 Task: Find connections with filter location Wath upon Dearne with filter topic #ContentMarketingwith filter profile language English with filter current company The Indian Hotels Company Limited (IHCL) with filter school Vel Tech HighTech Dr.Rangarajan Dr.Sakunthala Engineering College with filter industry Collection Agencies with filter service category Audio Engineering with filter keywords title B2B Sales Specialist
Action: Mouse moved to (681, 85)
Screenshot: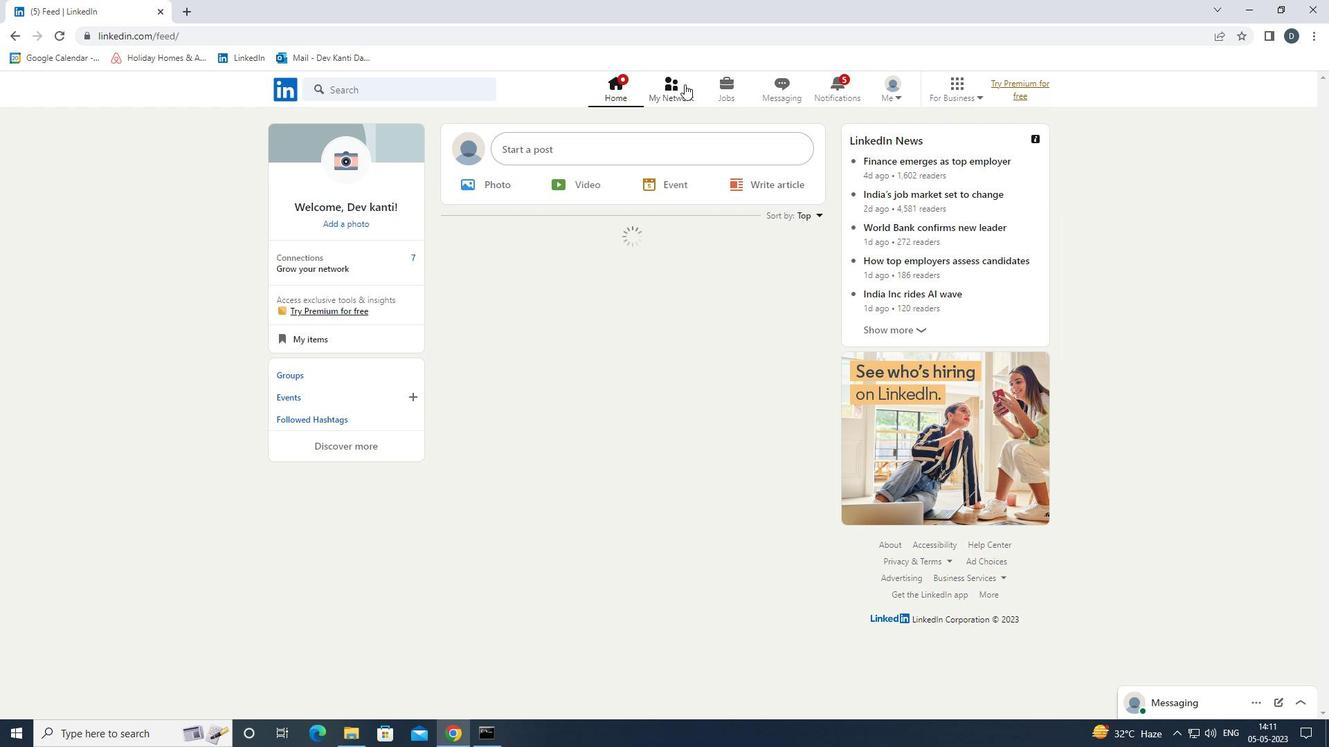
Action: Mouse pressed left at (681, 85)
Screenshot: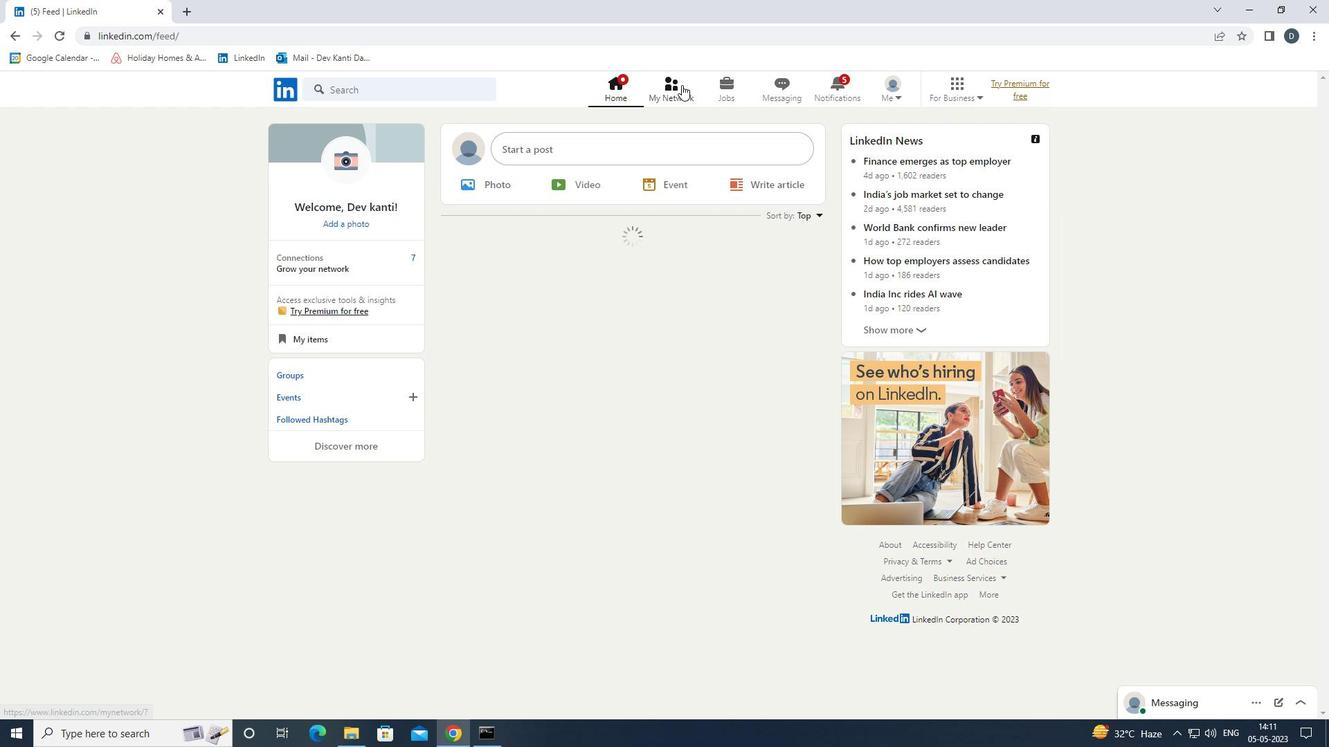 
Action: Mouse moved to (457, 165)
Screenshot: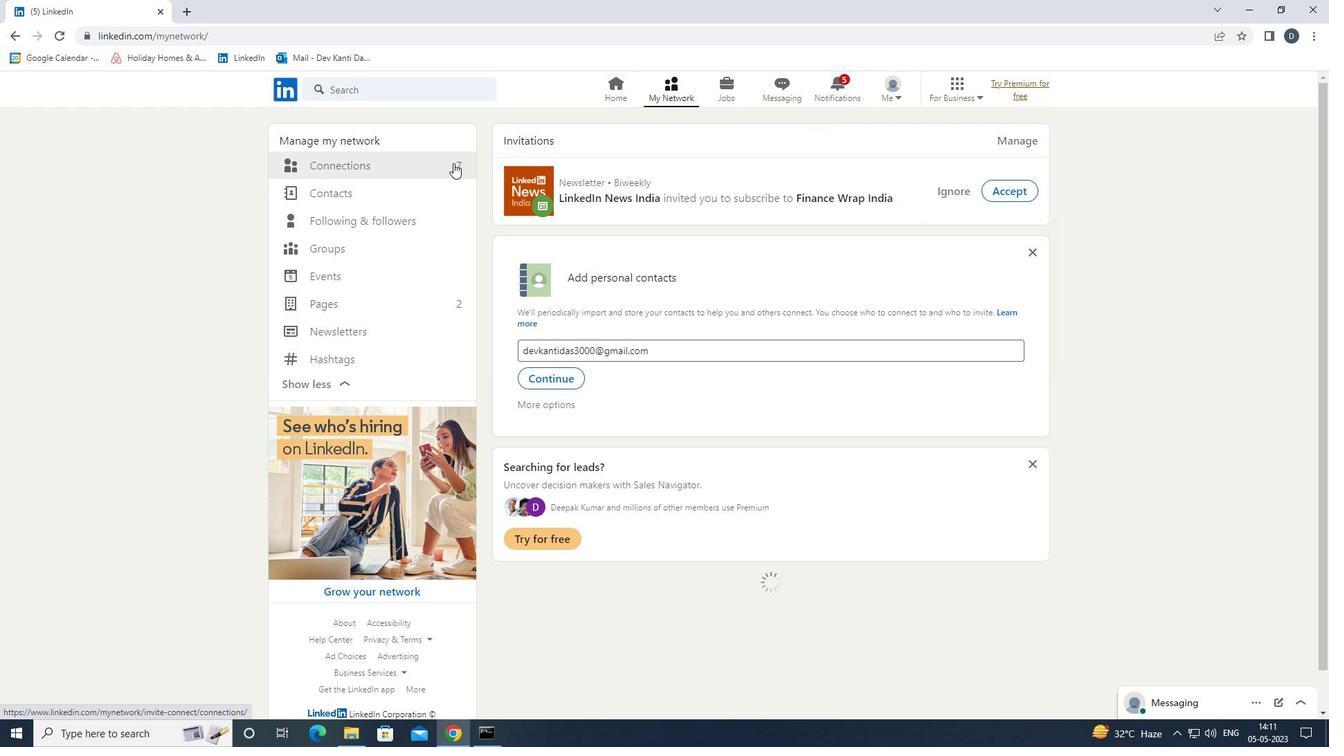 
Action: Mouse pressed left at (457, 165)
Screenshot: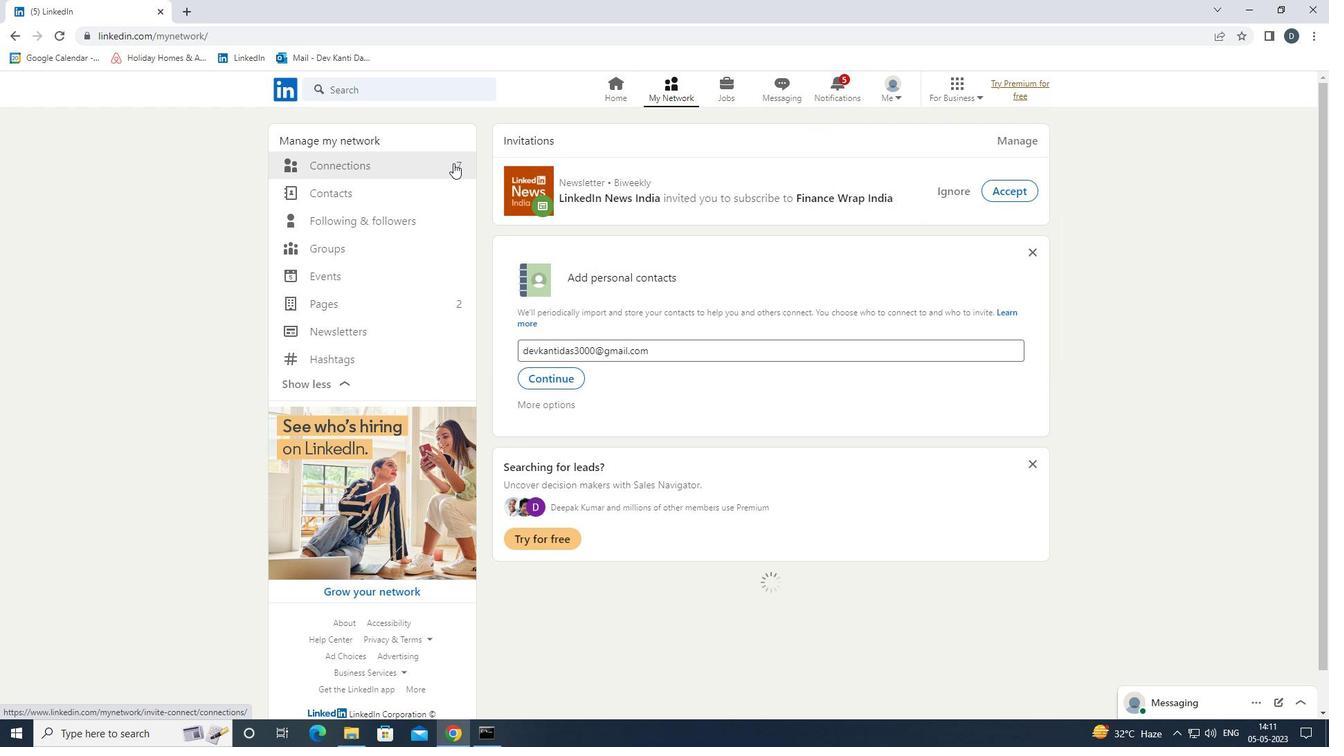 
Action: Mouse moved to (753, 167)
Screenshot: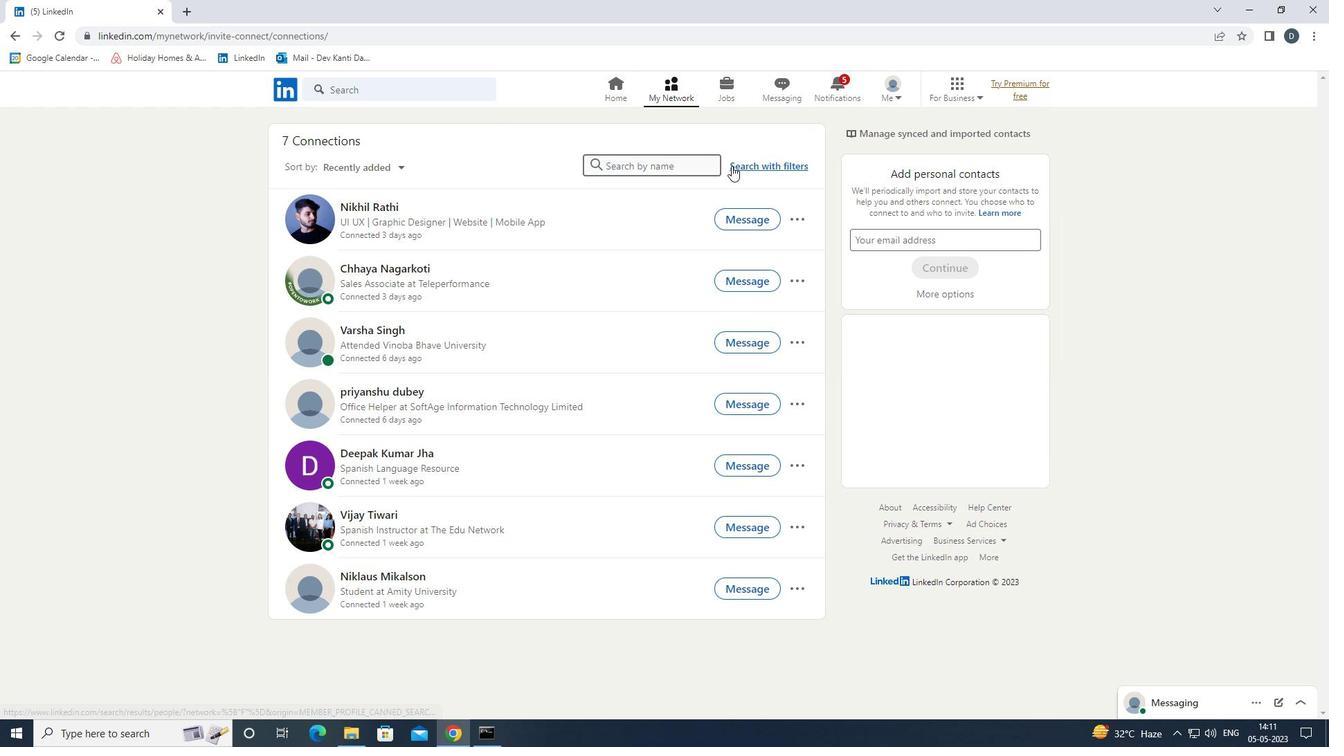 
Action: Mouse pressed left at (753, 167)
Screenshot: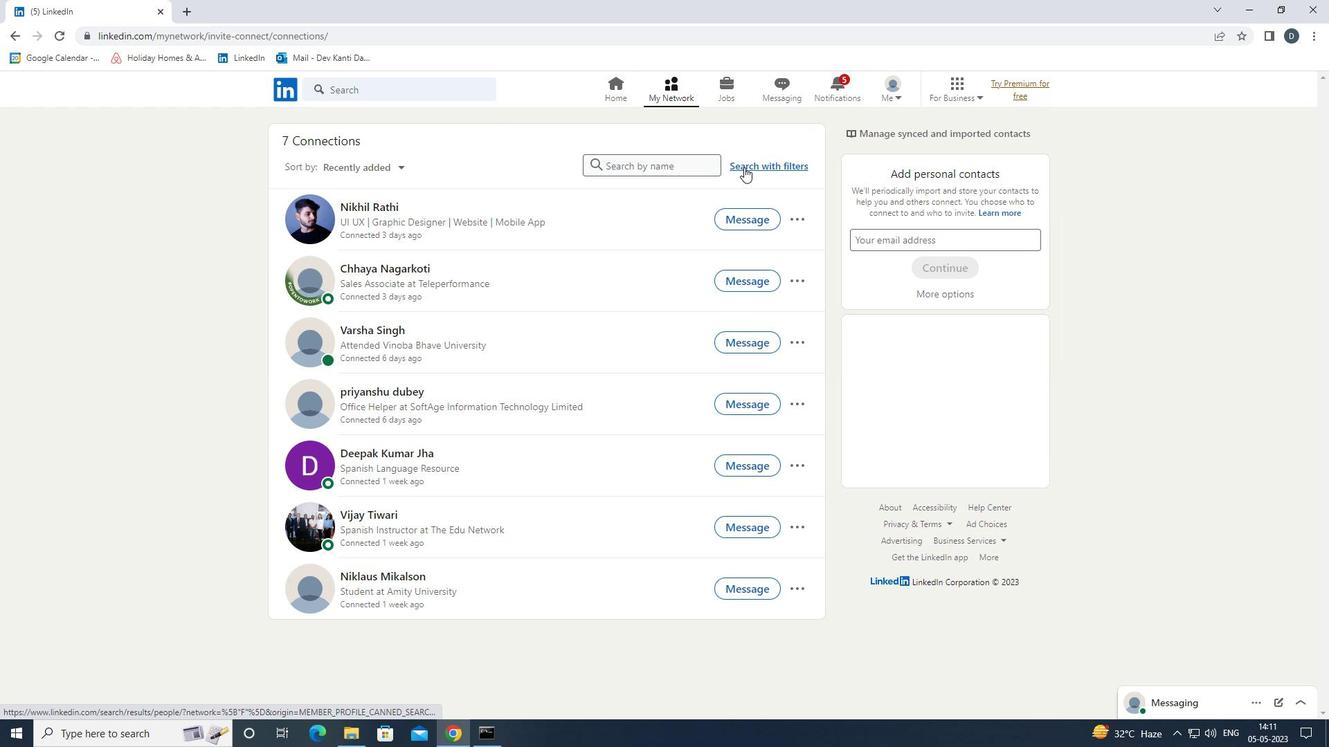 
Action: Mouse moved to (706, 129)
Screenshot: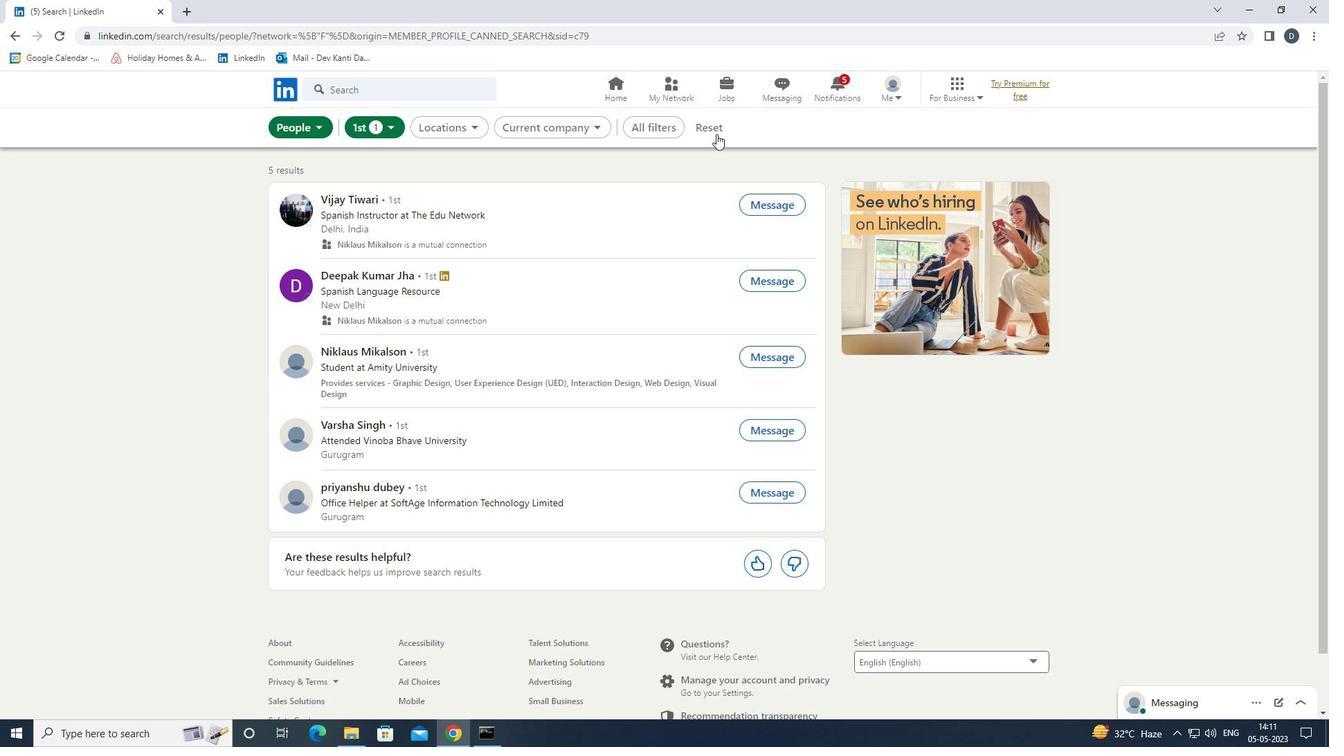 
Action: Mouse pressed left at (706, 129)
Screenshot: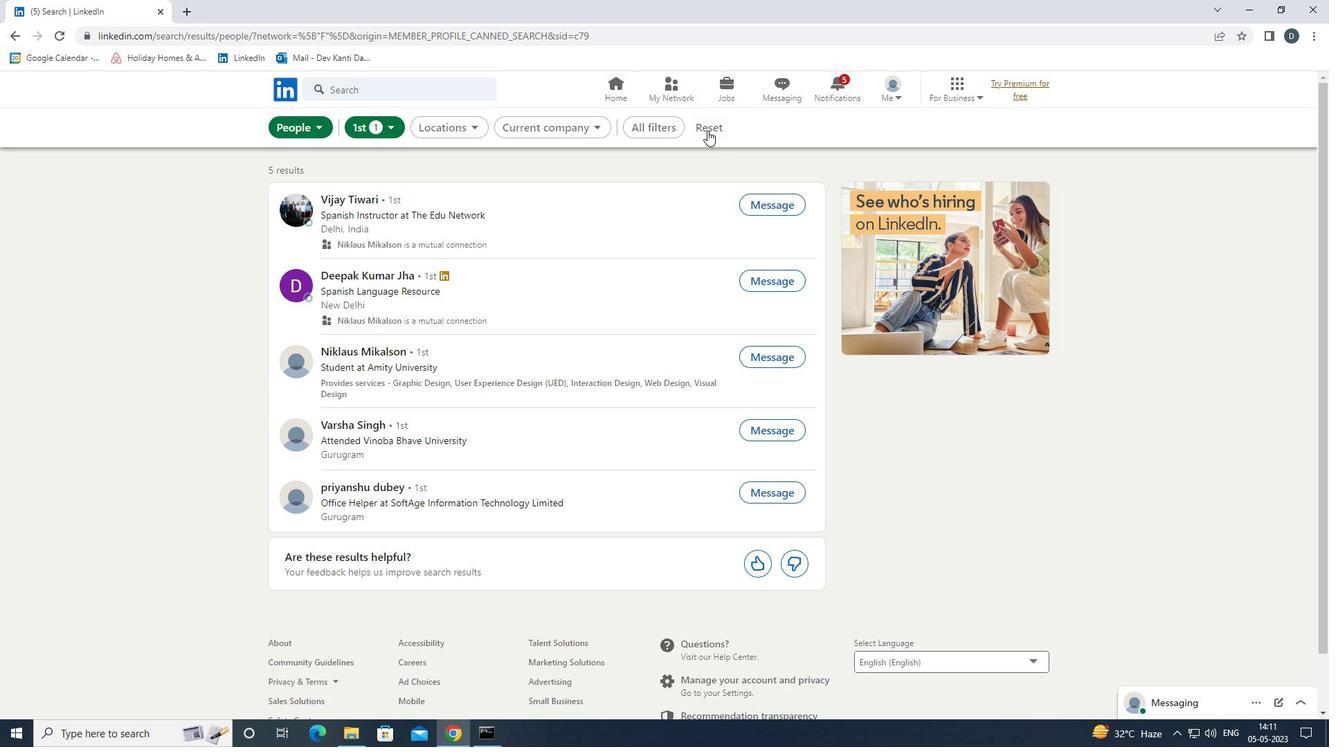 
Action: Mouse moved to (693, 126)
Screenshot: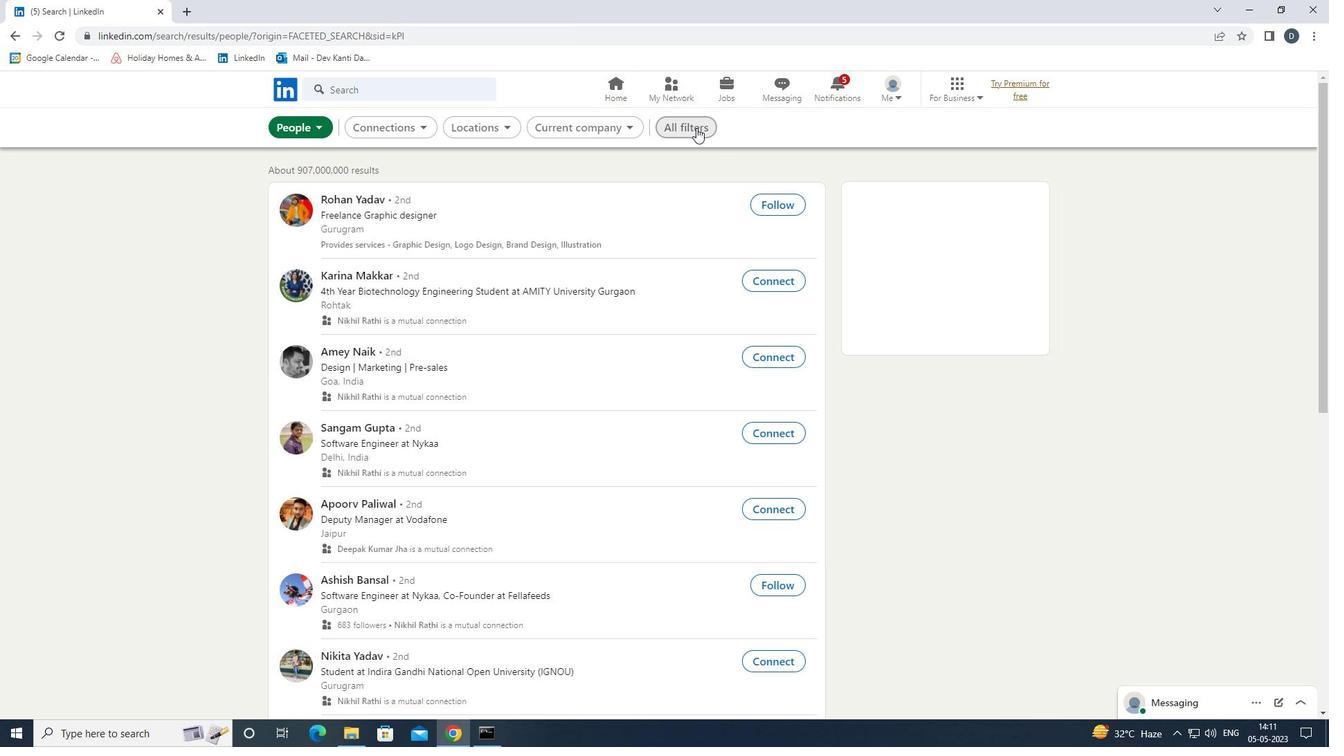 
Action: Mouse pressed left at (693, 126)
Screenshot: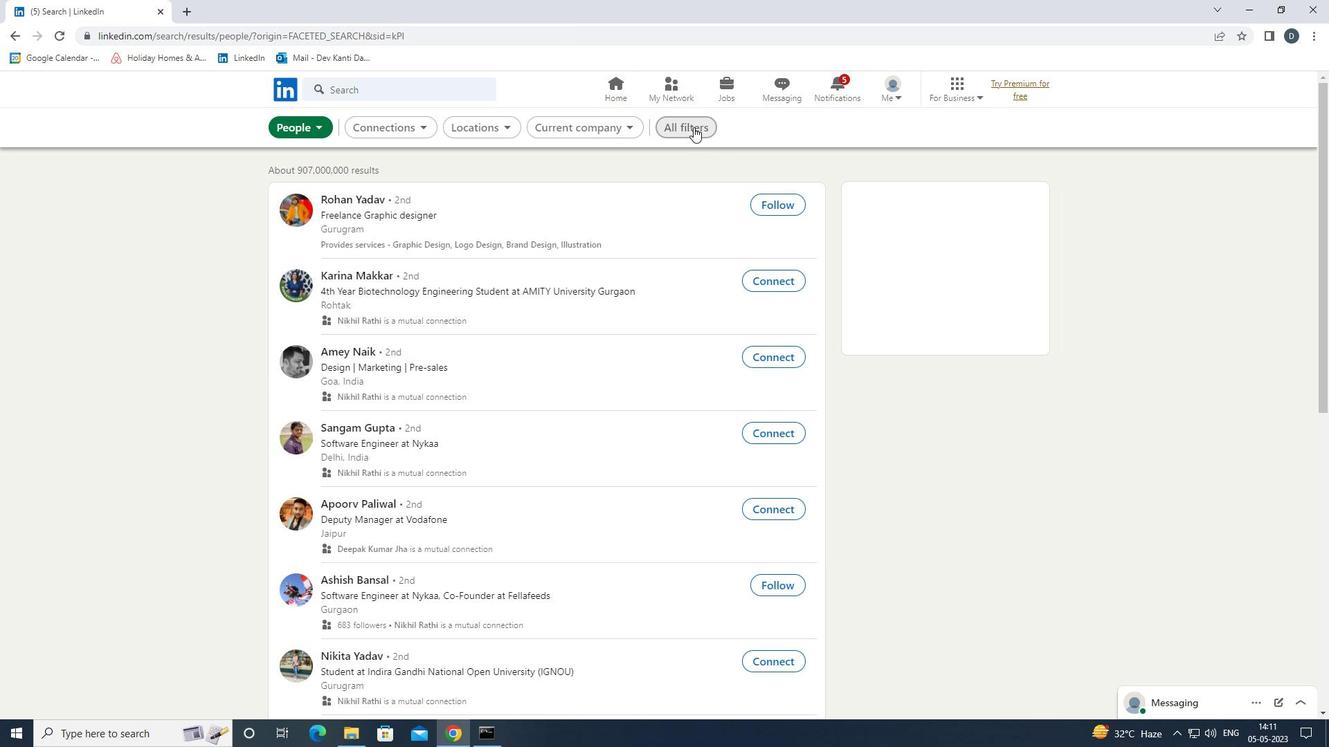 
Action: Mouse moved to (1180, 401)
Screenshot: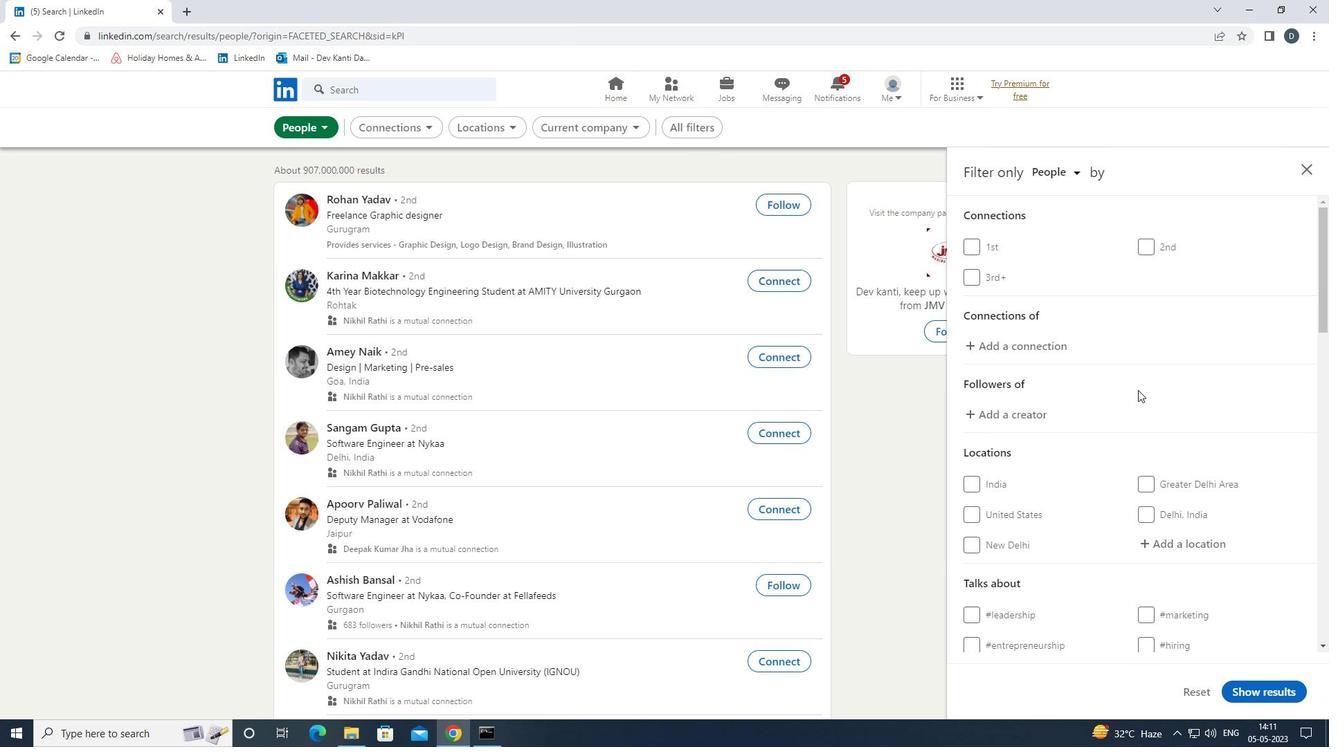 
Action: Mouse scrolled (1180, 400) with delta (0, 0)
Screenshot: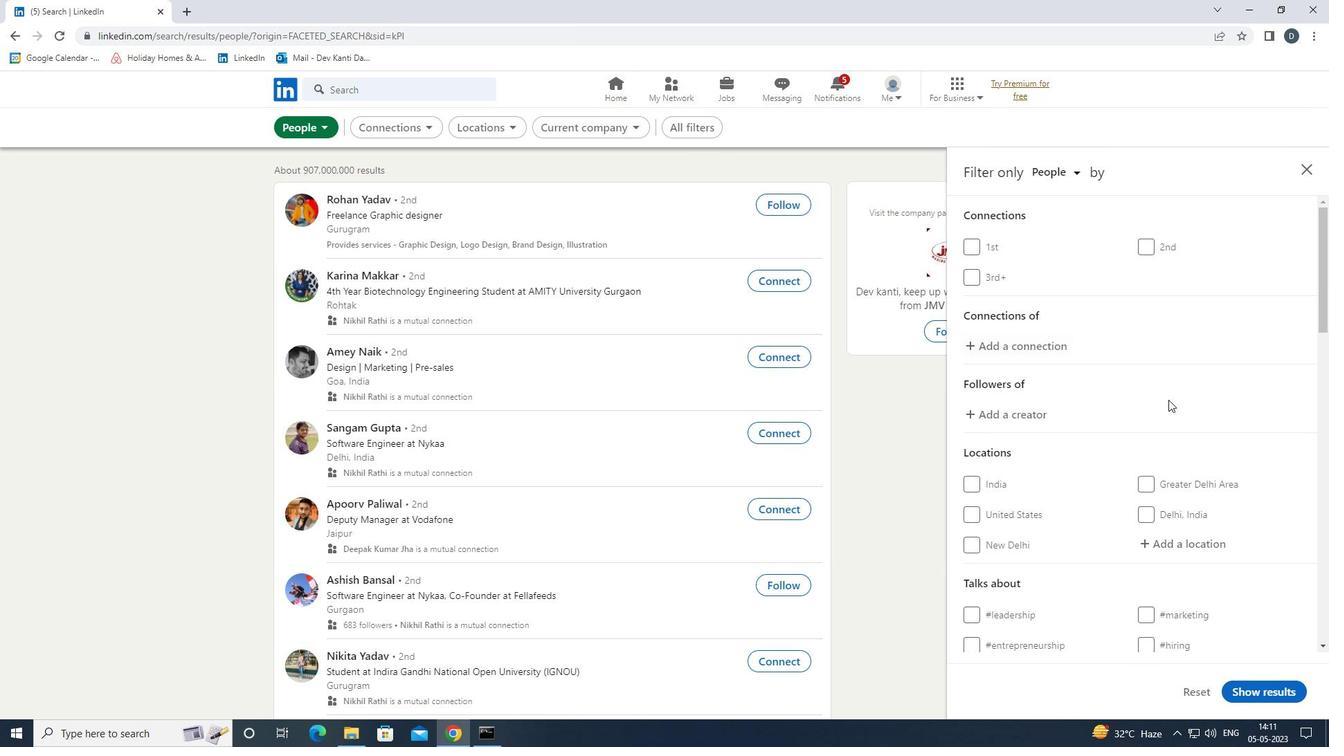 
Action: Mouse scrolled (1180, 400) with delta (0, 0)
Screenshot: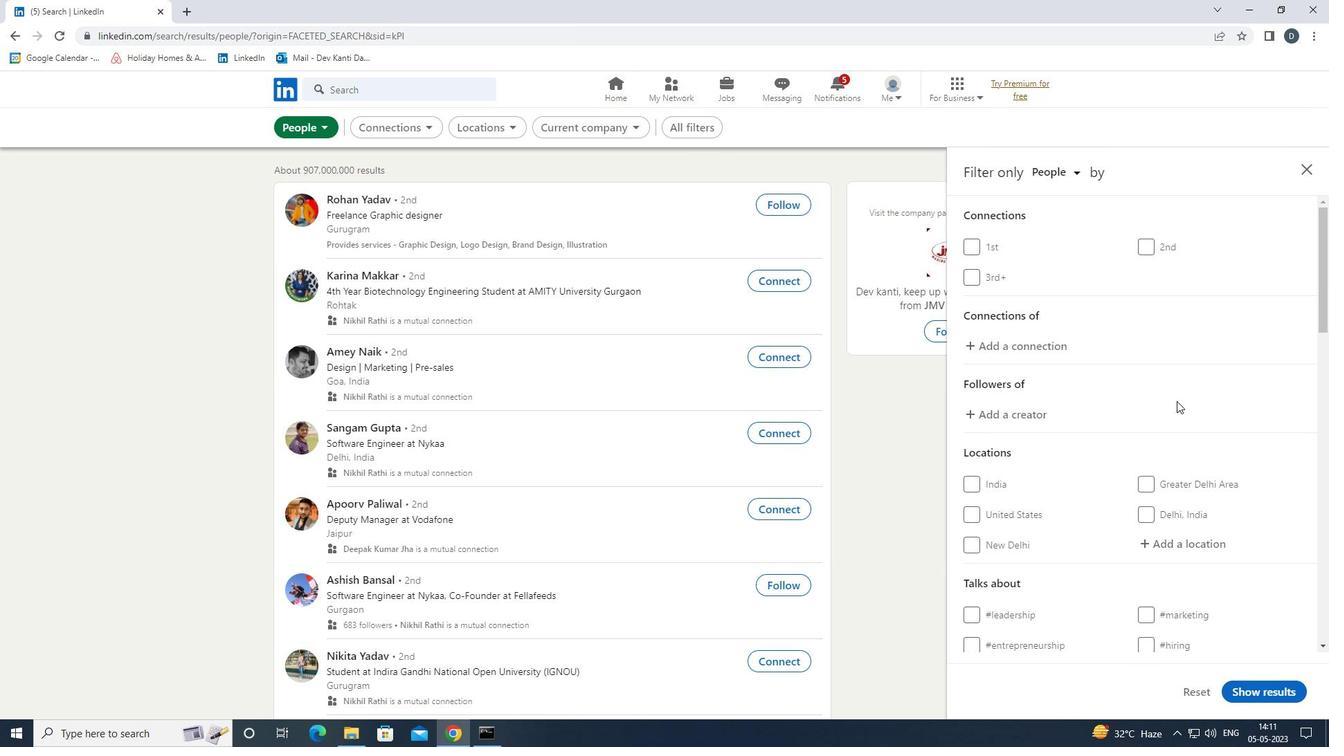 
Action: Mouse moved to (1180, 401)
Screenshot: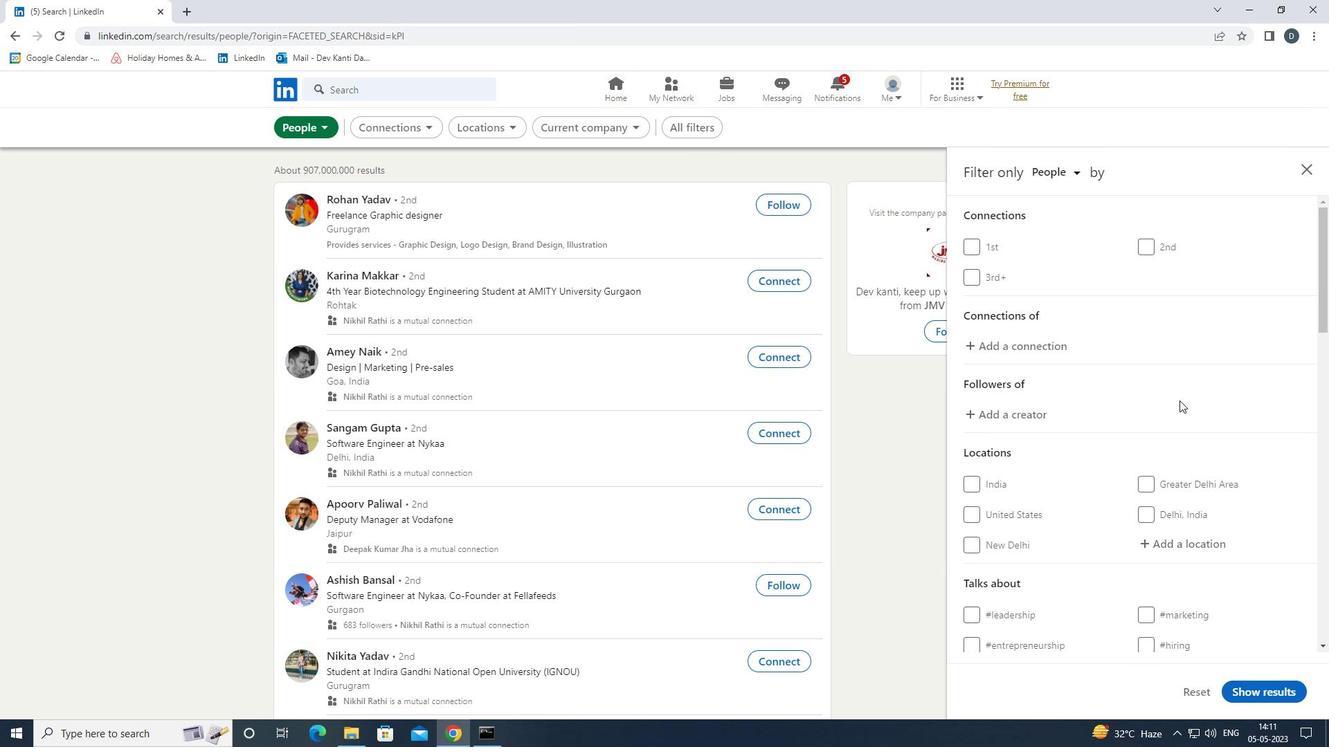 
Action: Mouse scrolled (1180, 400) with delta (0, 0)
Screenshot: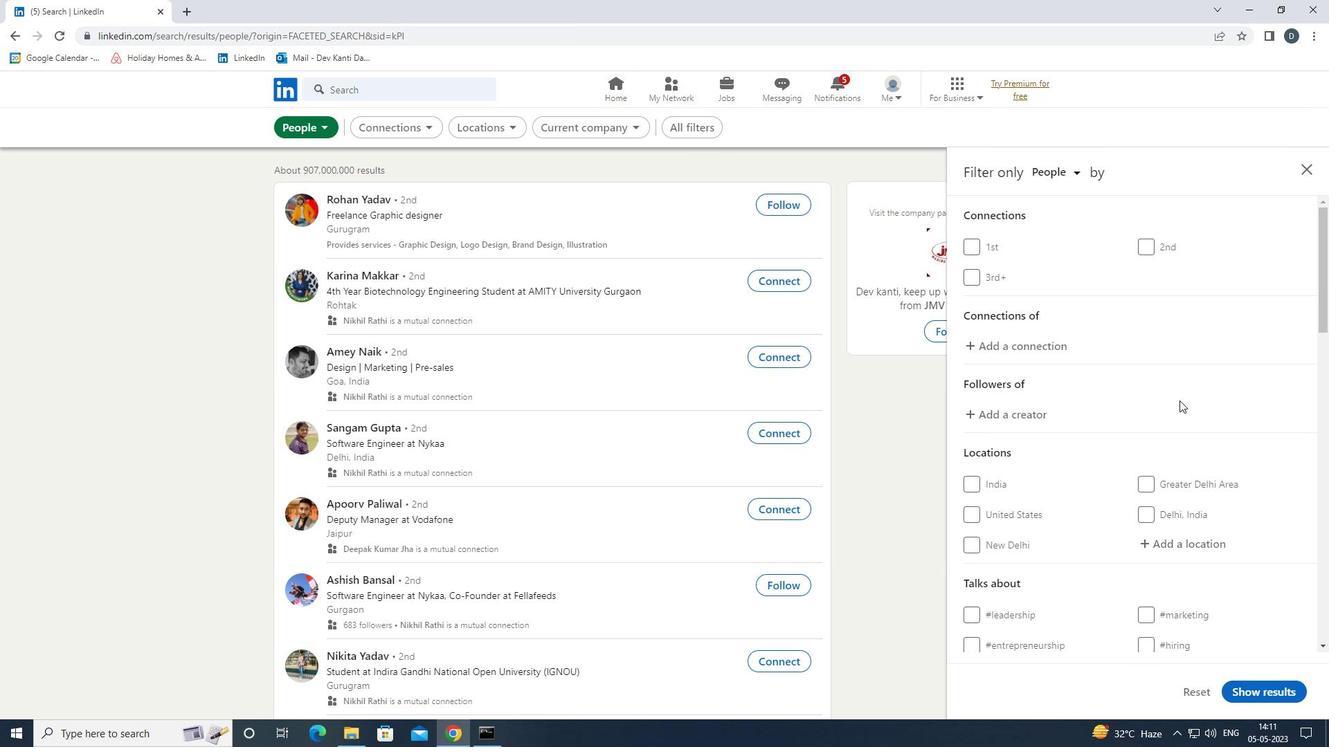 
Action: Mouse moved to (1186, 395)
Screenshot: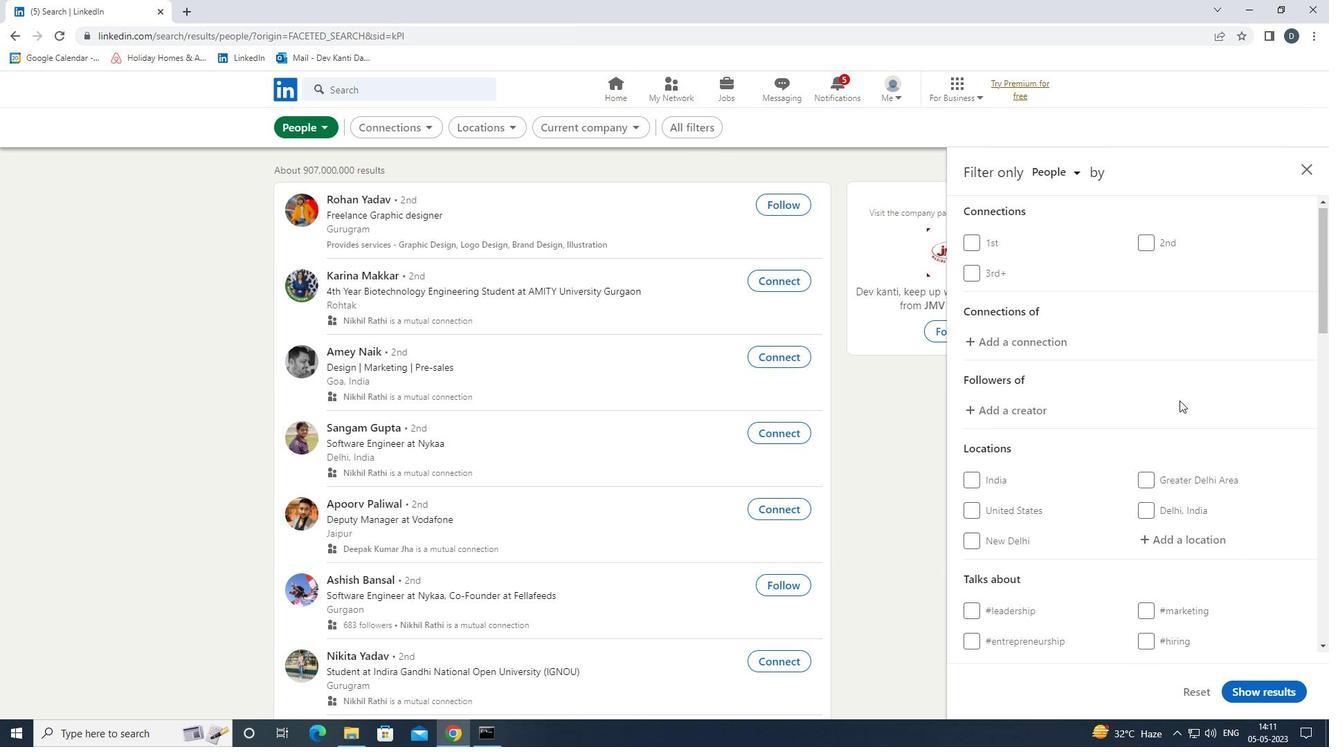 
Action: Mouse scrolled (1186, 396) with delta (0, 0)
Screenshot: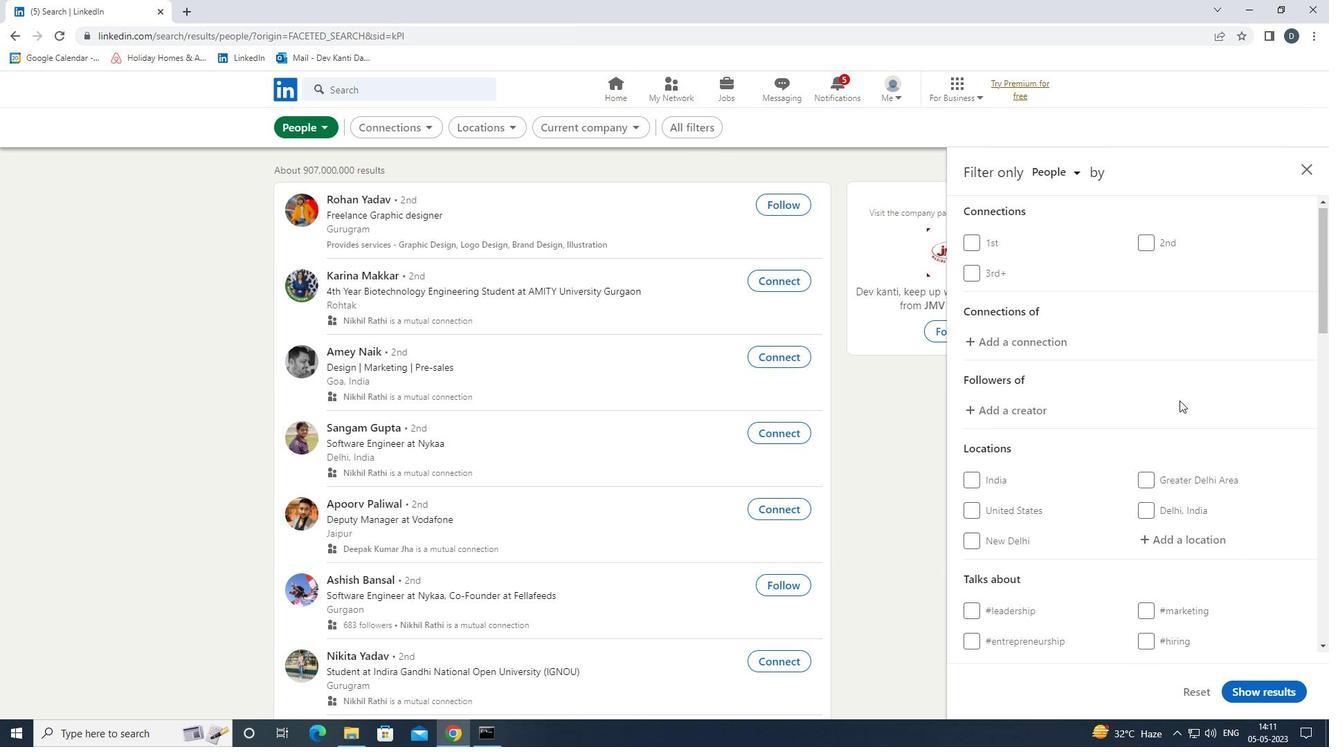 
Action: Mouse moved to (1178, 398)
Screenshot: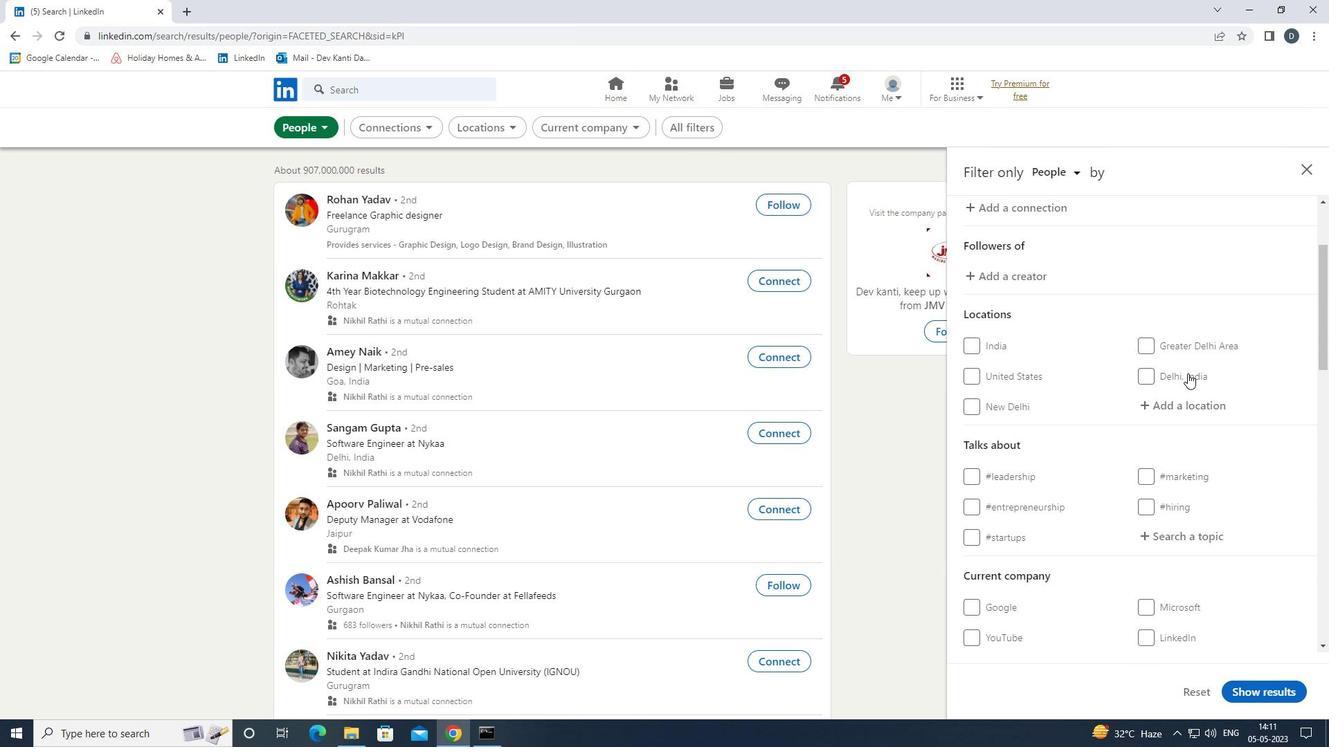 
Action: Mouse pressed left at (1178, 398)
Screenshot: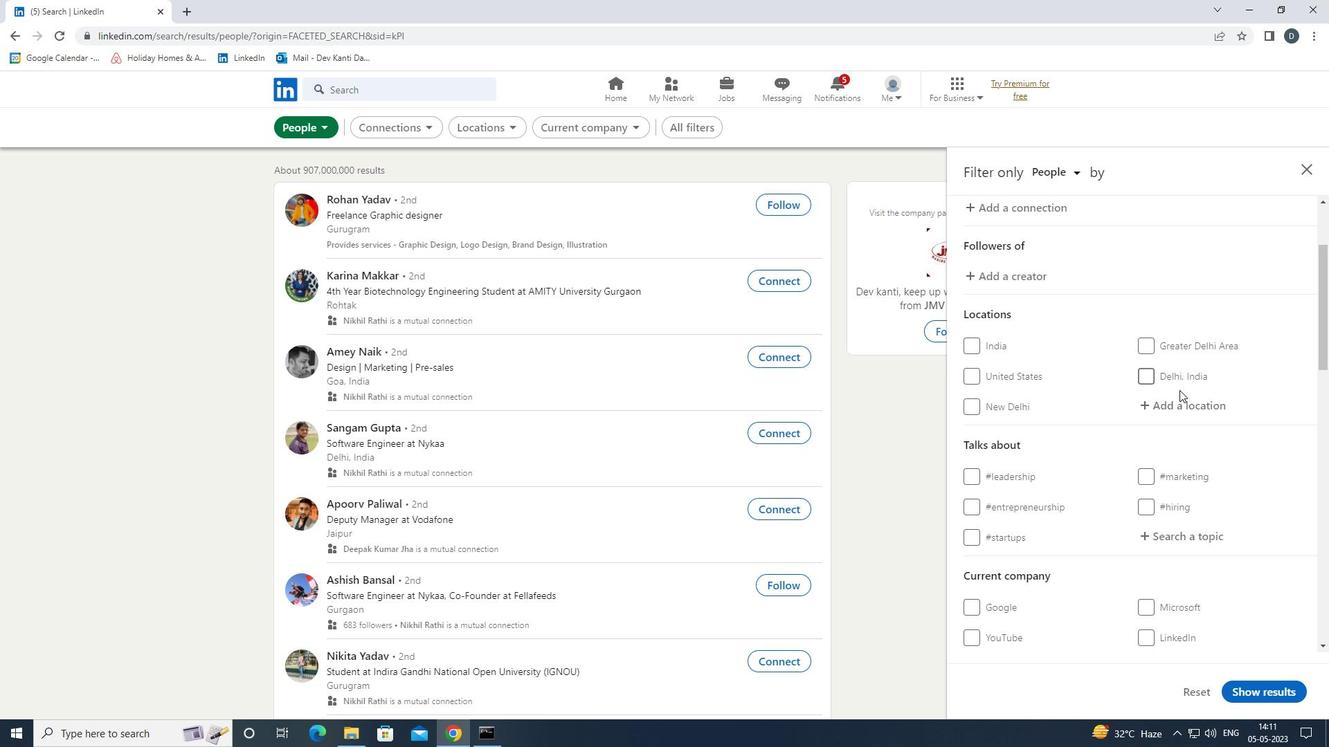 
Action: Key pressed <Key.shift>WATH<Key.space>UPON<Key.space><Key.shift>DEARNE<Key.enter>
Screenshot: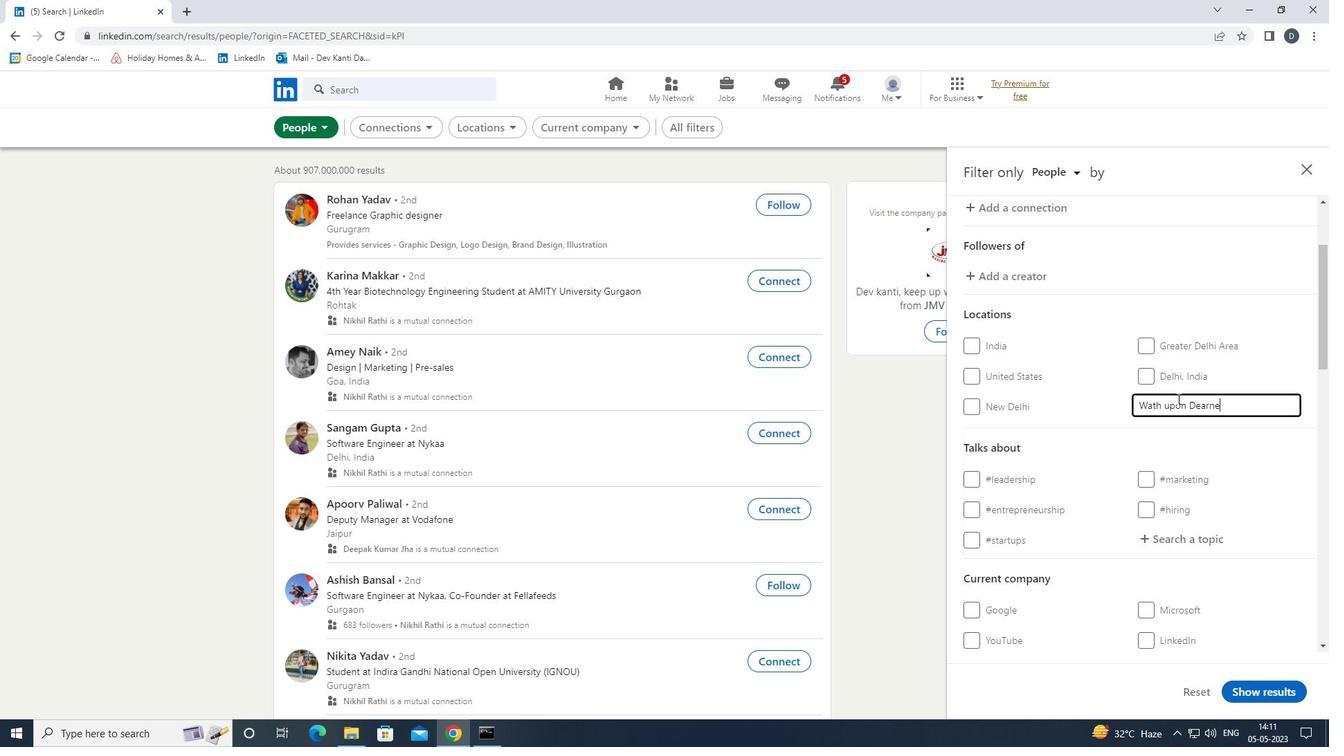 
Action: Mouse scrolled (1178, 398) with delta (0, 0)
Screenshot: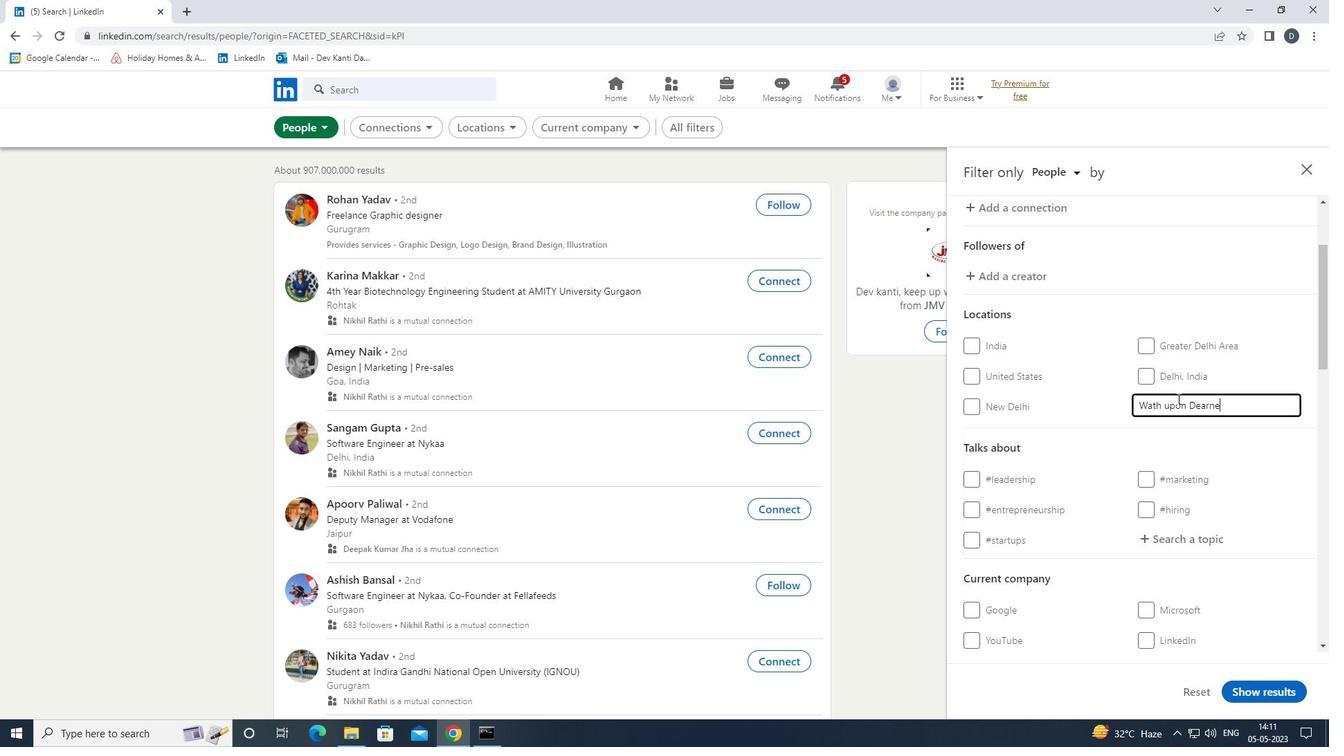 
Action: Mouse moved to (1178, 401)
Screenshot: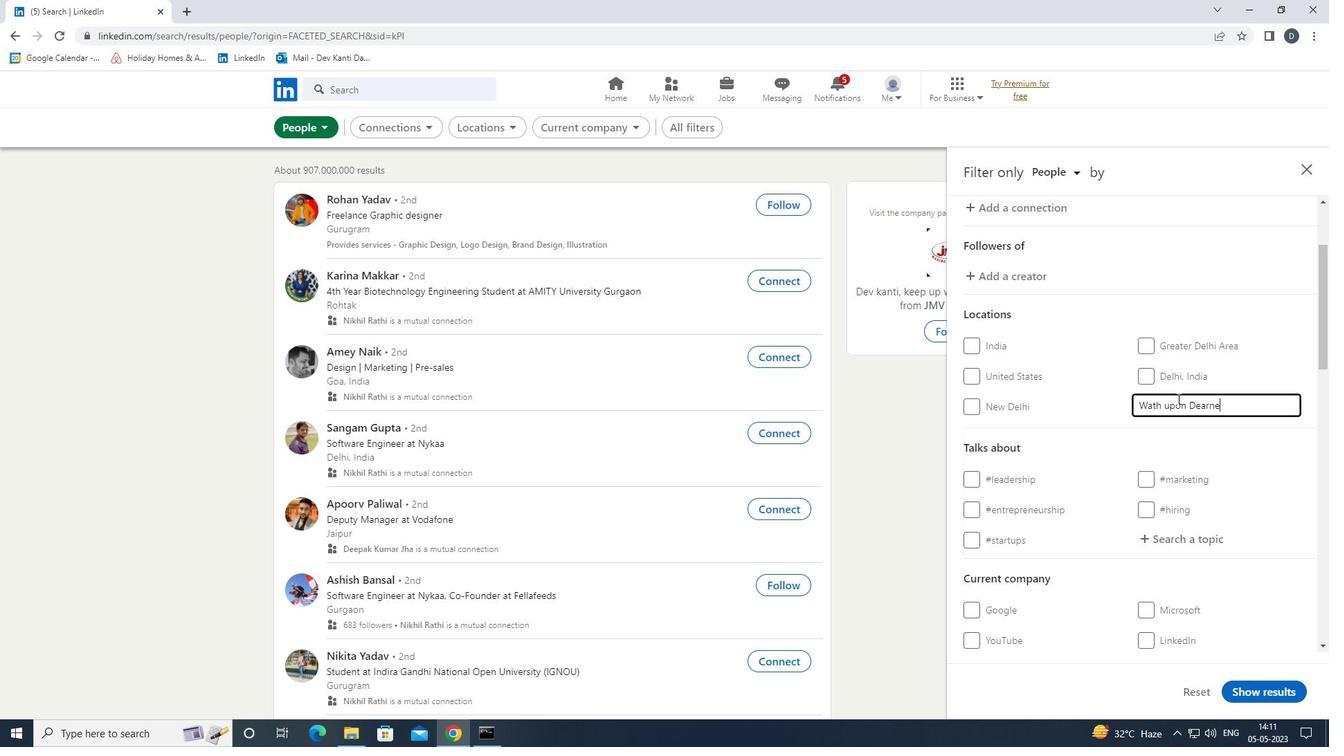 
Action: Mouse scrolled (1178, 400) with delta (0, 0)
Screenshot: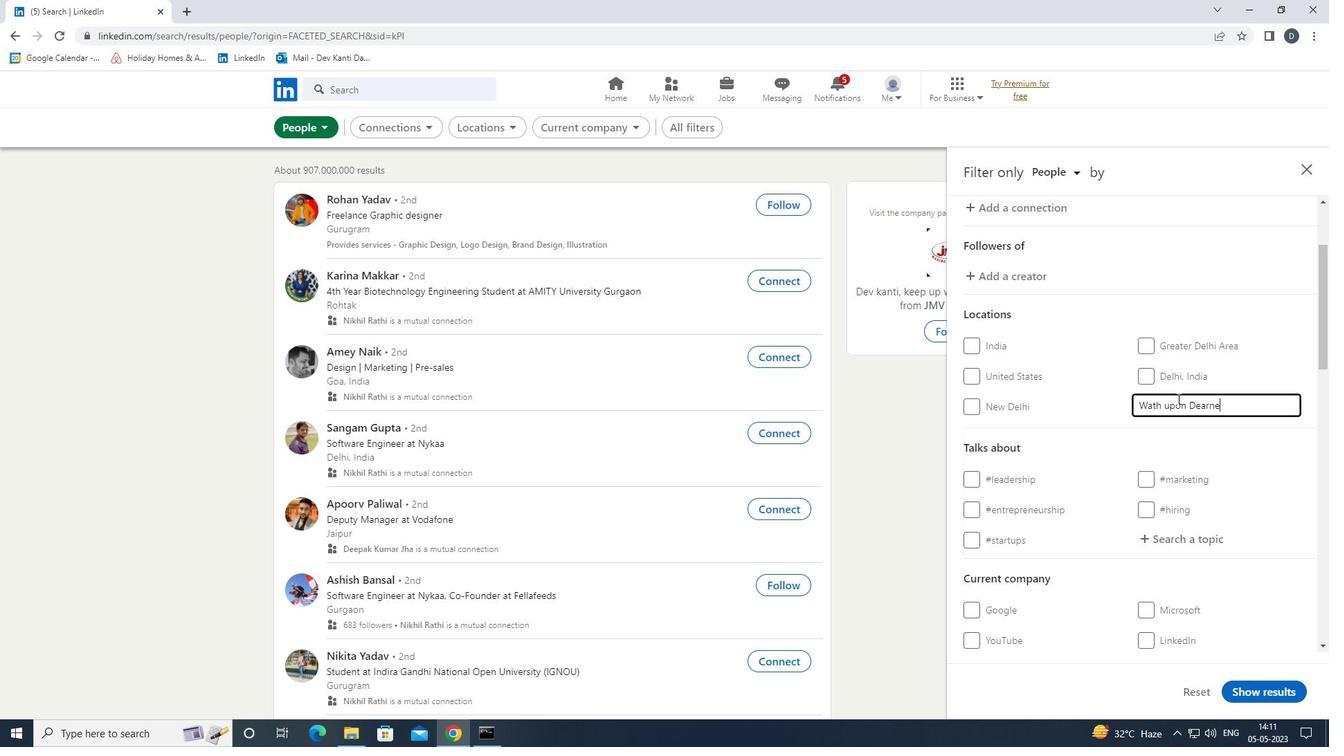 
Action: Mouse moved to (1205, 393)
Screenshot: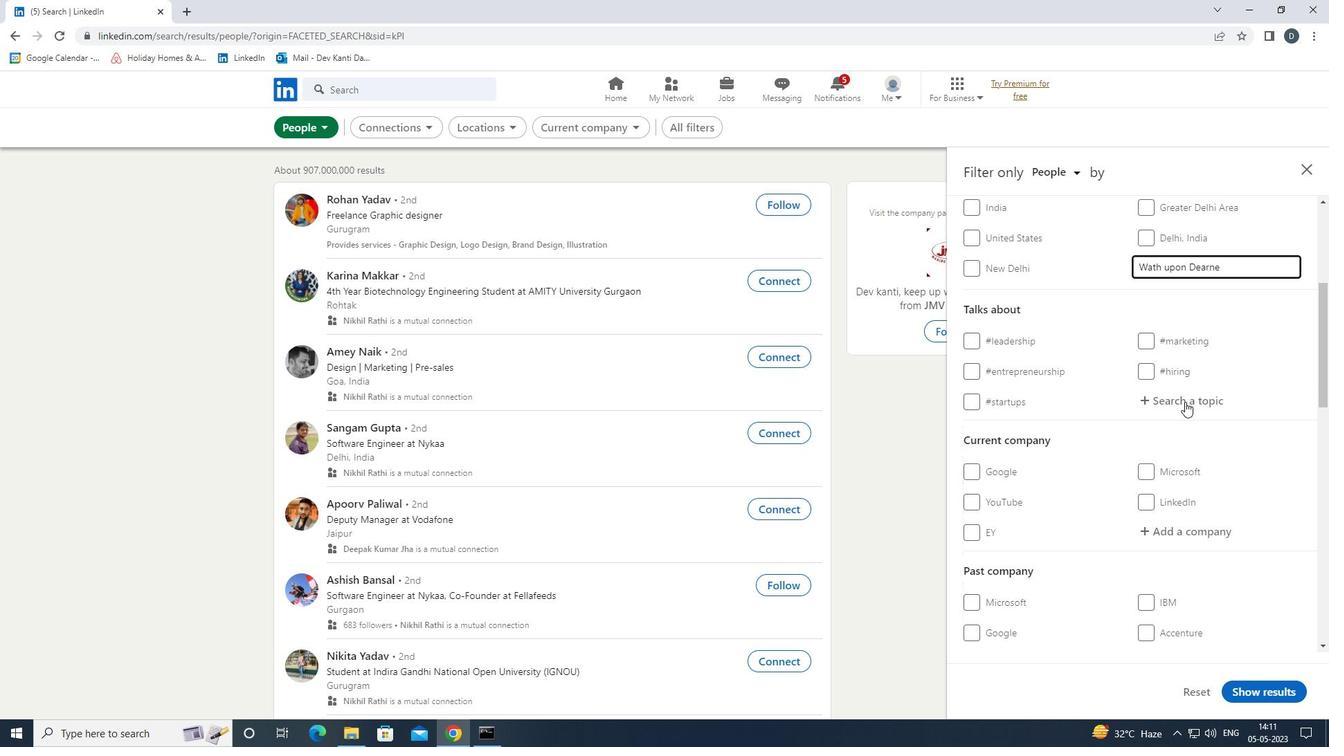 
Action: Mouse pressed left at (1205, 393)
Screenshot: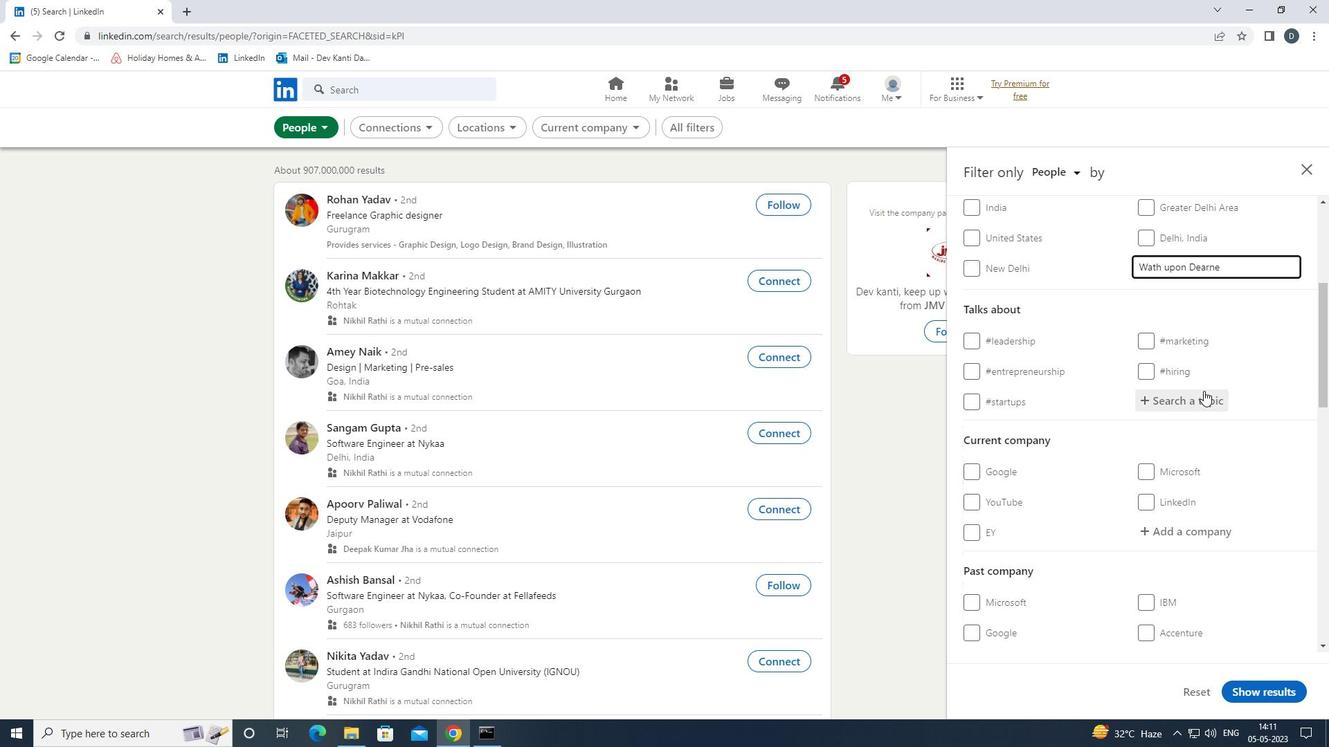 
Action: Key pressed CONTENTMARKETING<Key.down><Key.enter>
Screenshot: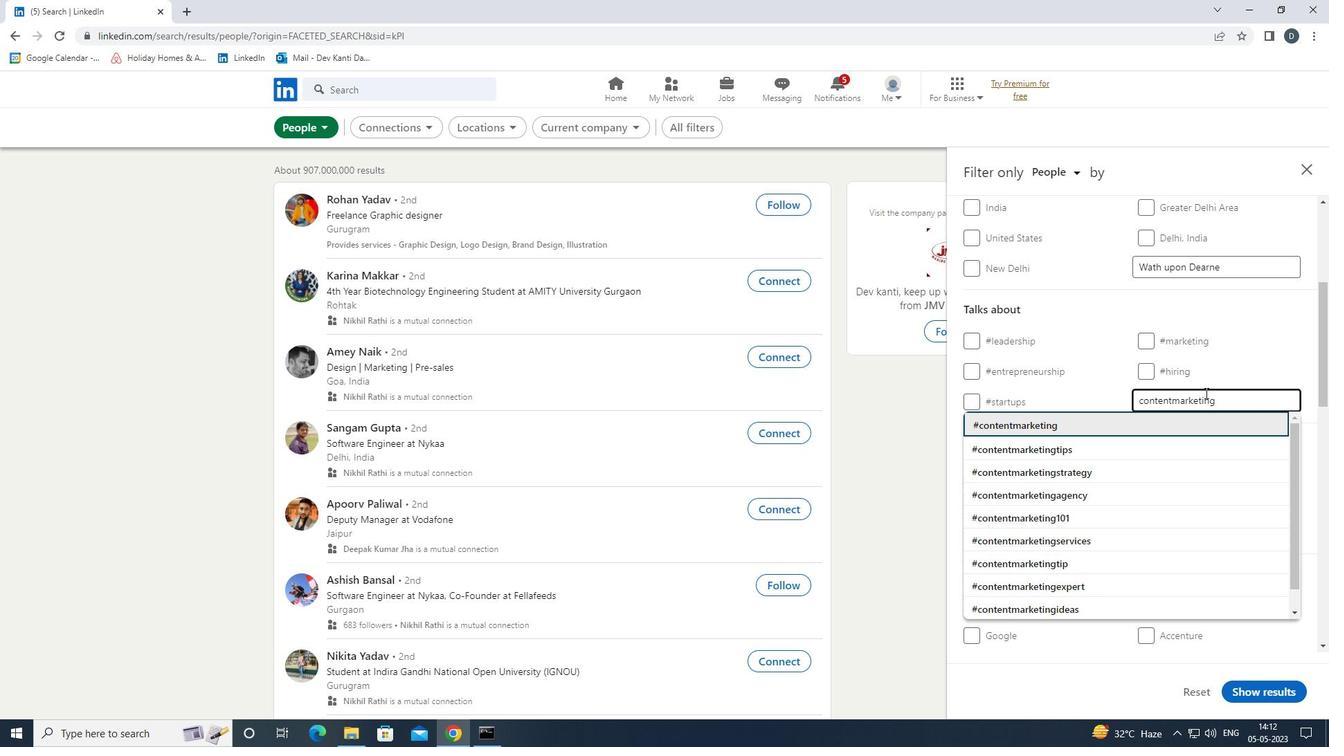 
Action: Mouse moved to (1174, 348)
Screenshot: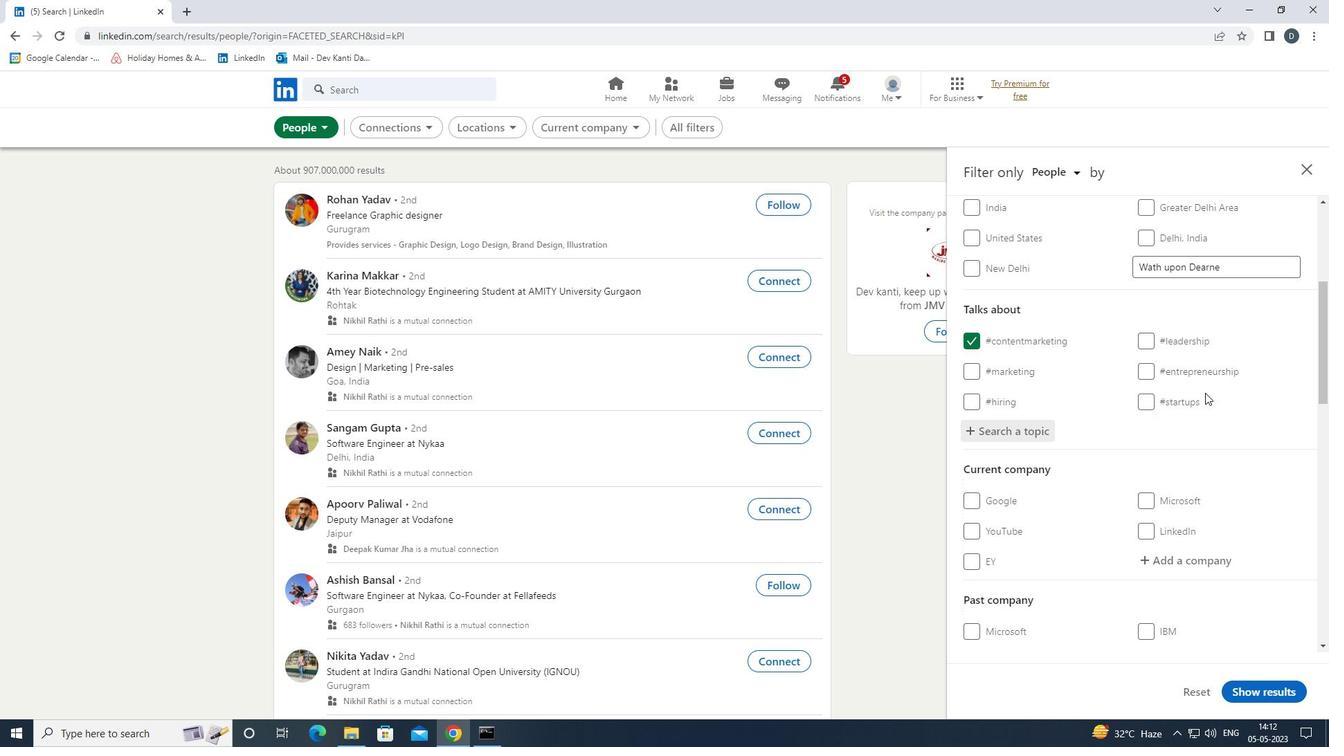 
Action: Mouse scrolled (1174, 347) with delta (0, 0)
Screenshot: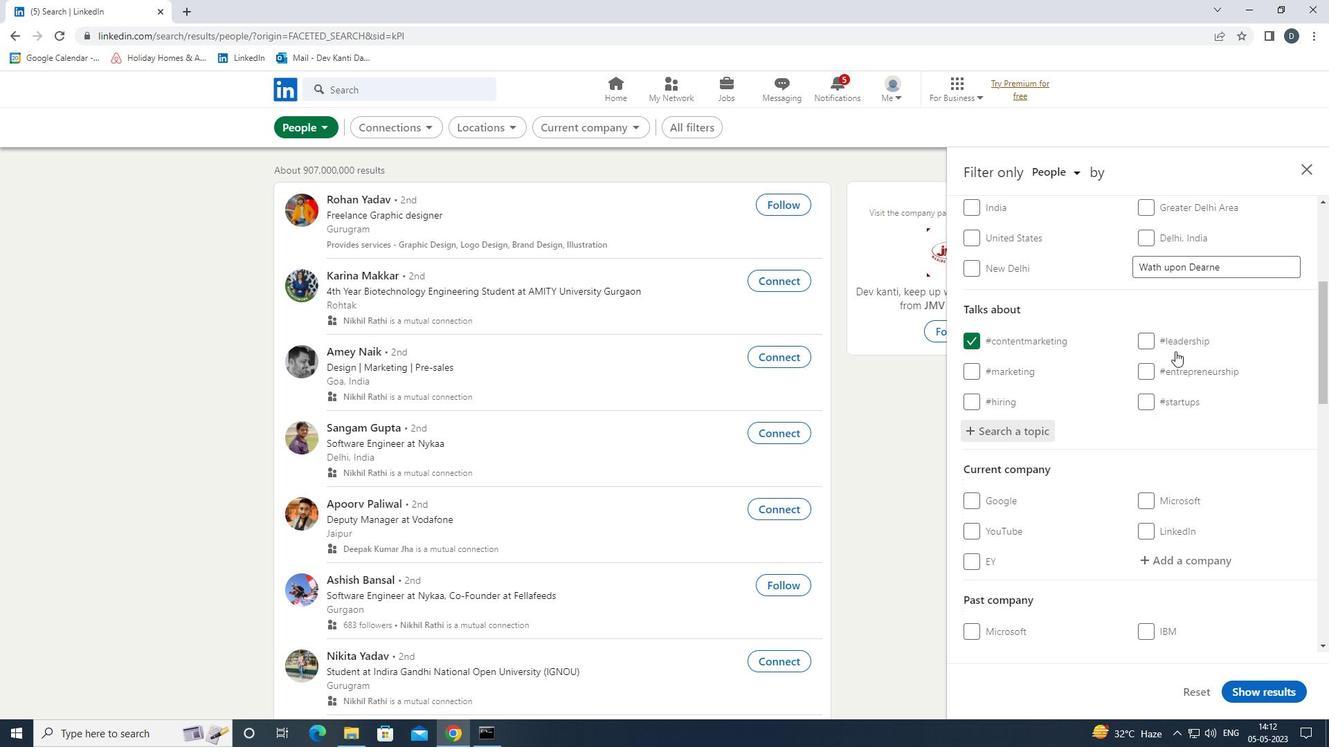 
Action: Mouse scrolled (1174, 347) with delta (0, 0)
Screenshot: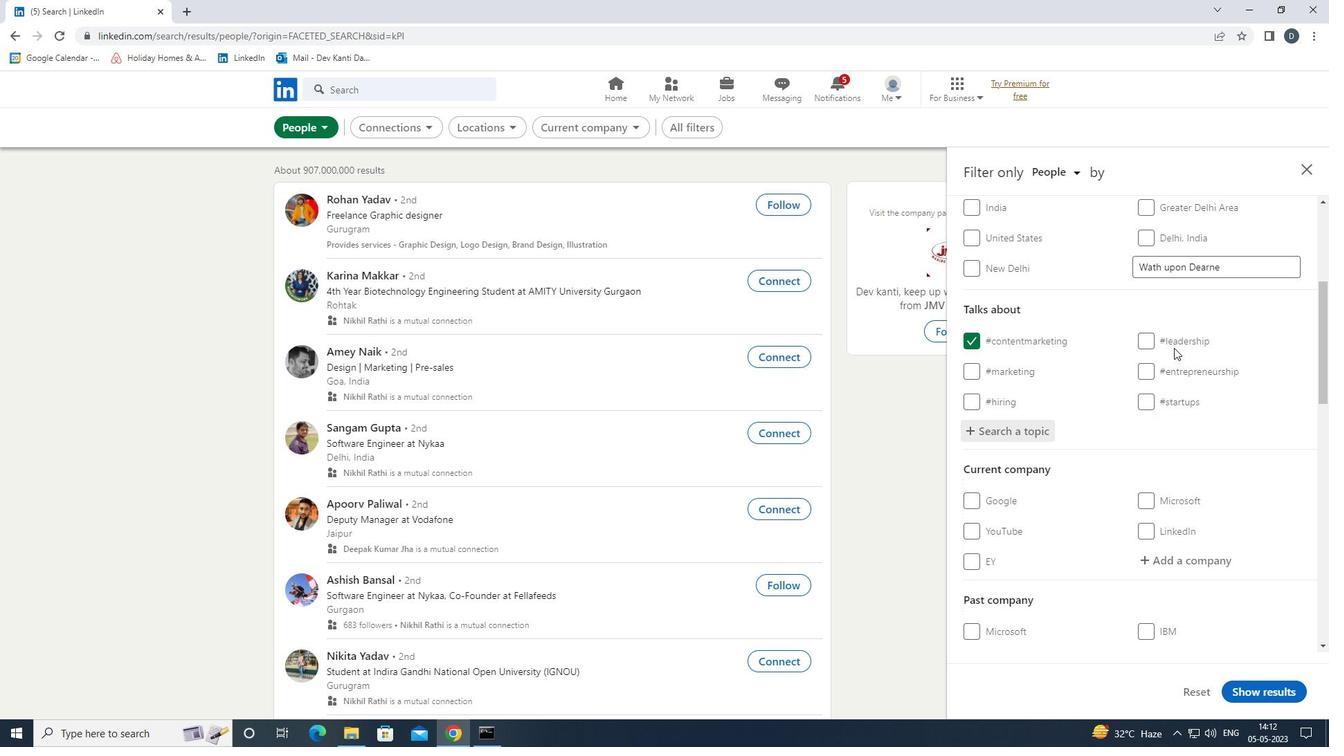 
Action: Mouse moved to (1175, 347)
Screenshot: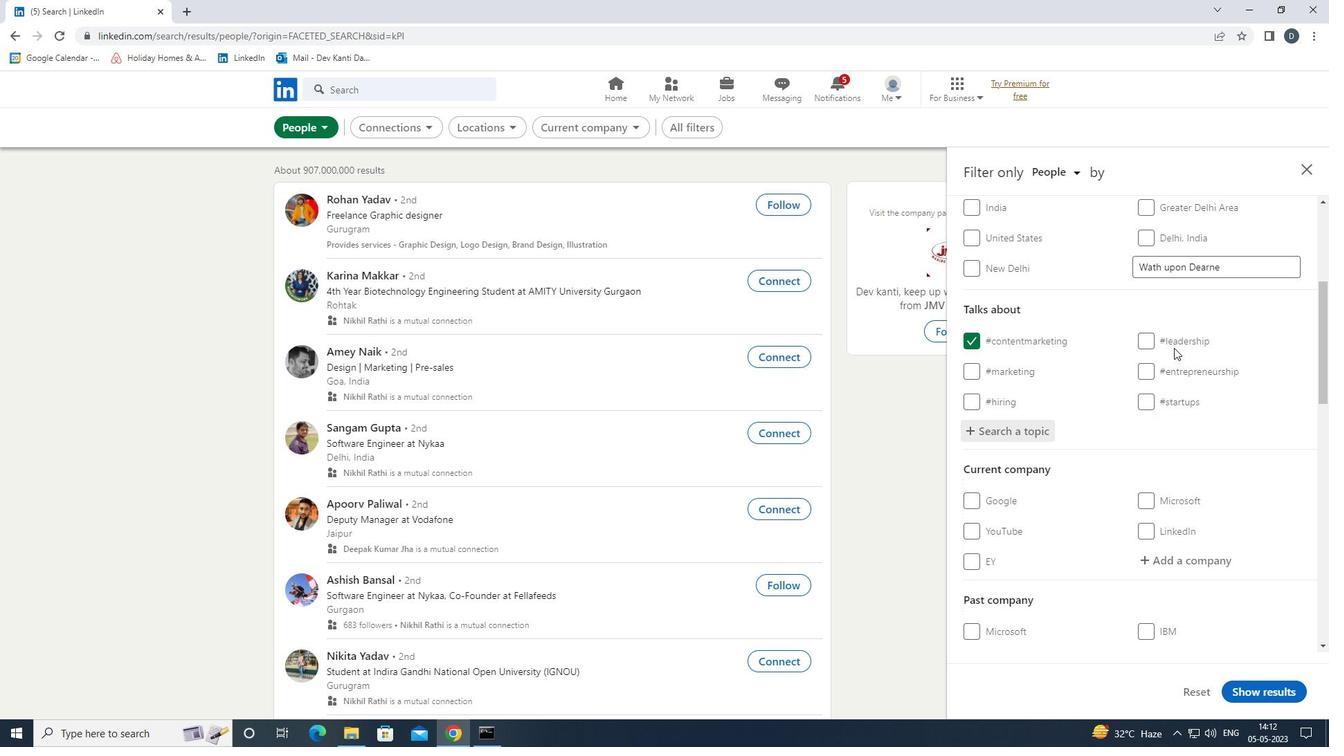 
Action: Mouse scrolled (1175, 346) with delta (0, 0)
Screenshot: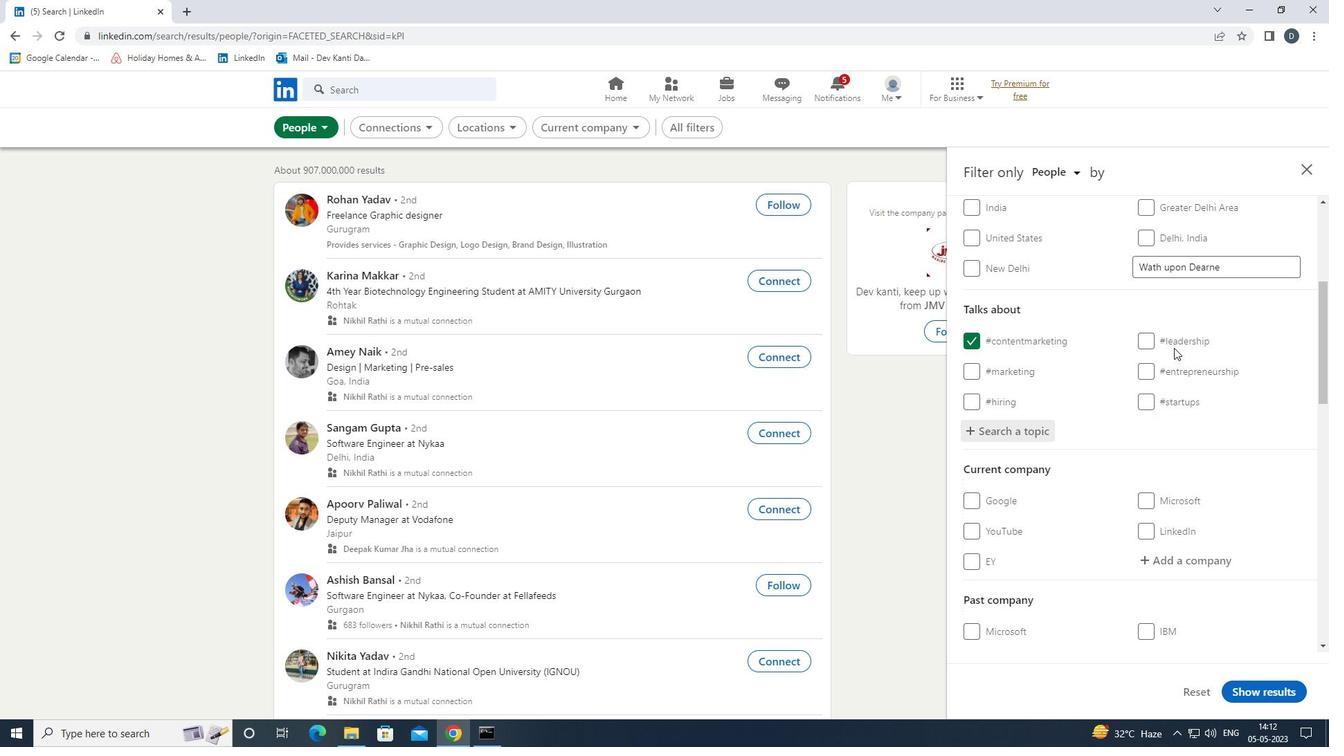 
Action: Mouse moved to (1181, 352)
Screenshot: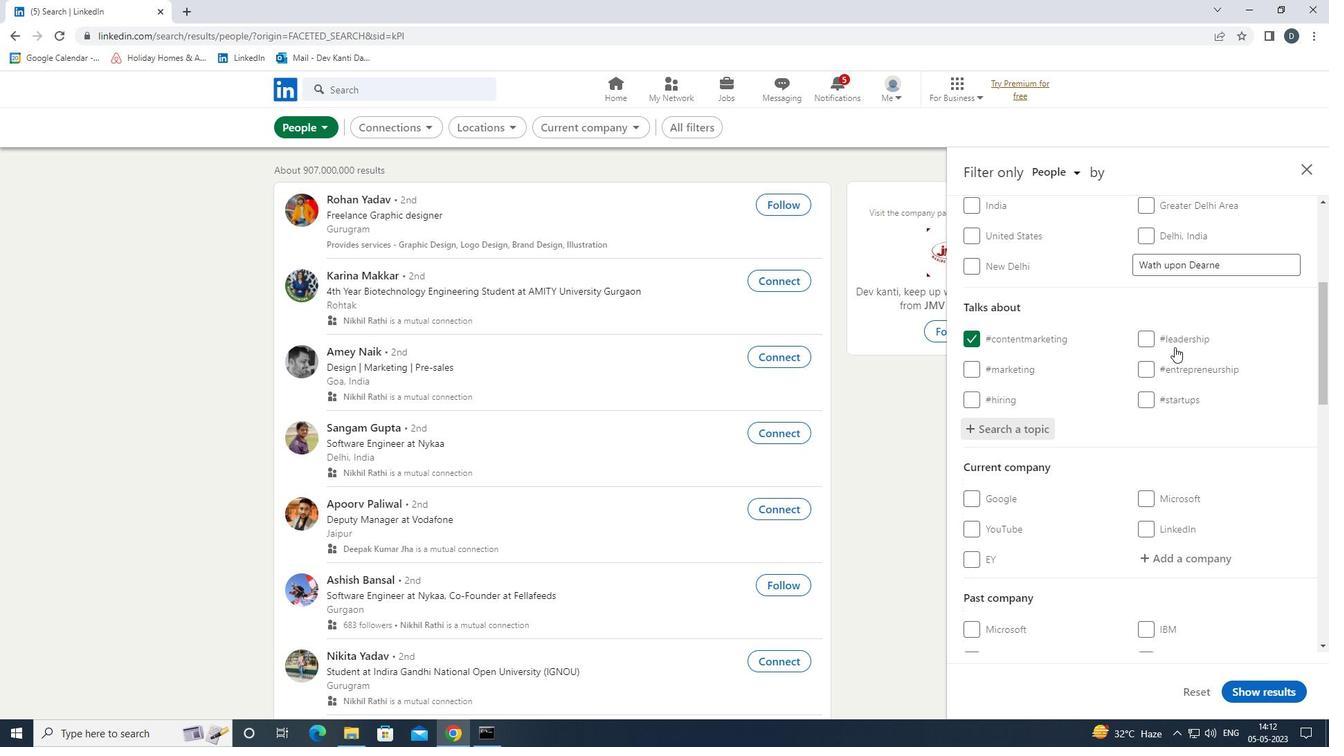 
Action: Mouse scrolled (1181, 351) with delta (0, 0)
Screenshot: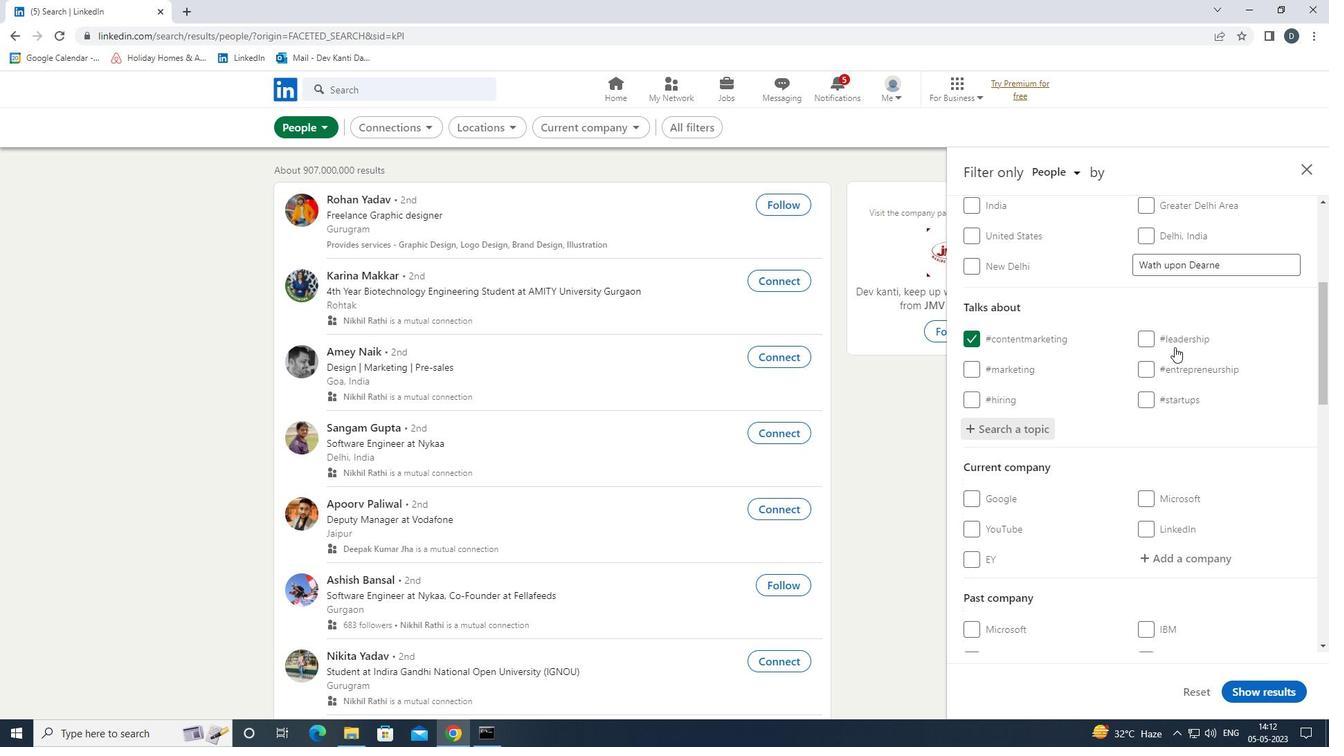 
Action: Mouse moved to (1182, 353)
Screenshot: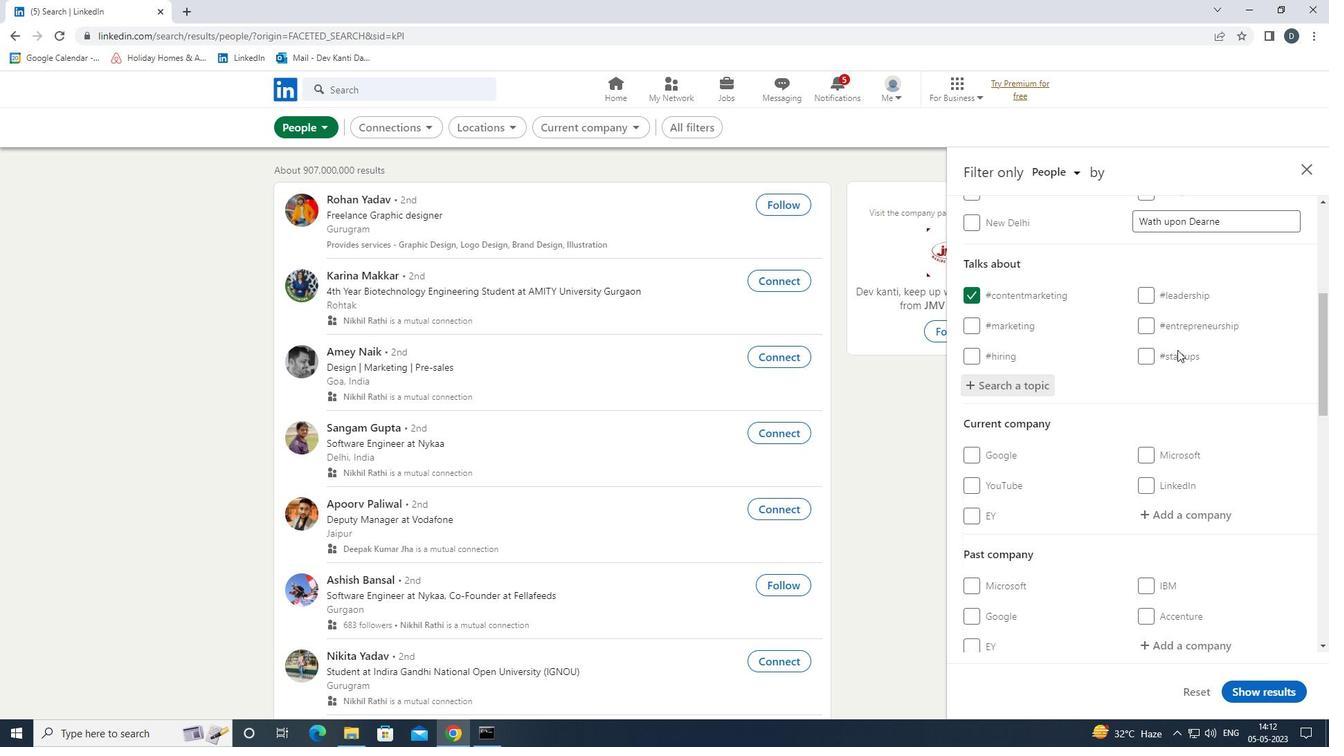 
Action: Mouse scrolled (1182, 352) with delta (0, 0)
Screenshot: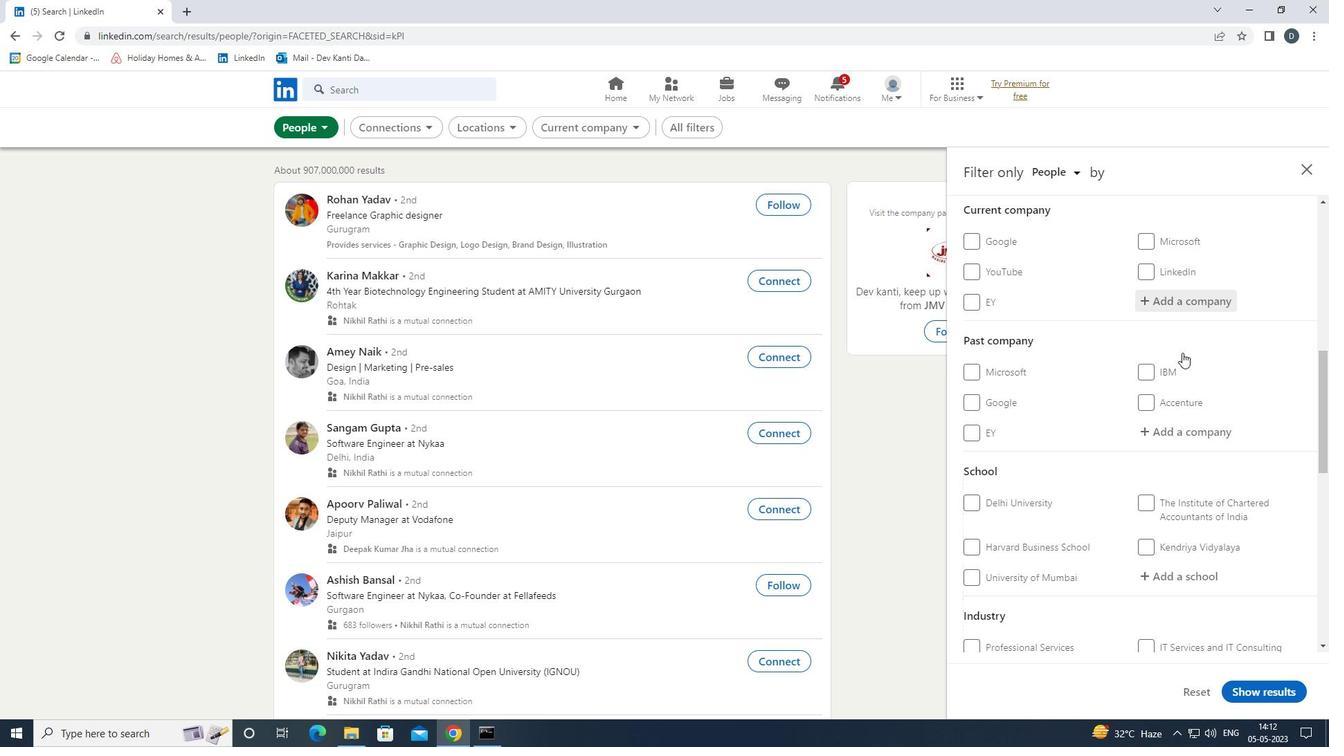 
Action: Mouse scrolled (1182, 352) with delta (0, 0)
Screenshot: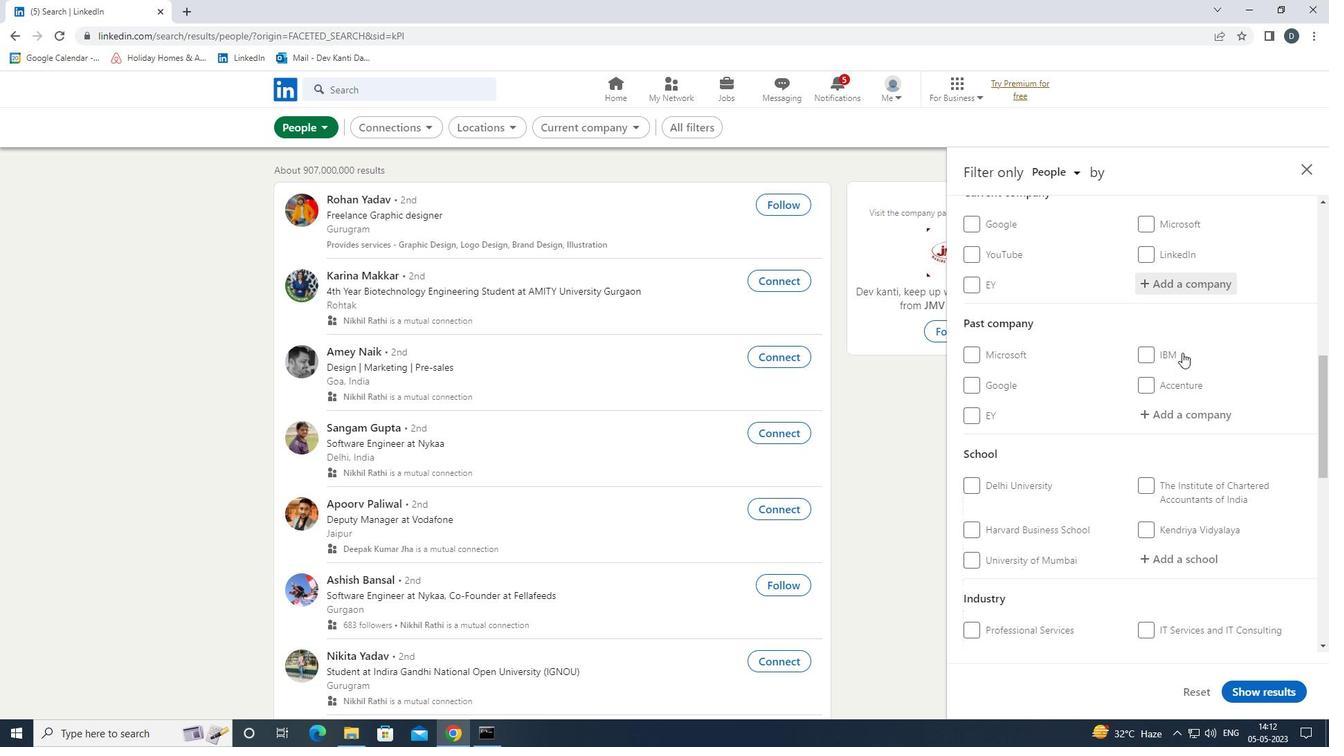 
Action: Mouse moved to (1185, 355)
Screenshot: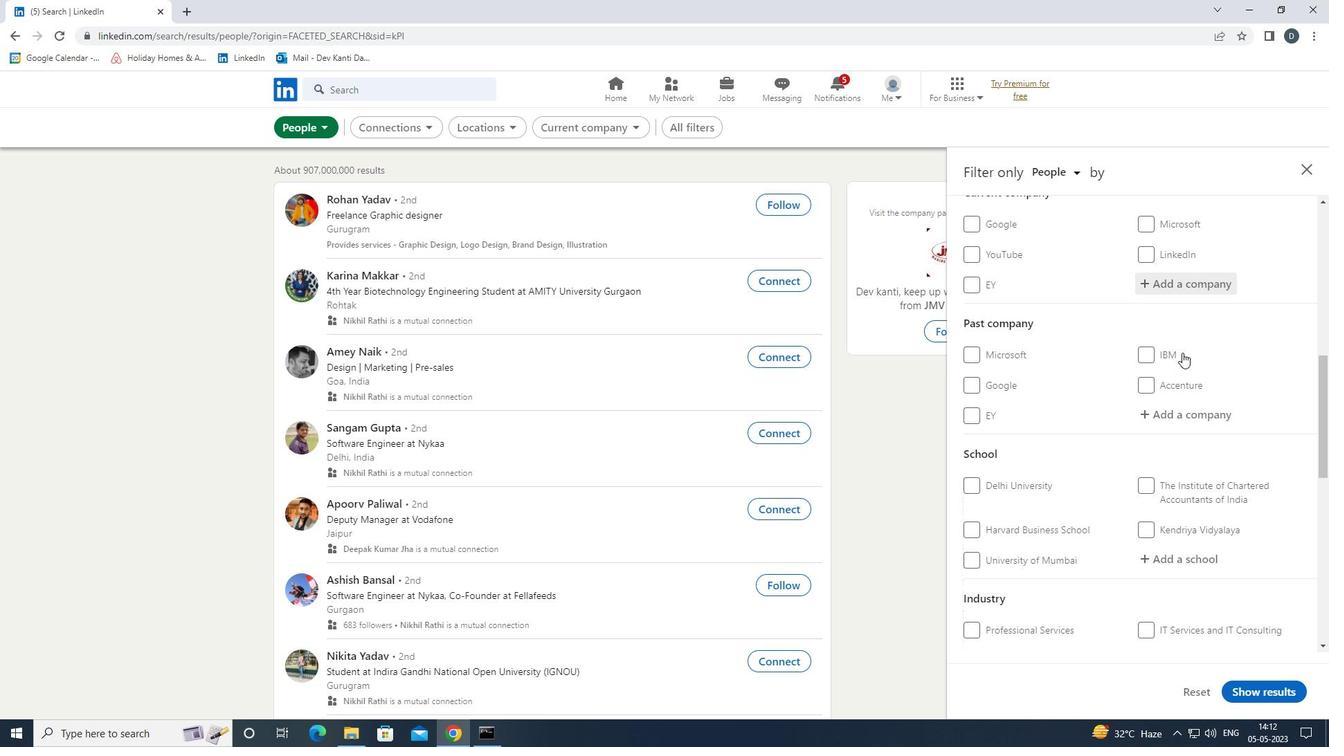 
Action: Mouse scrolled (1185, 355) with delta (0, 0)
Screenshot: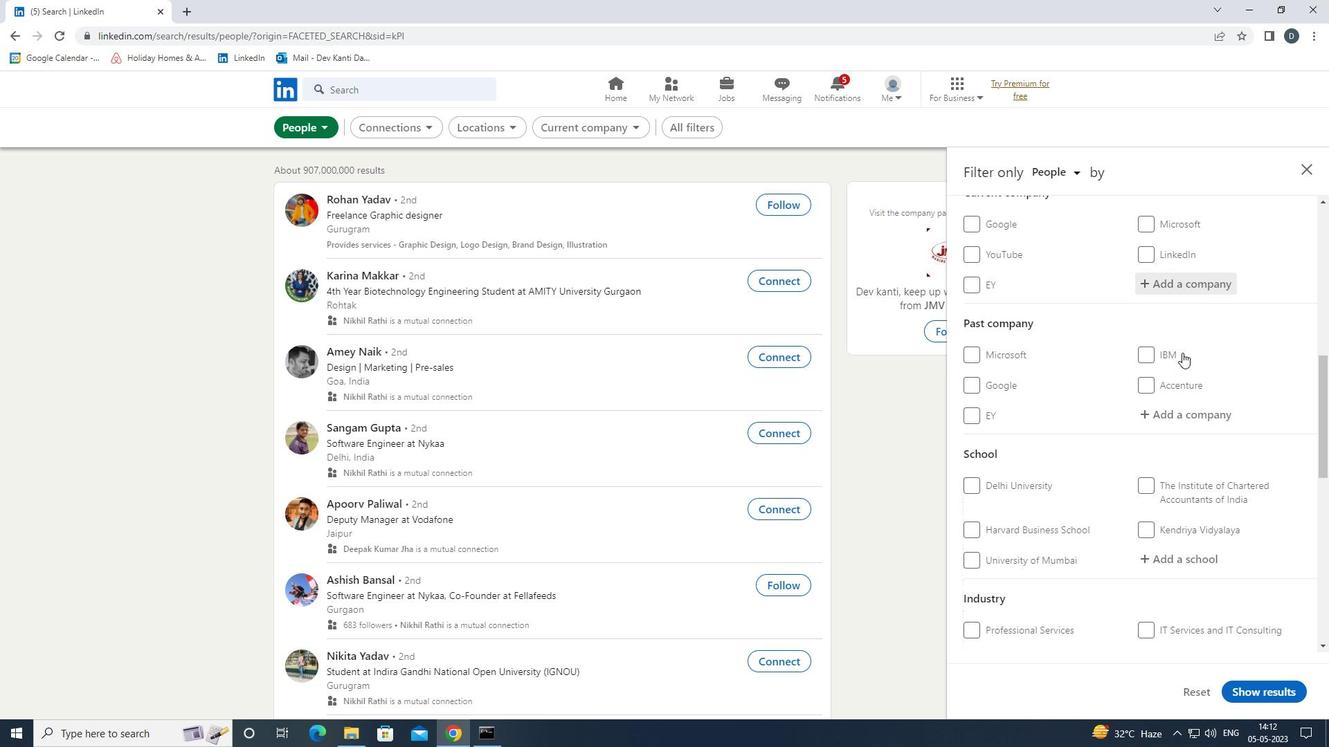 
Action: Mouse moved to (1186, 358)
Screenshot: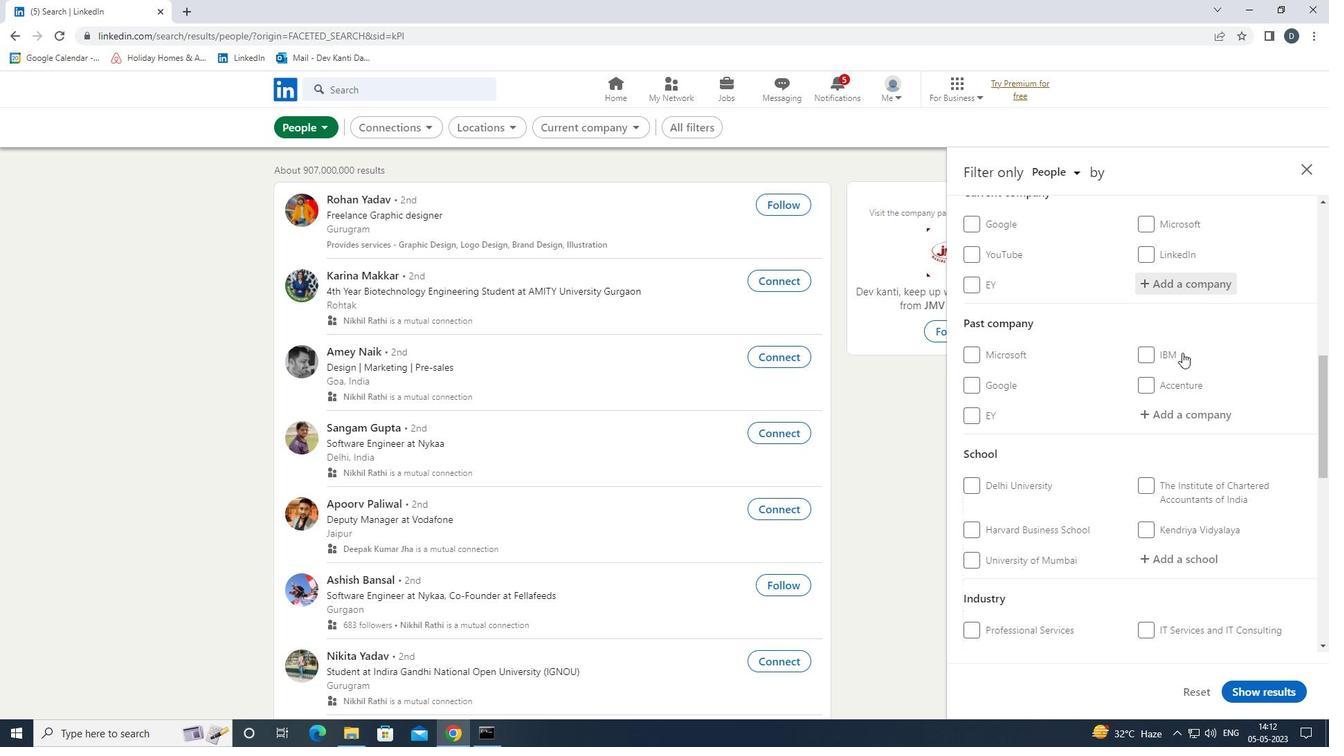 
Action: Mouse scrolled (1186, 358) with delta (0, 0)
Screenshot: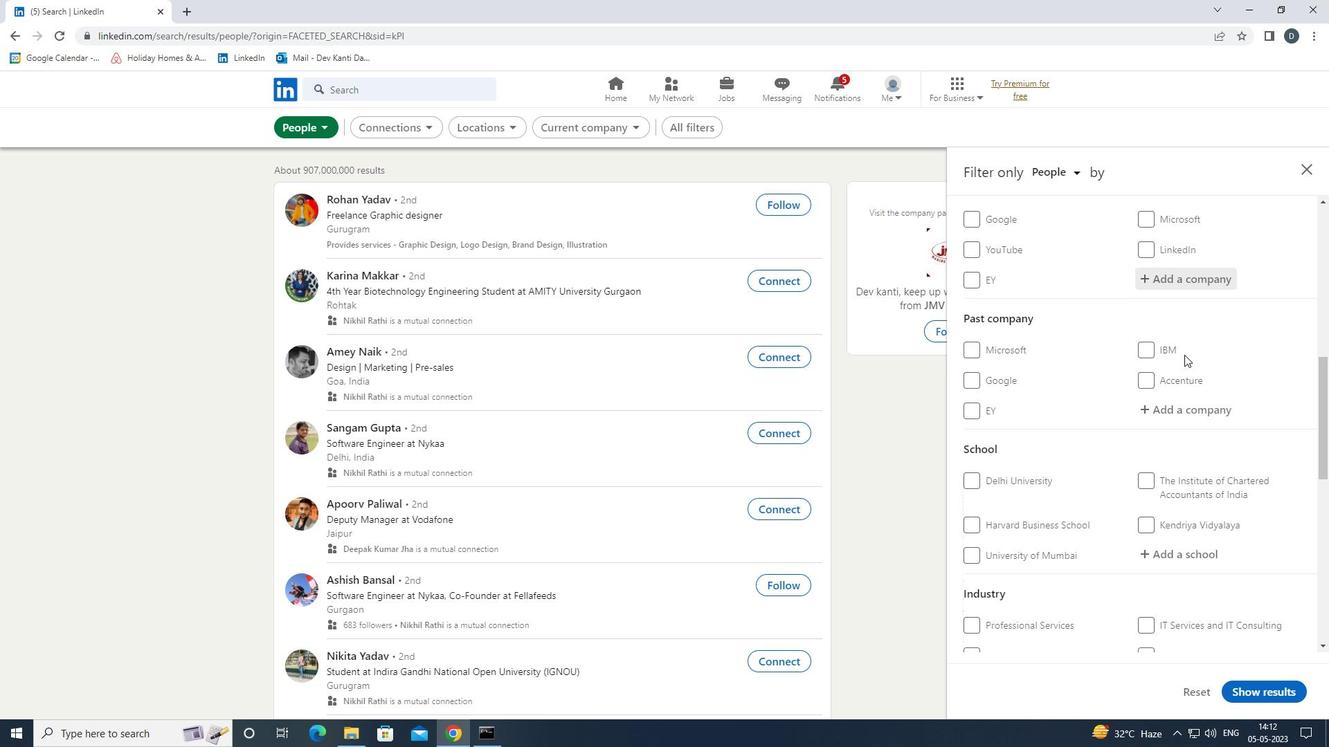 
Action: Mouse moved to (1188, 364)
Screenshot: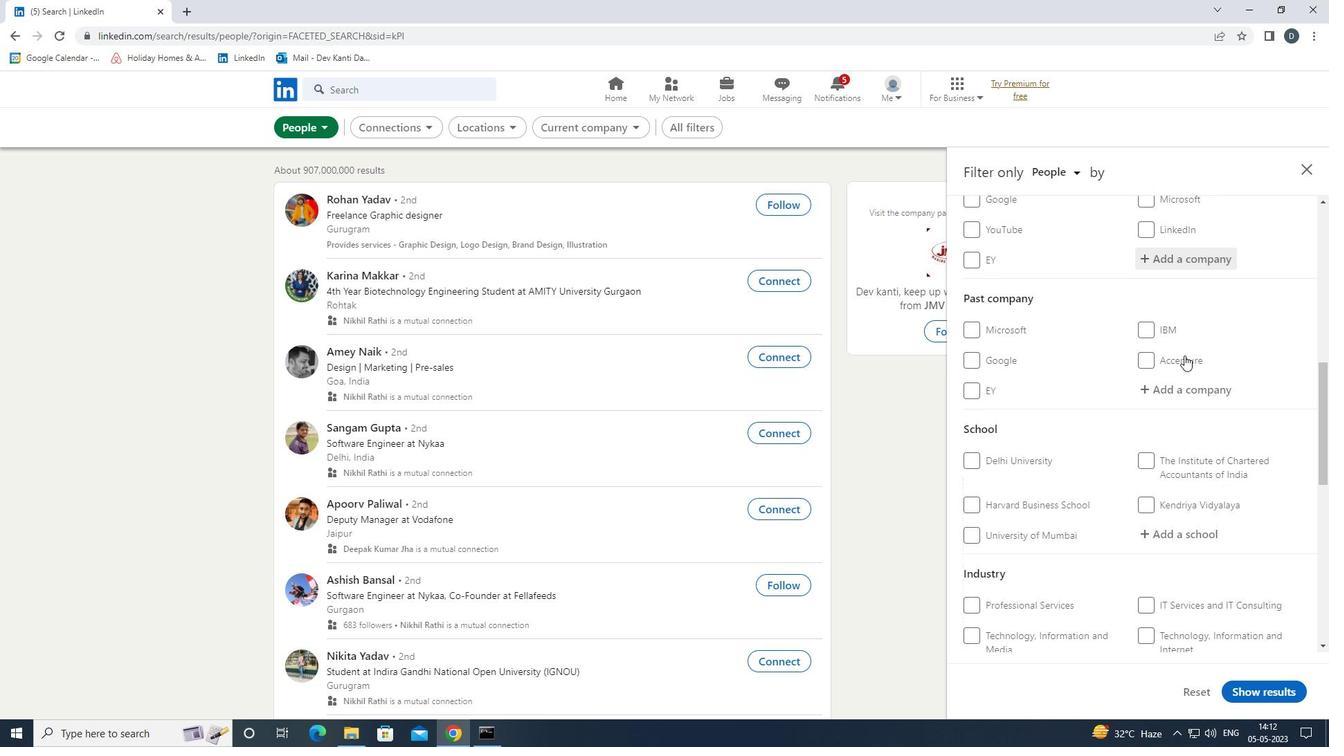 
Action: Mouse scrolled (1188, 363) with delta (0, 0)
Screenshot: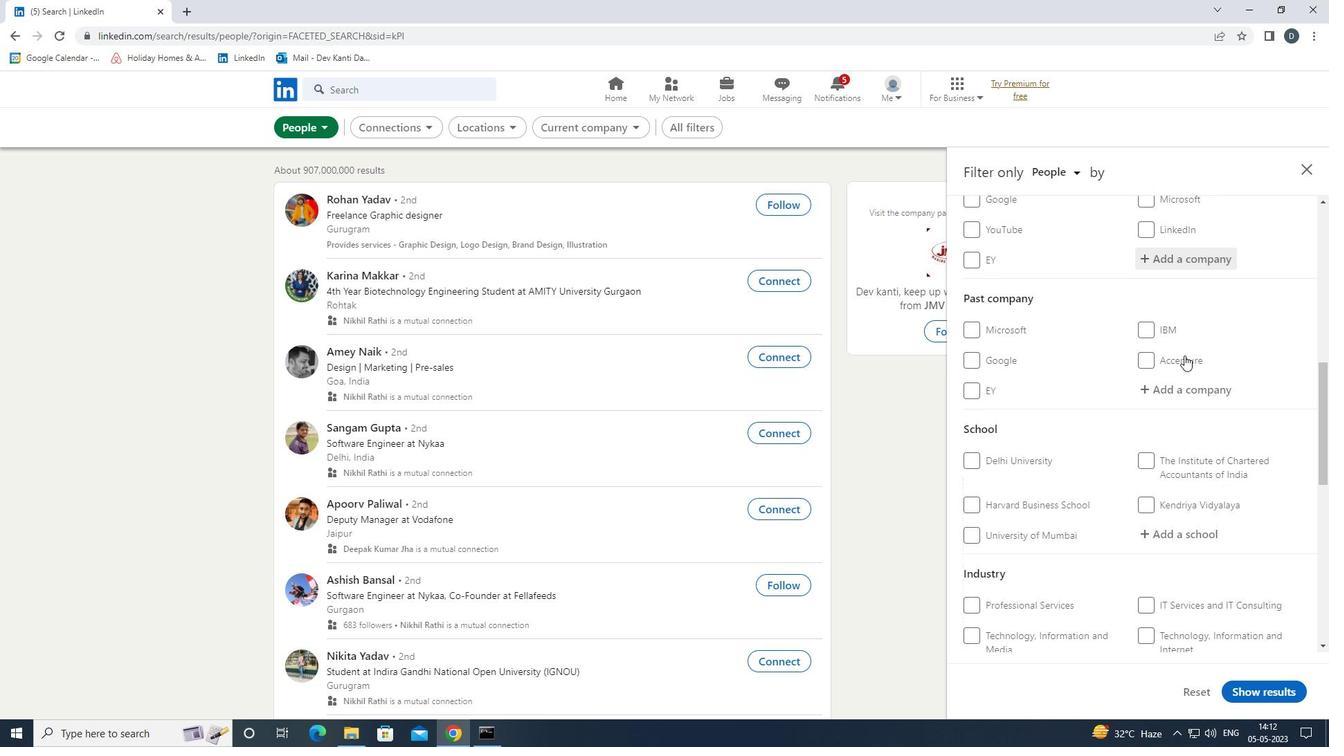 
Action: Mouse moved to (1189, 373)
Screenshot: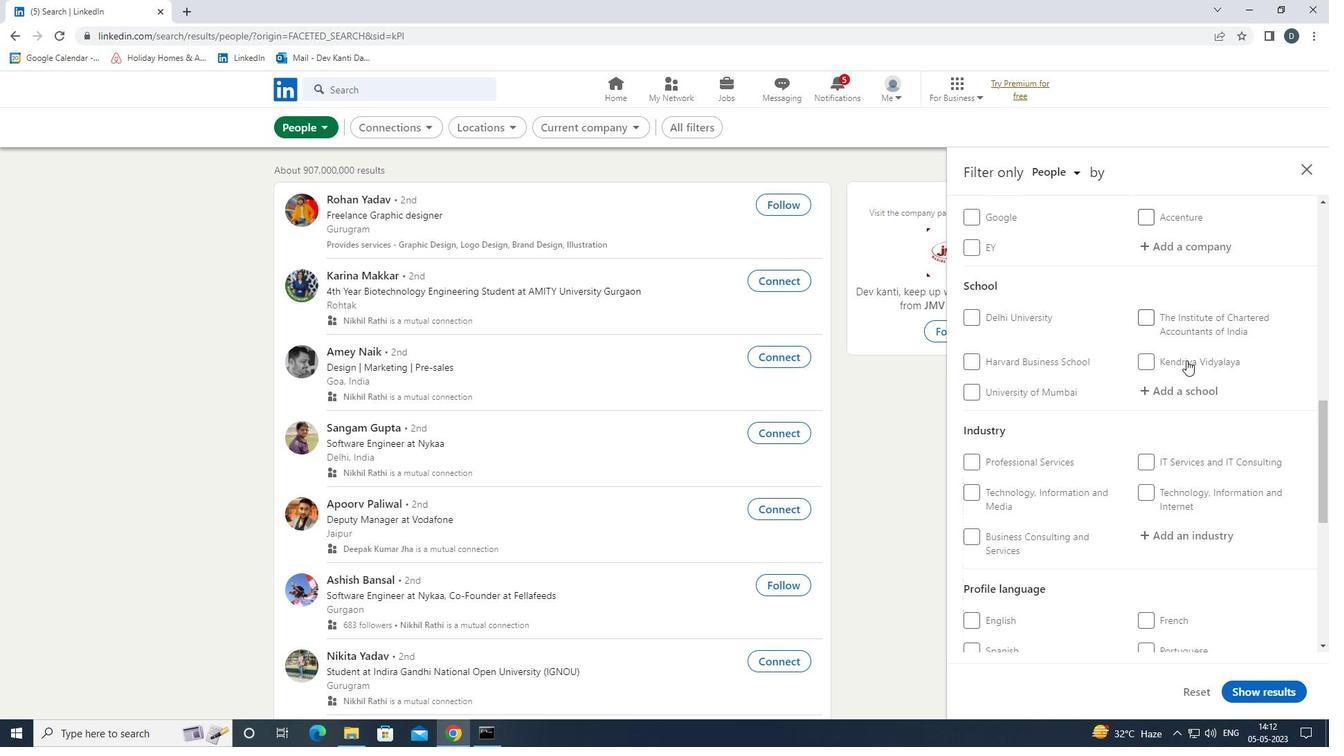 
Action: Mouse scrolled (1189, 372) with delta (0, 0)
Screenshot: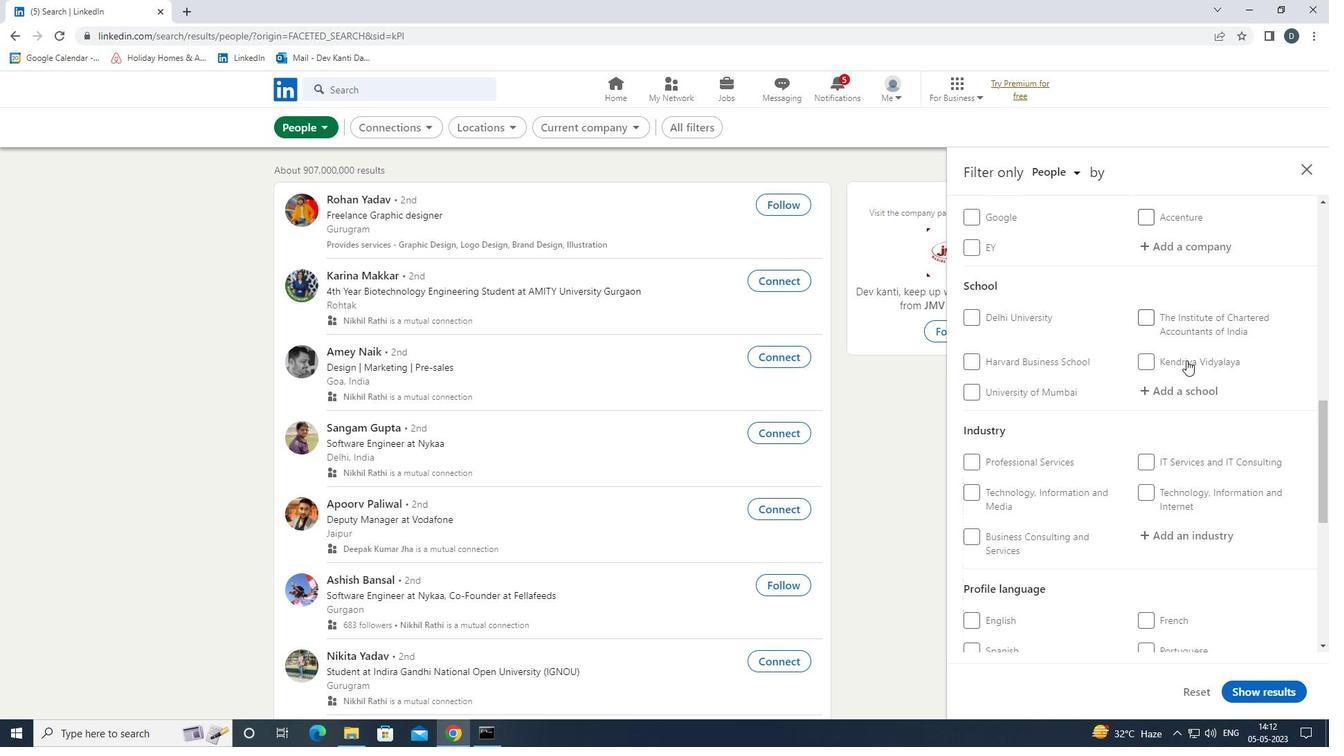 
Action: Mouse moved to (1000, 378)
Screenshot: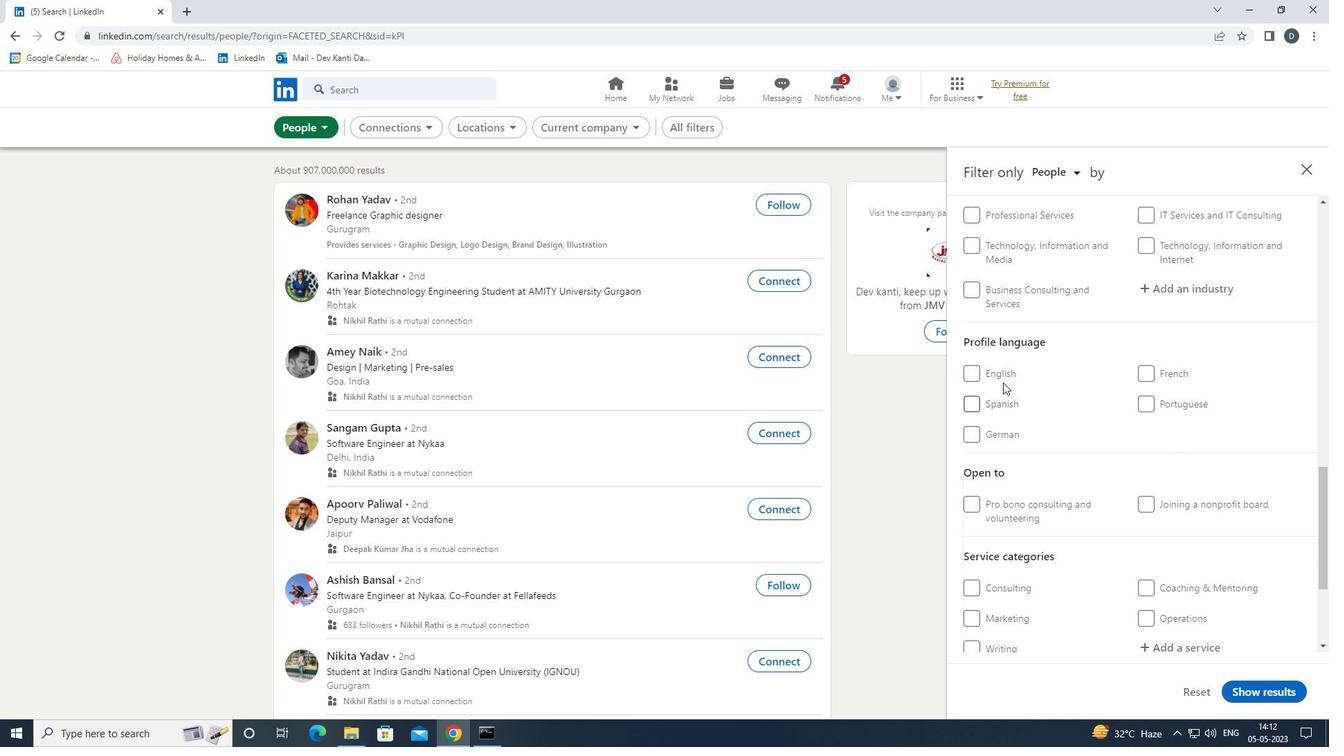 
Action: Mouse pressed left at (1000, 378)
Screenshot: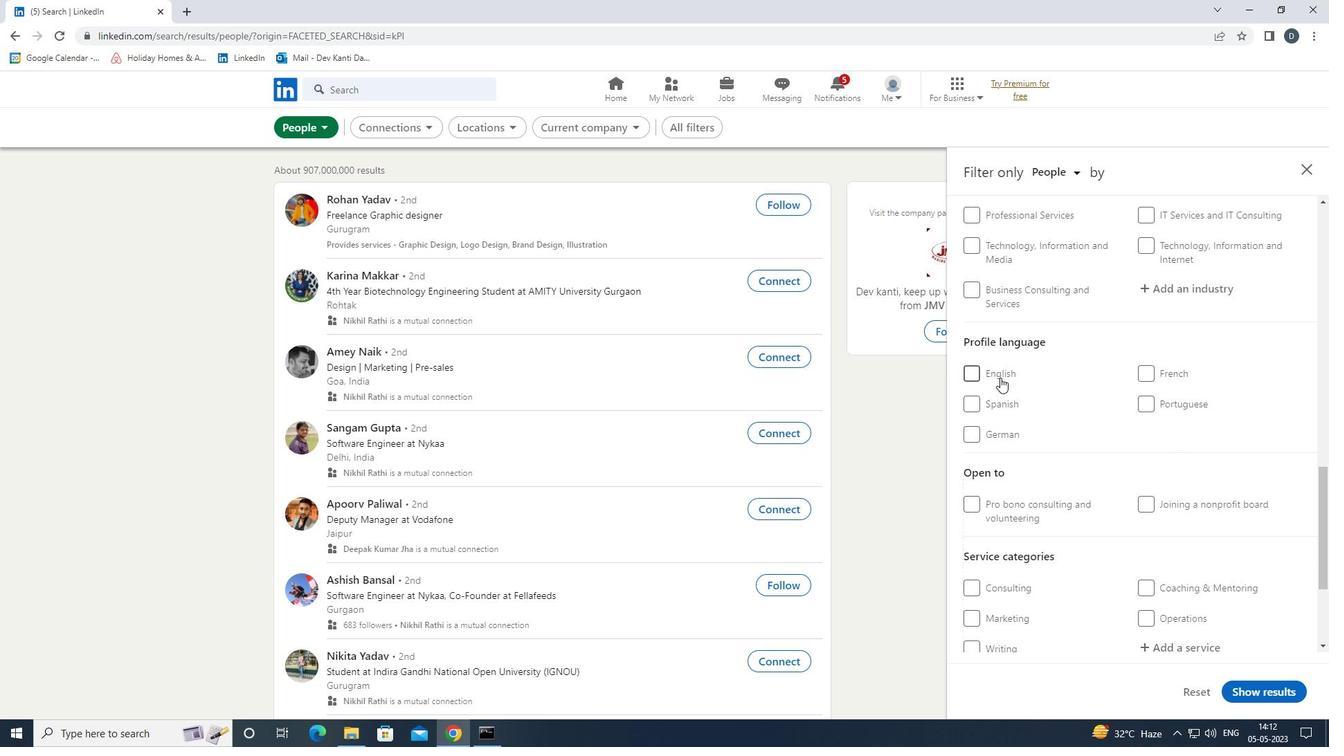 
Action: Mouse moved to (1017, 380)
Screenshot: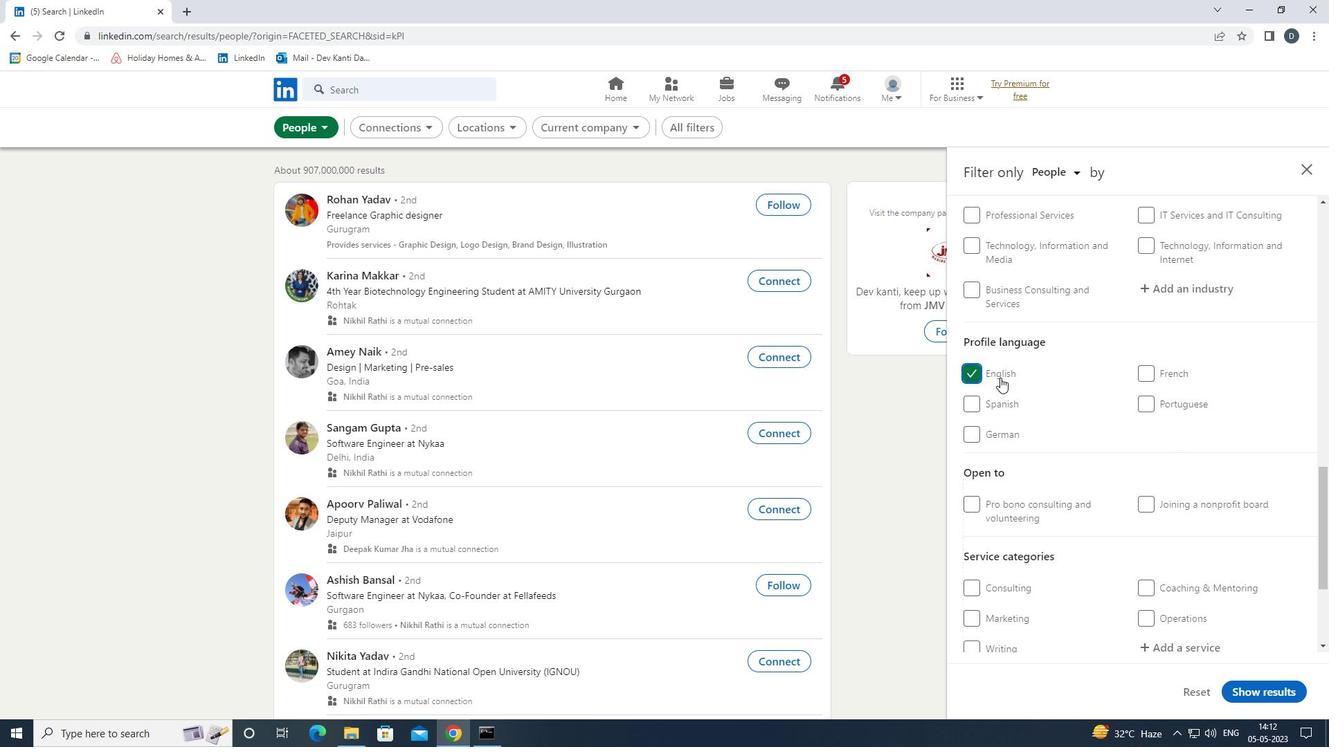 
Action: Mouse scrolled (1017, 381) with delta (0, 0)
Screenshot: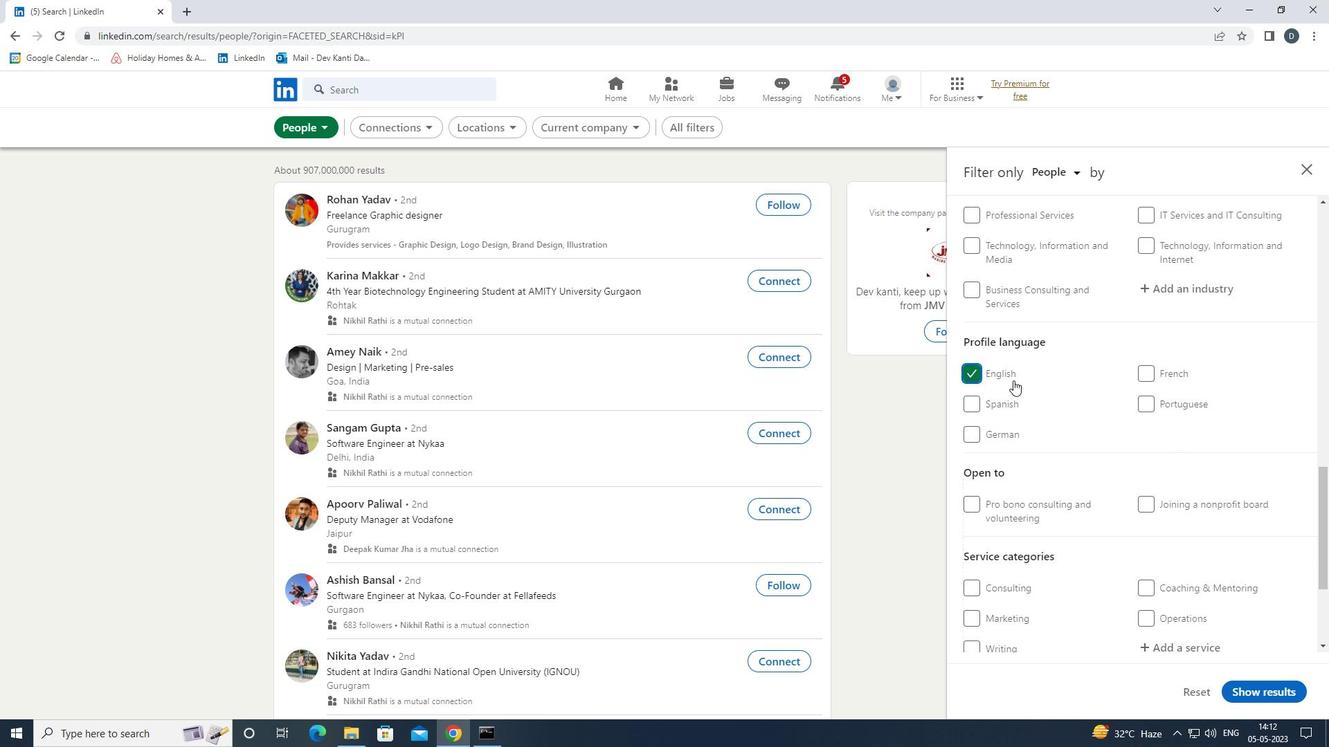 
Action: Mouse scrolled (1017, 381) with delta (0, 0)
Screenshot: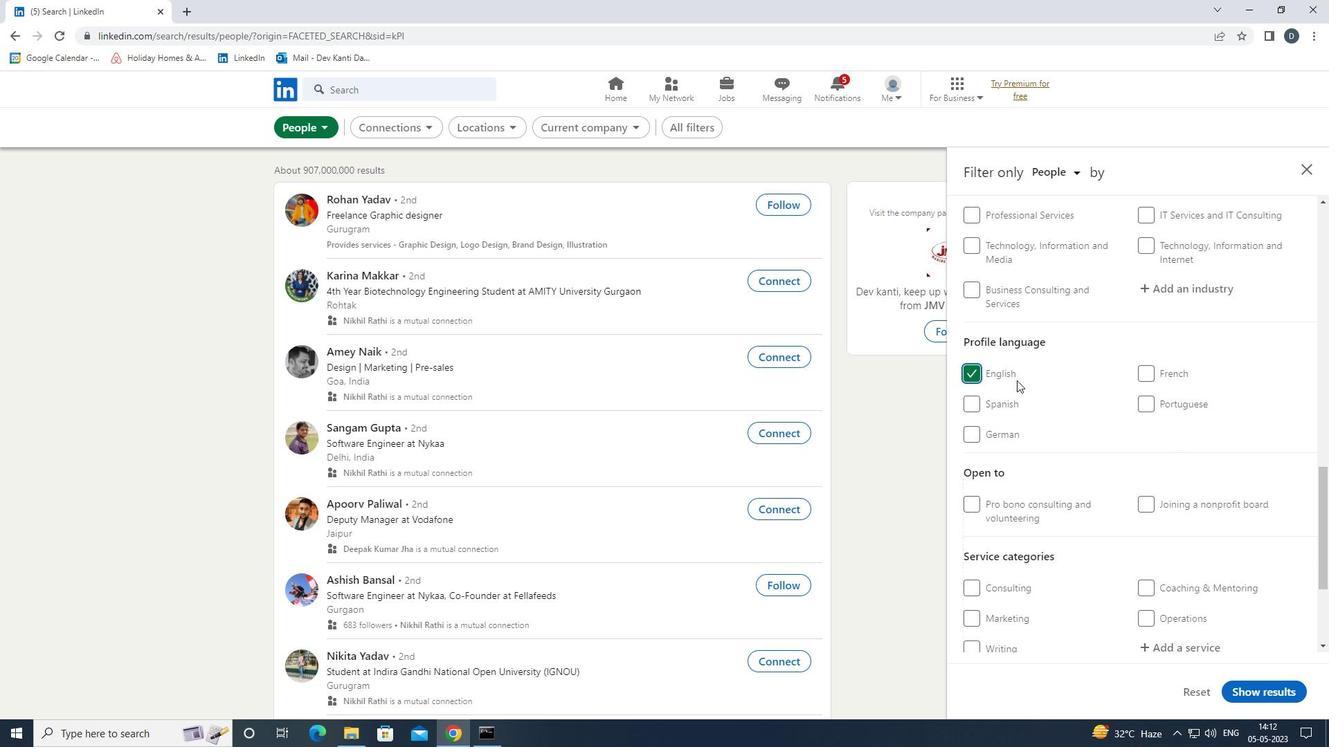 
Action: Mouse scrolled (1017, 381) with delta (0, 0)
Screenshot: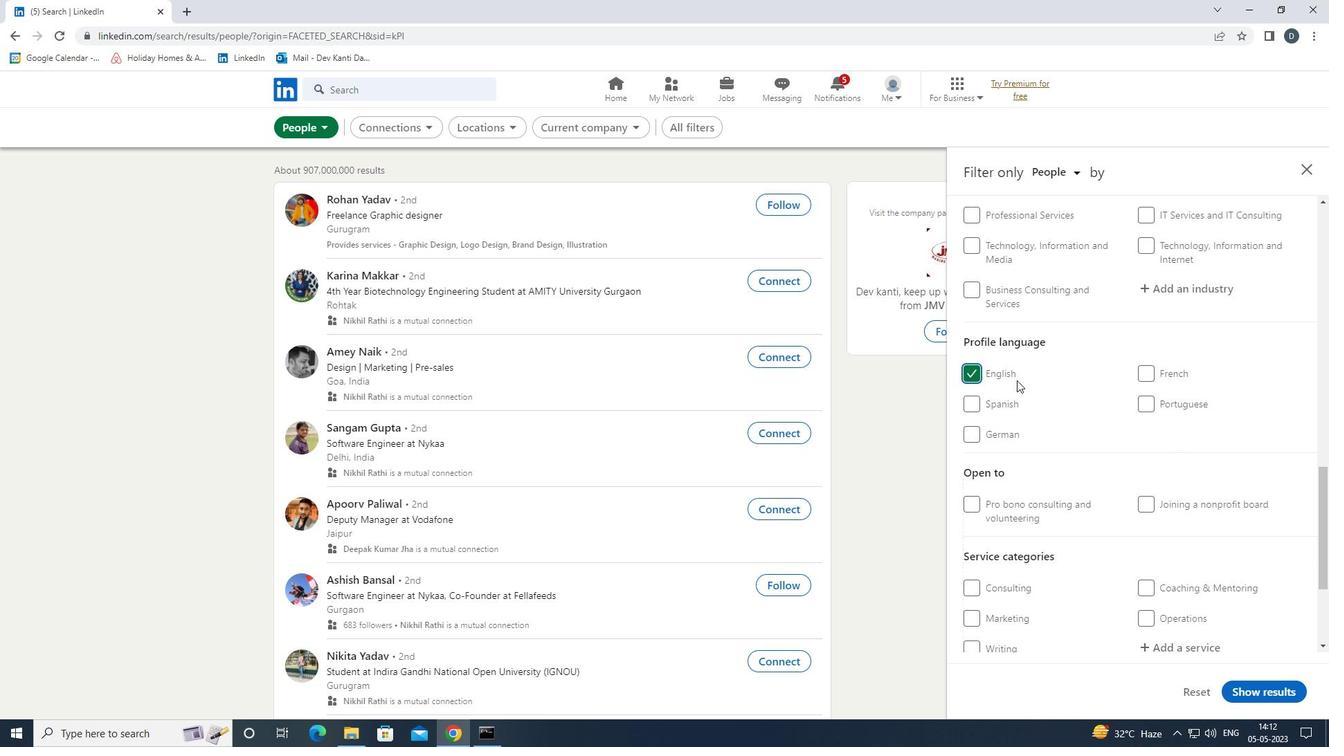 
Action: Mouse scrolled (1017, 381) with delta (0, 0)
Screenshot: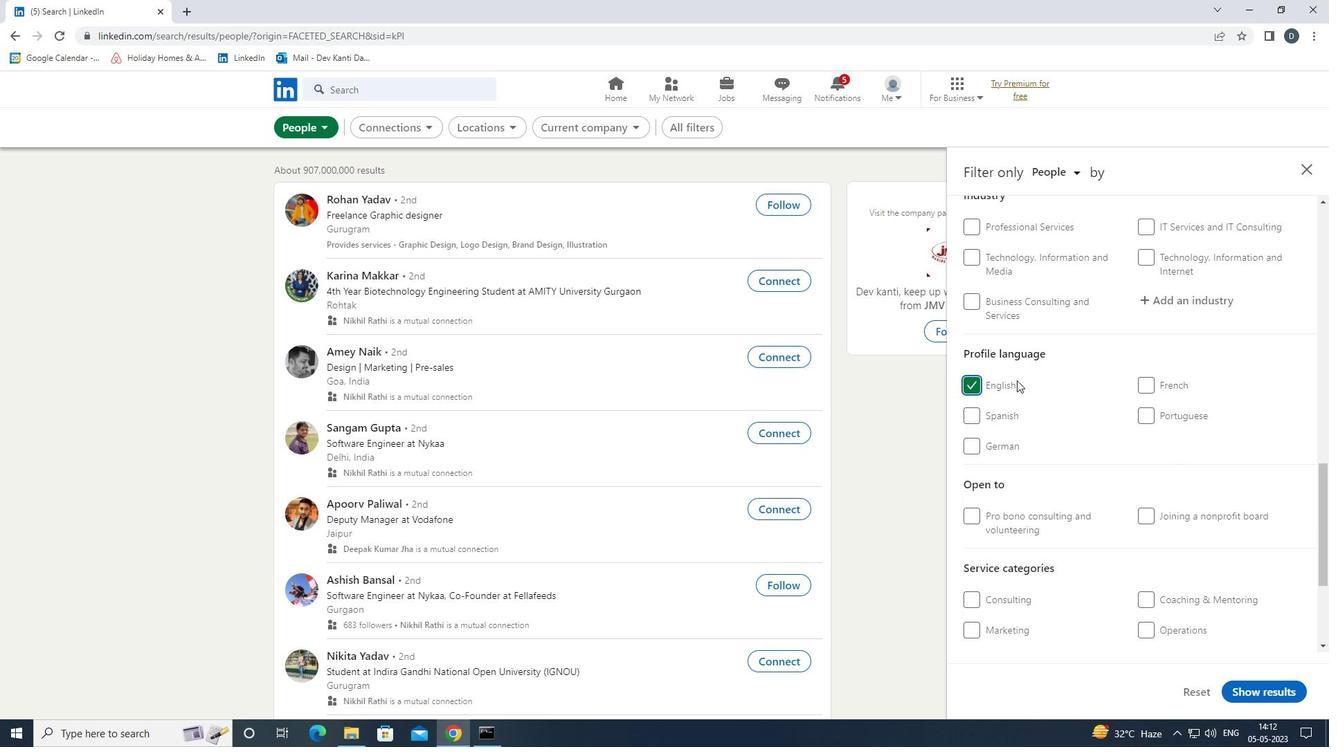 
Action: Mouse scrolled (1017, 381) with delta (0, 0)
Screenshot: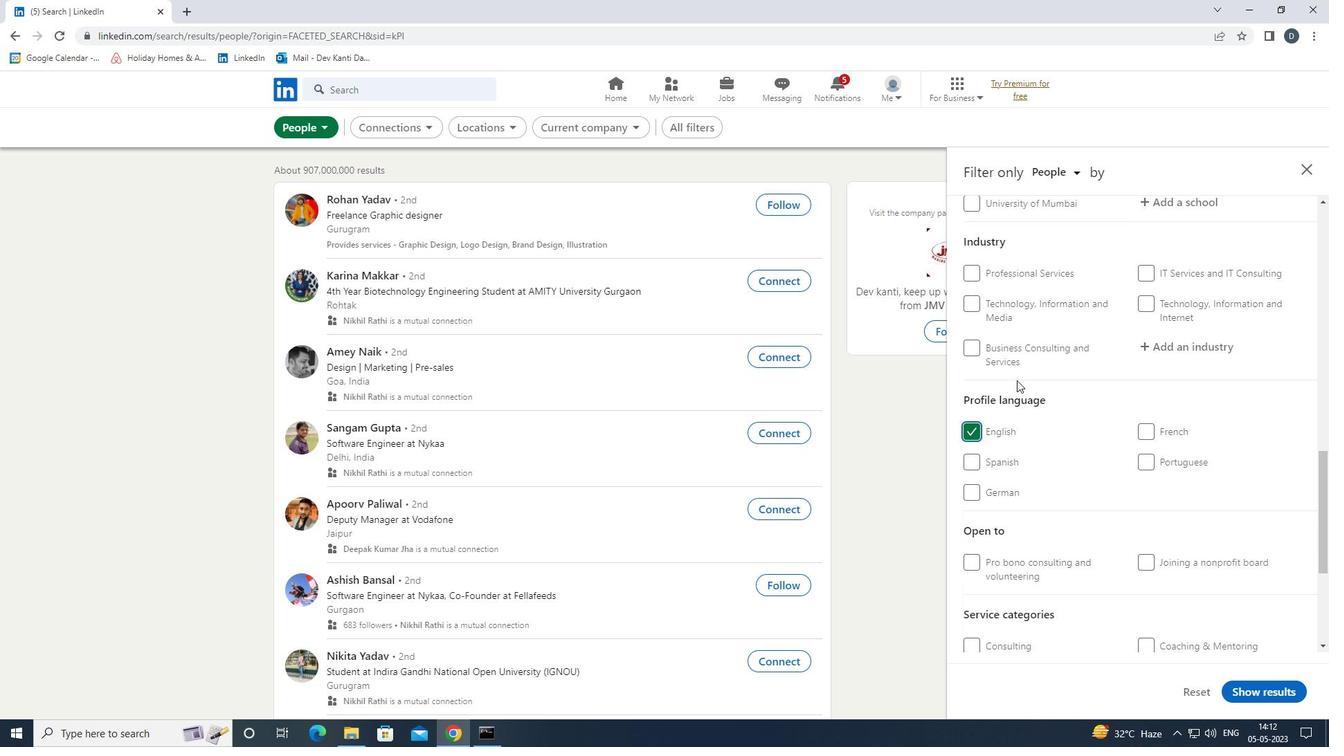 
Action: Mouse scrolled (1017, 381) with delta (0, 0)
Screenshot: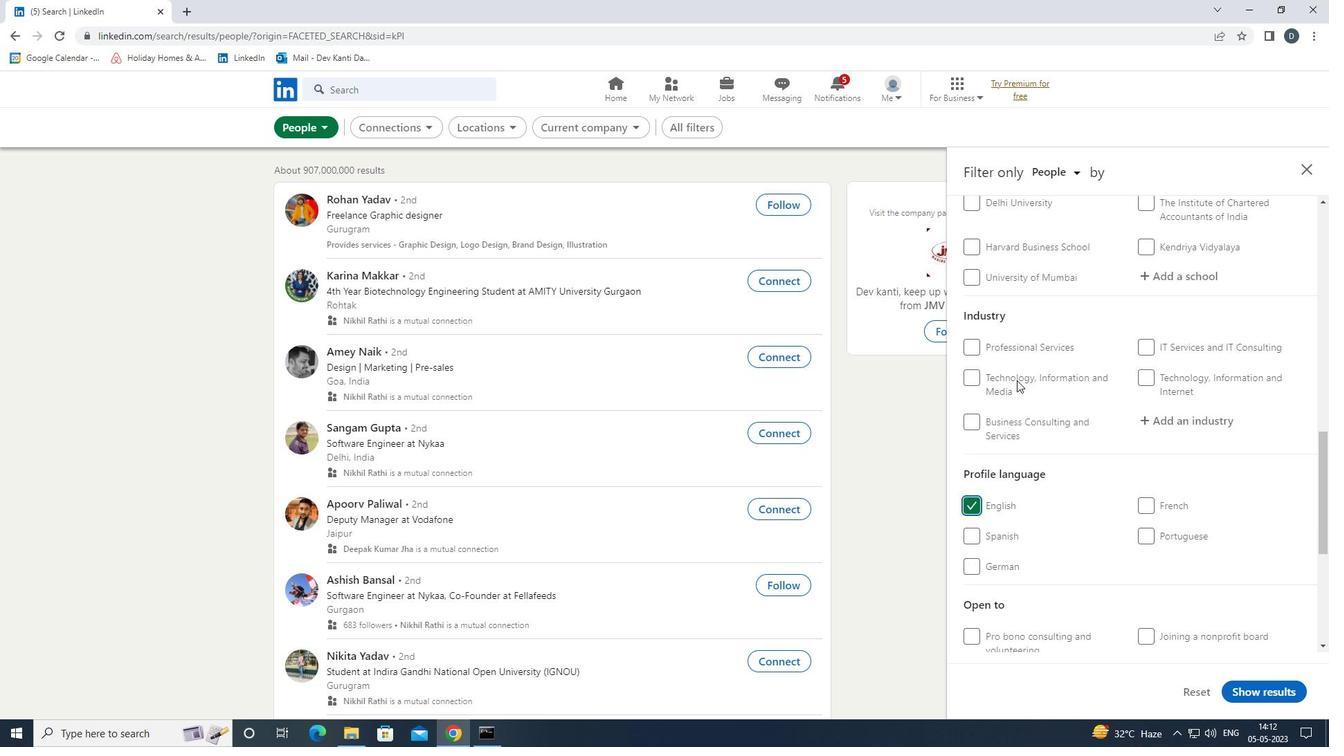 
Action: Mouse moved to (1192, 286)
Screenshot: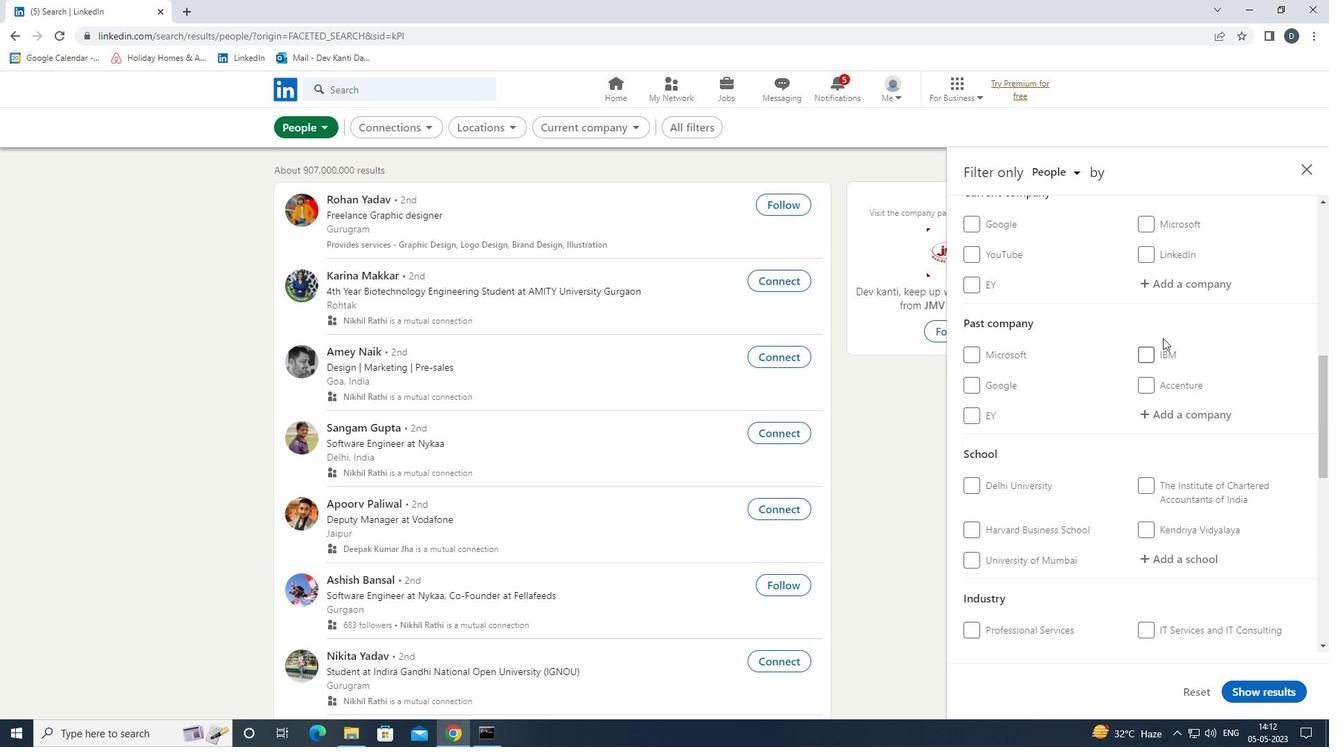 
Action: Mouse pressed left at (1192, 286)
Screenshot: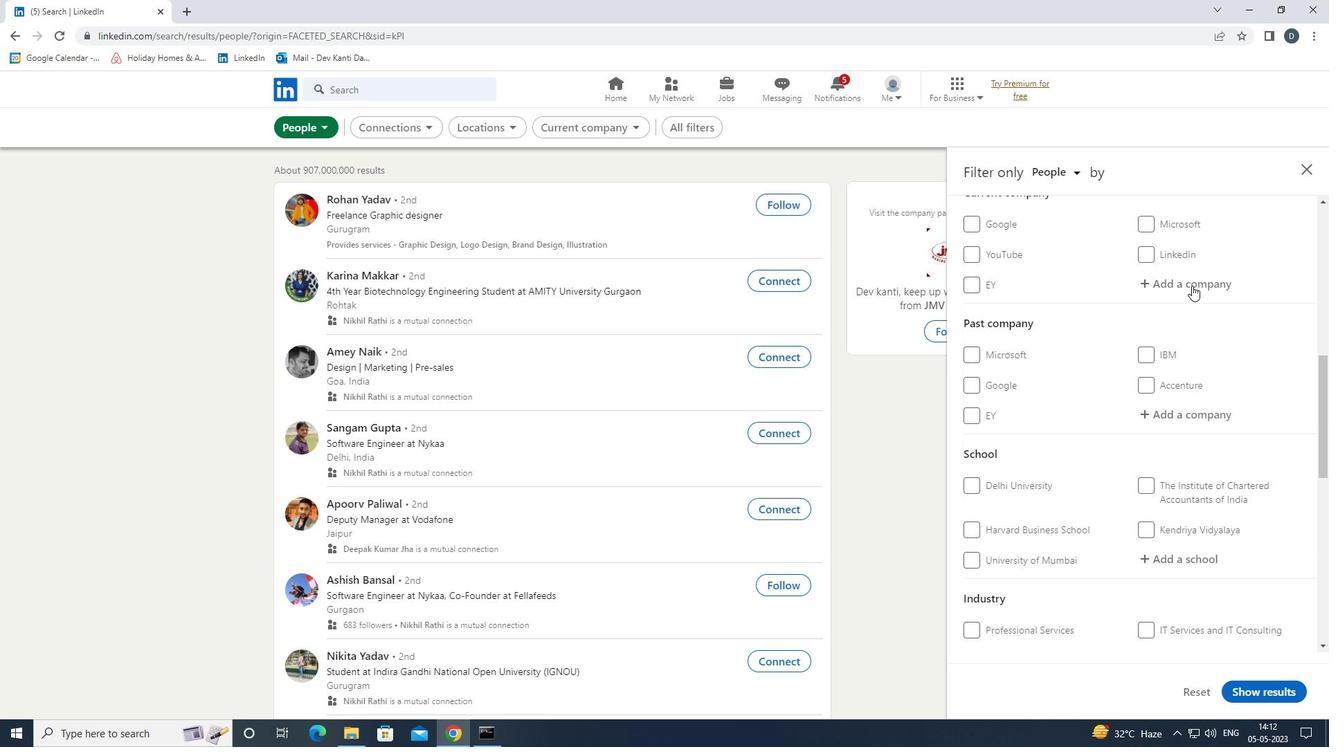 
Action: Key pressed <Key.shift><Key.shift><Key.shift><Key.shift><Key.shift><Key.shift><Key.shift><Key.shift><Key.shift><Key.shift><Key.shift>THE<Key.space><Key.shift>INDIAN<Key.space><Key.shift><Key.shift><Key.shift><Key.shift><Key.shift><Key.shift><Key.shift>HOTELS<Key.down><Key.enter>
Screenshot: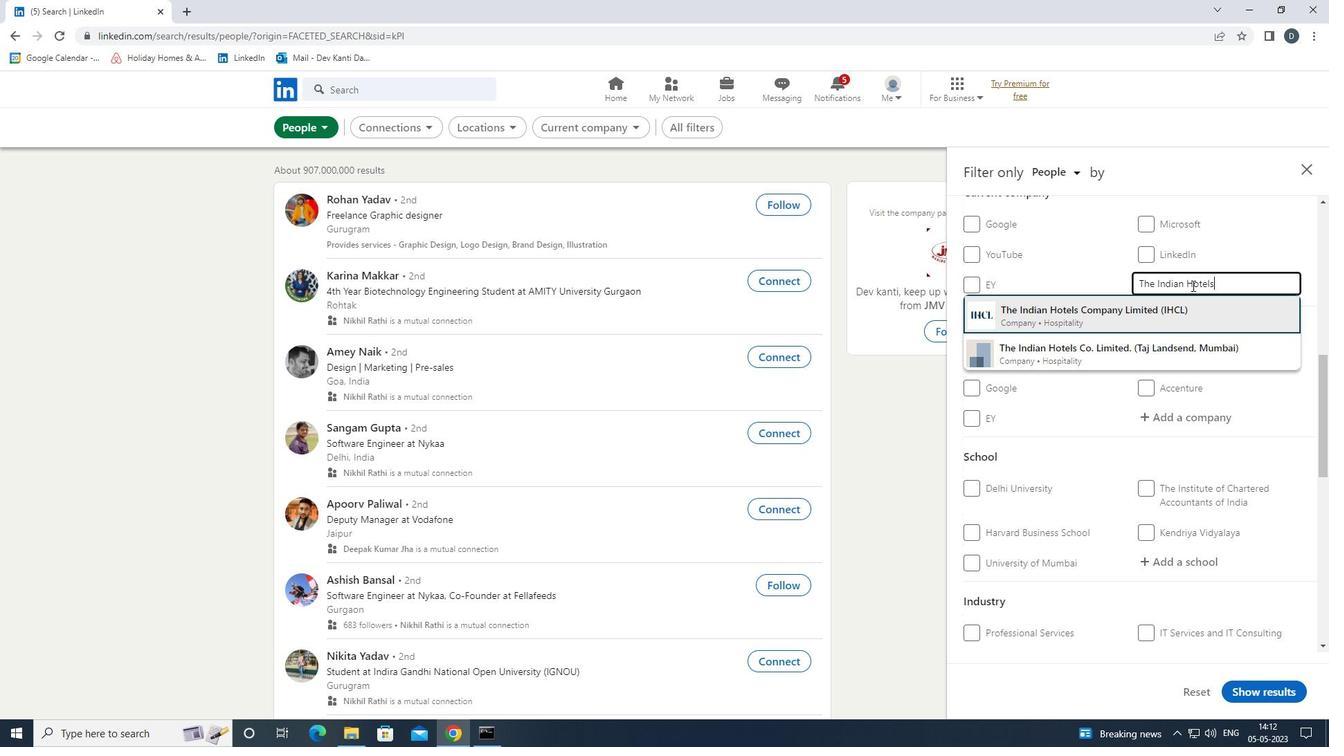 
Action: Mouse moved to (1081, 276)
Screenshot: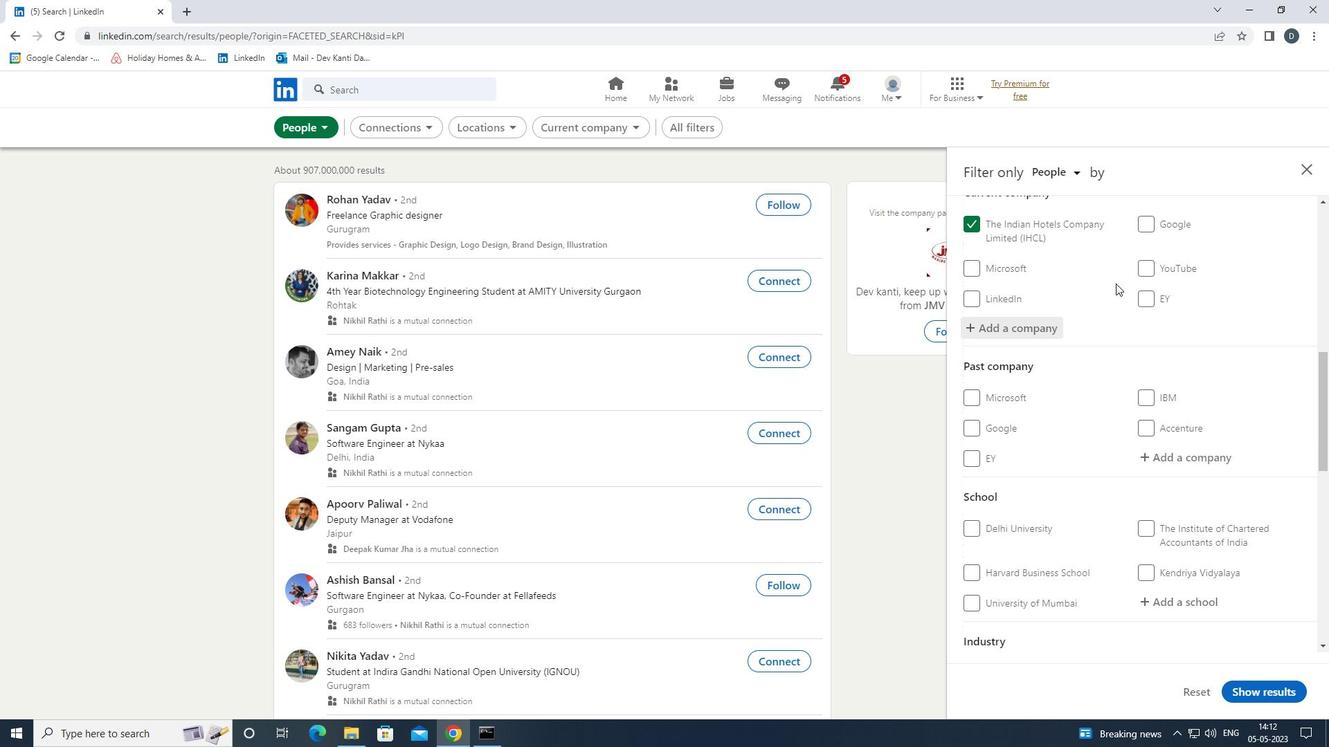 
Action: Mouse scrolled (1081, 275) with delta (0, 0)
Screenshot: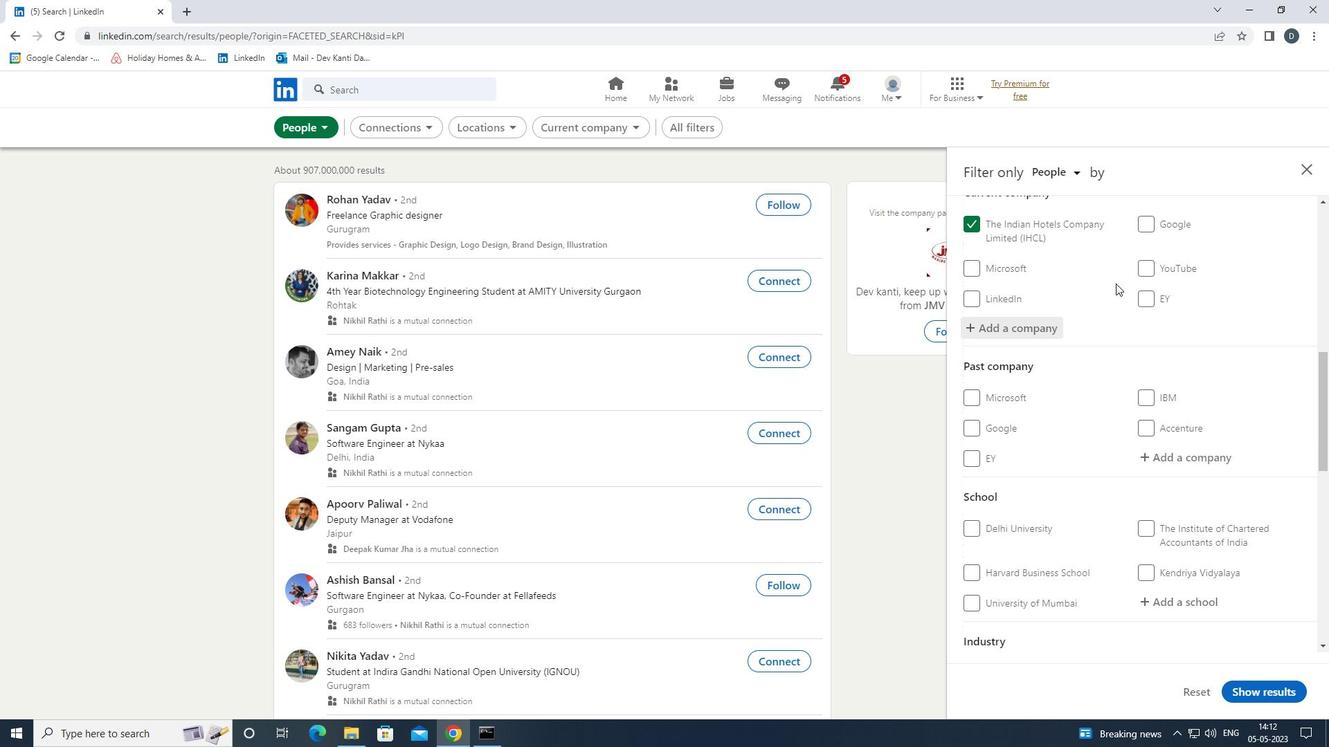 
Action: Mouse moved to (1088, 279)
Screenshot: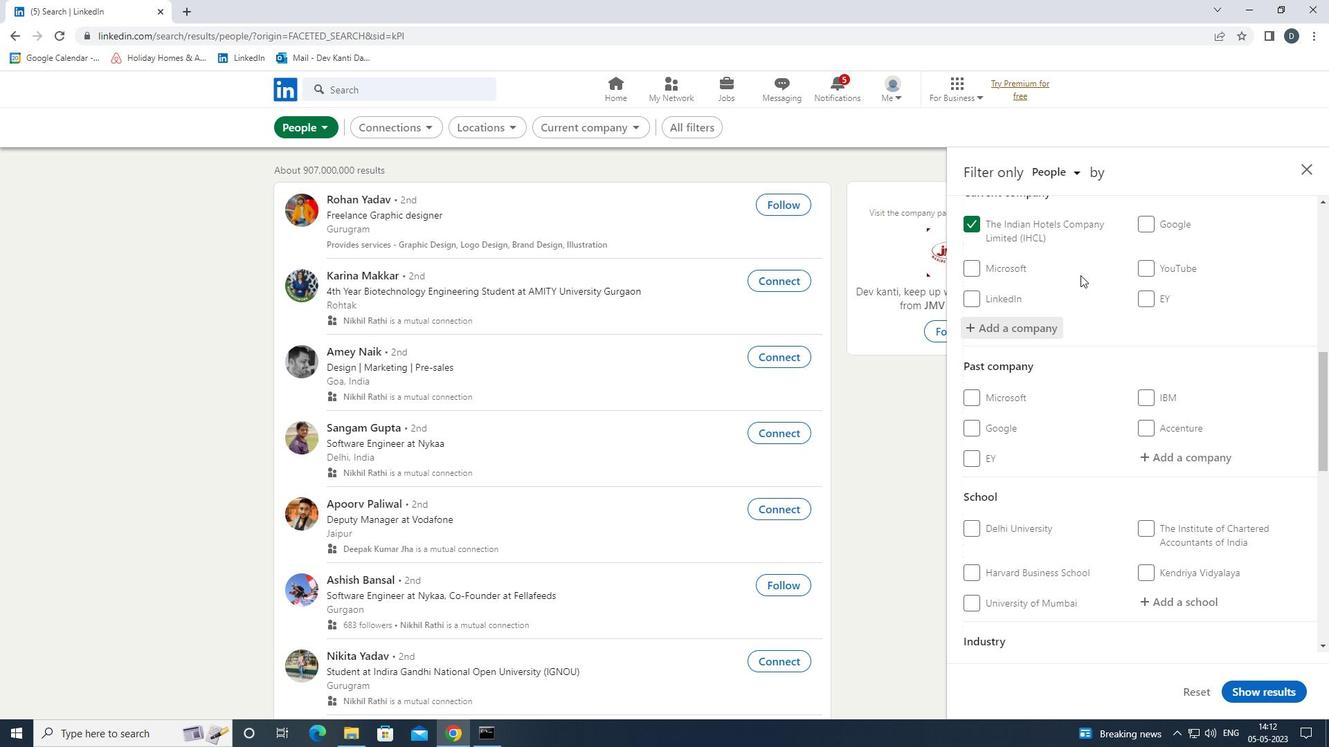 
Action: Mouse scrolled (1088, 279) with delta (0, 0)
Screenshot: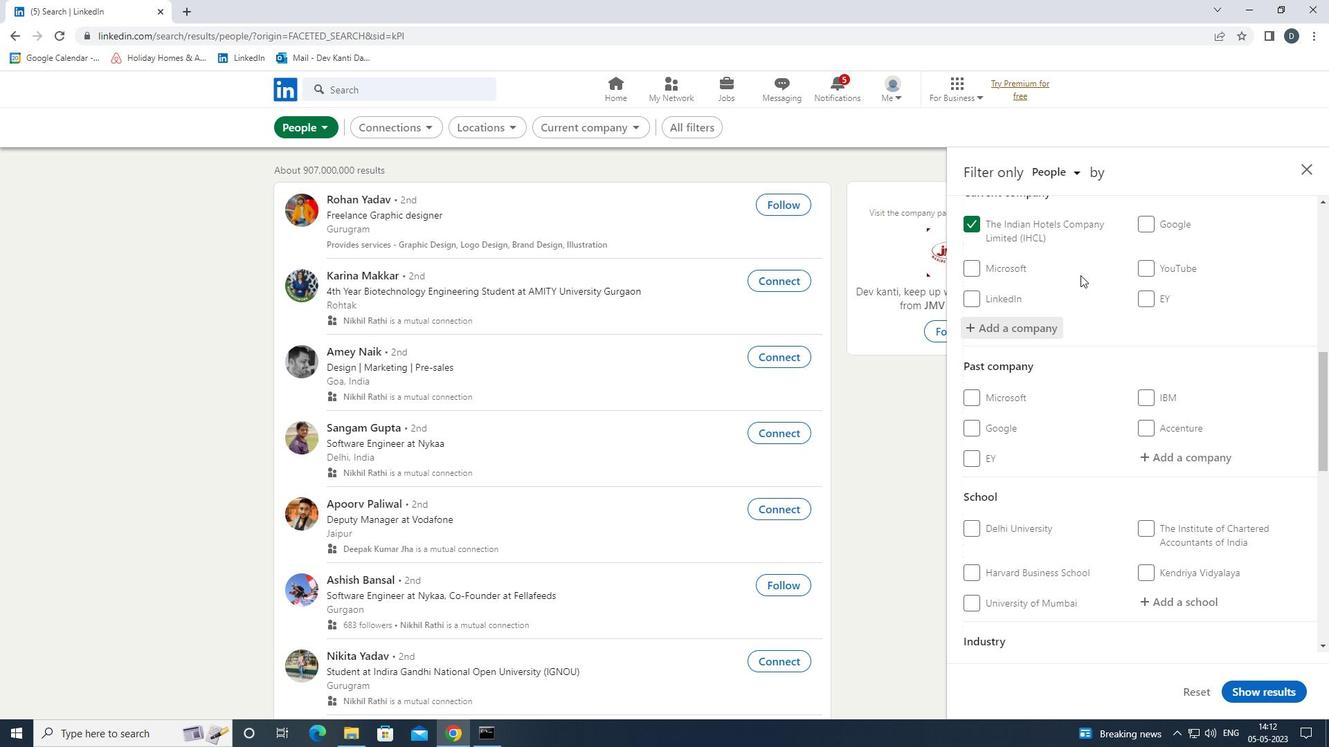 
Action: Mouse moved to (1183, 464)
Screenshot: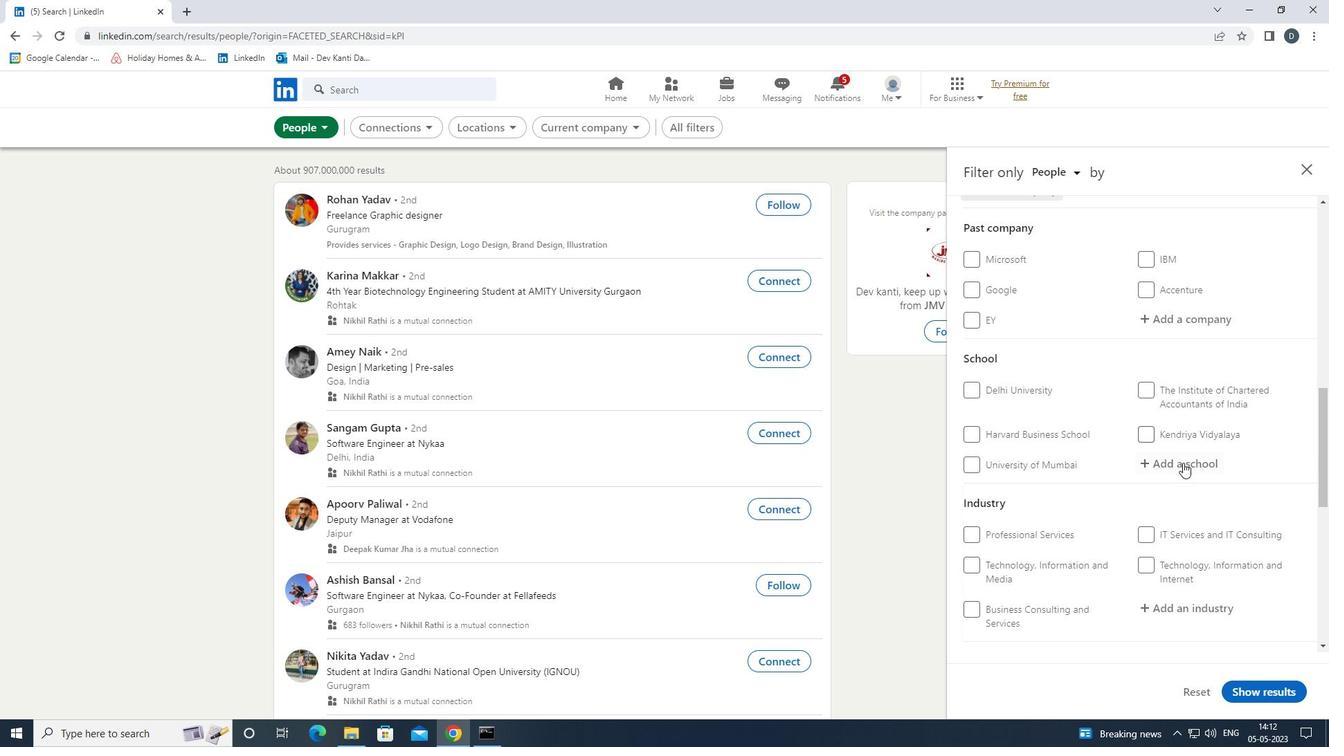 
Action: Mouse pressed left at (1183, 464)
Screenshot: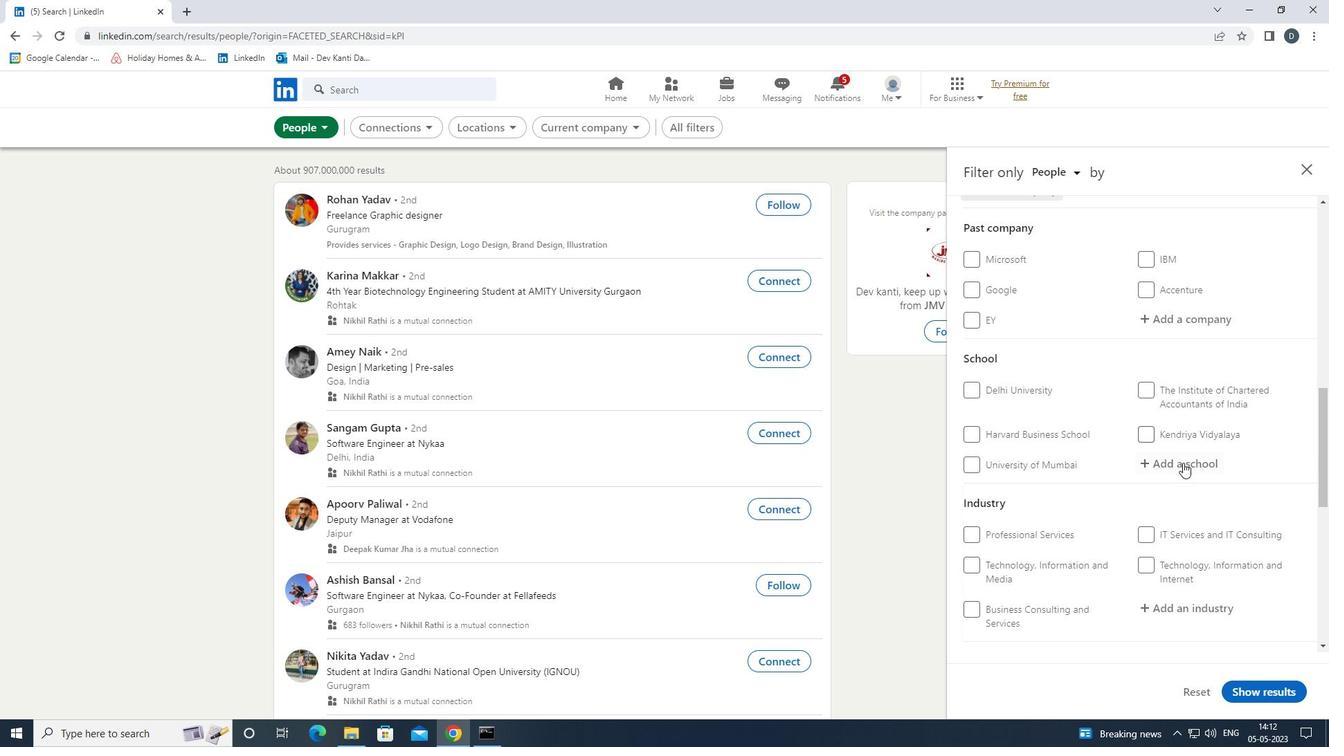 
Action: Key pressed <Key.shift><Key.shift><Key.shift><Key.shift><Key.shift><Key.shift><Key.shift><Key.shift><Key.shift><Key.shift><Key.shift><Key.shift>VEL<Key.space><Key.shift>TECH<Key.space><Key.shift>HIGH<Key.space><Key.shift>TECH<Key.left><Key.left><Key.left><Key.left><Key.backspace><Key.down><Key.enter>
Screenshot: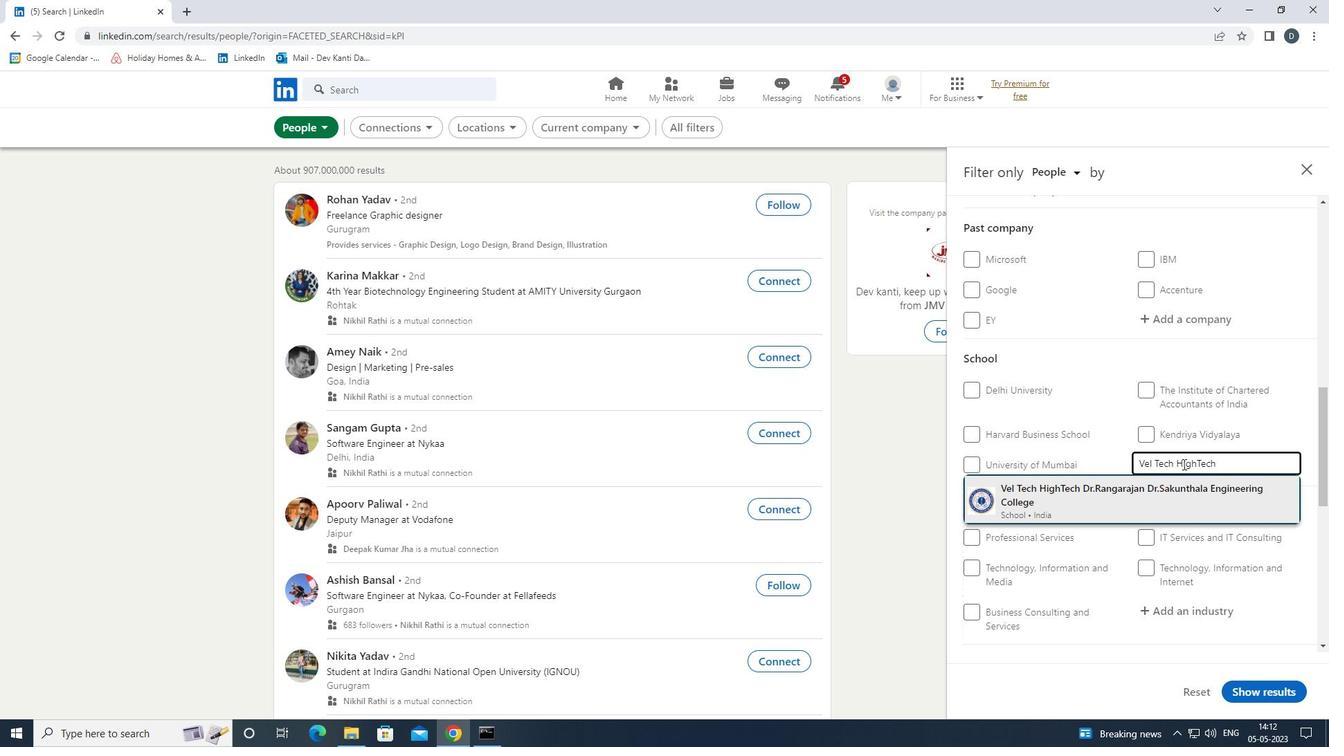 
Action: Mouse moved to (1200, 456)
Screenshot: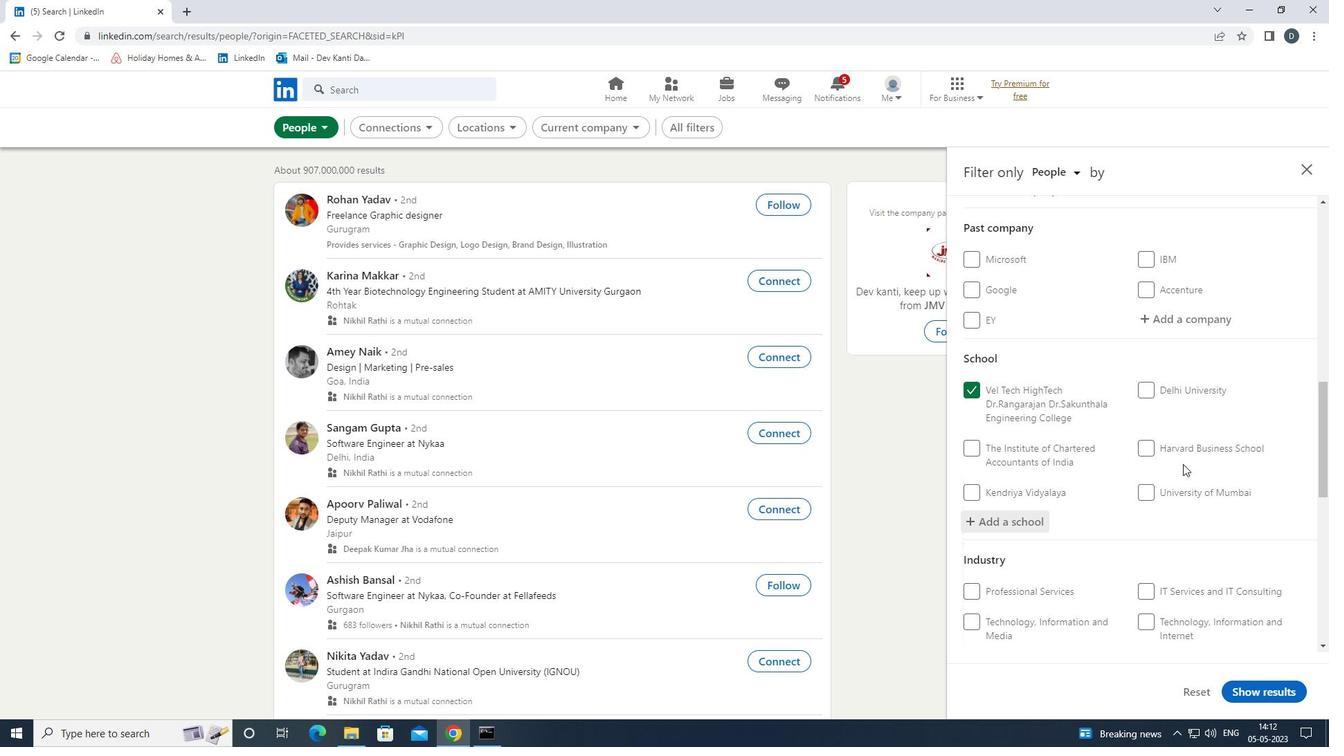 
Action: Mouse scrolled (1200, 455) with delta (0, 0)
Screenshot: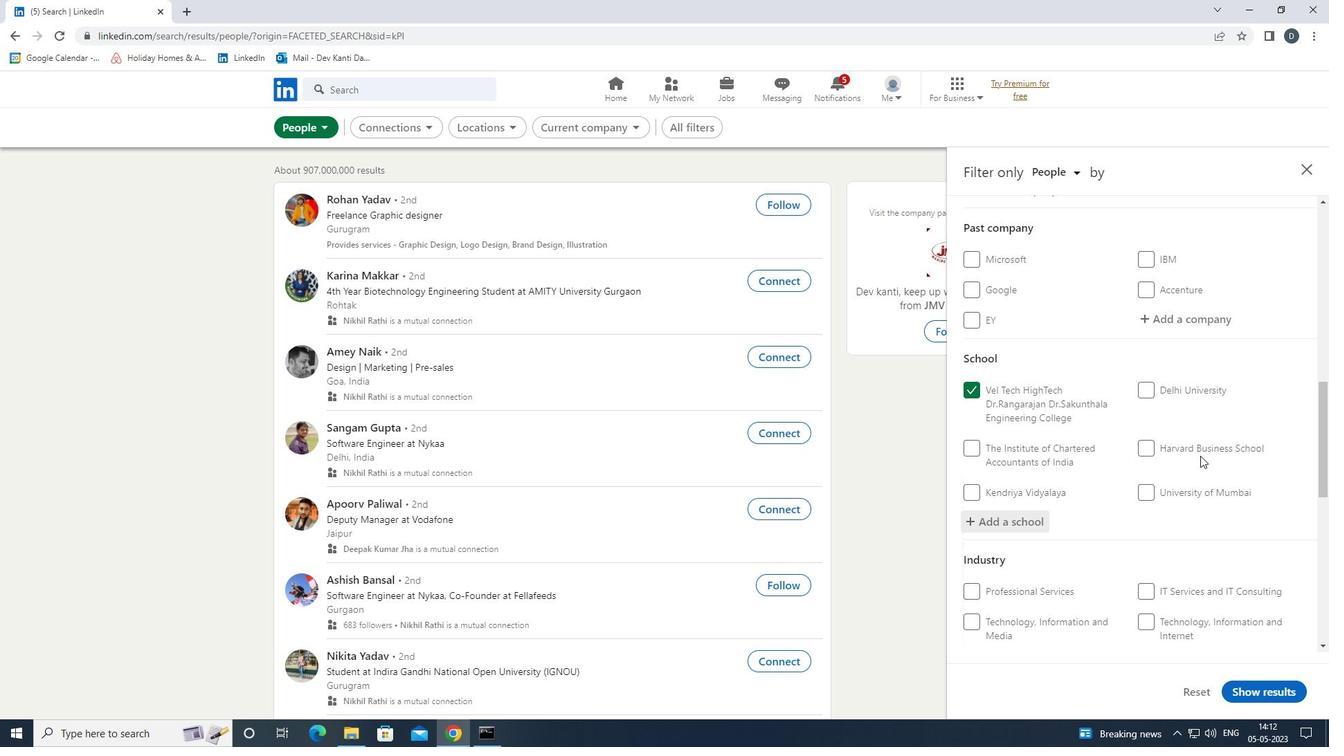 
Action: Mouse scrolled (1200, 455) with delta (0, 0)
Screenshot: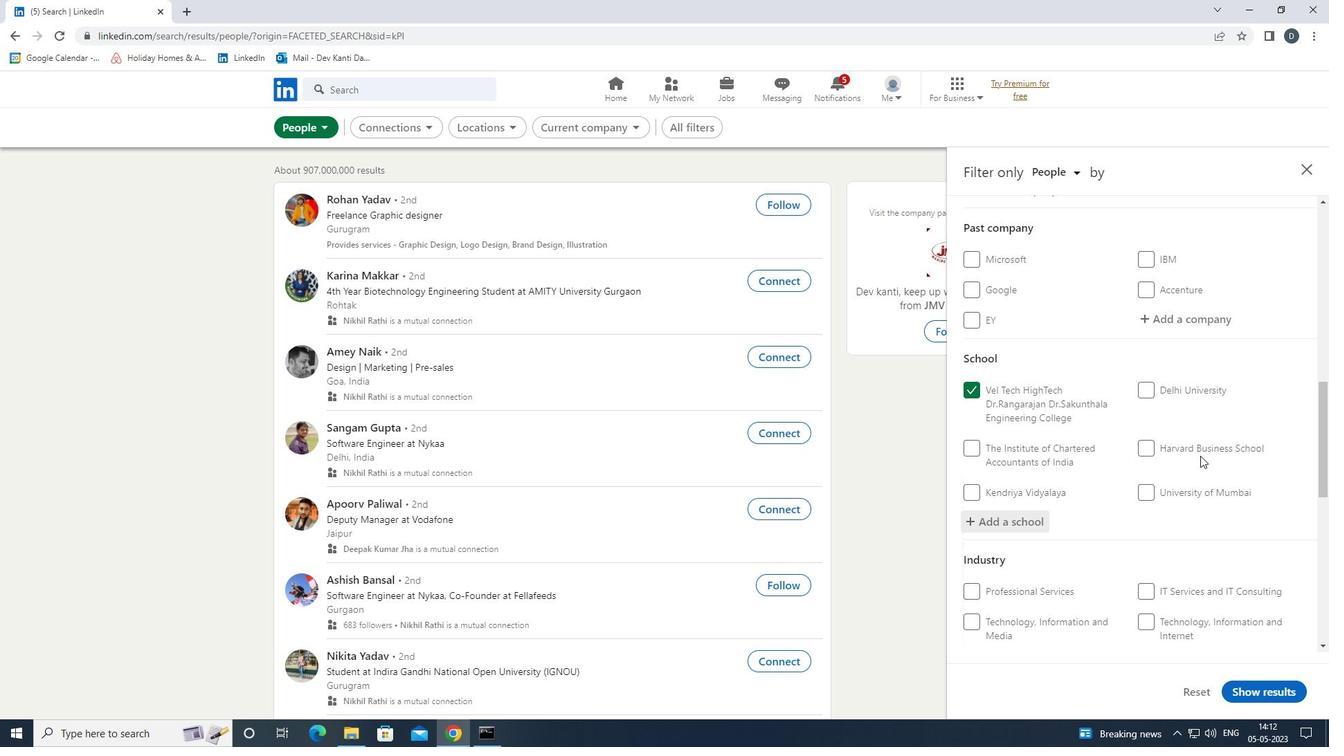 
Action: Mouse moved to (1204, 448)
Screenshot: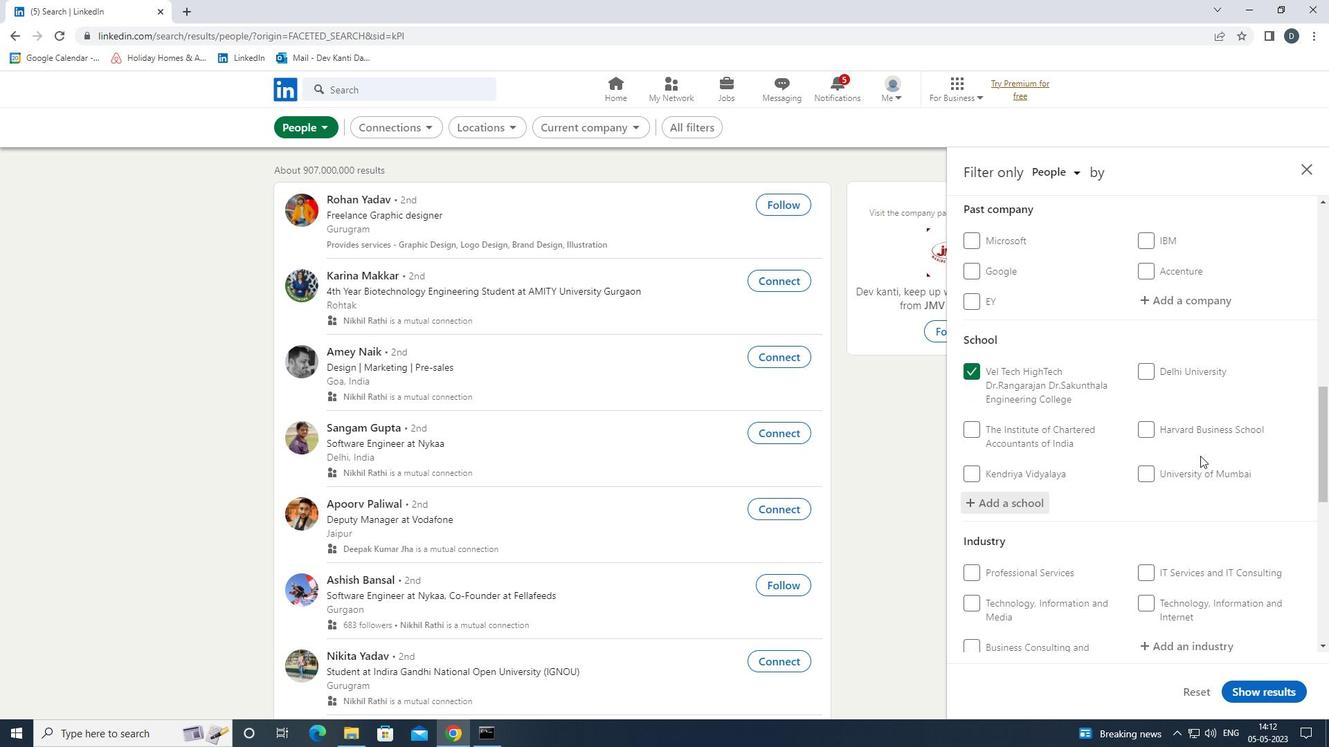 
Action: Mouse scrolled (1204, 448) with delta (0, 0)
Screenshot: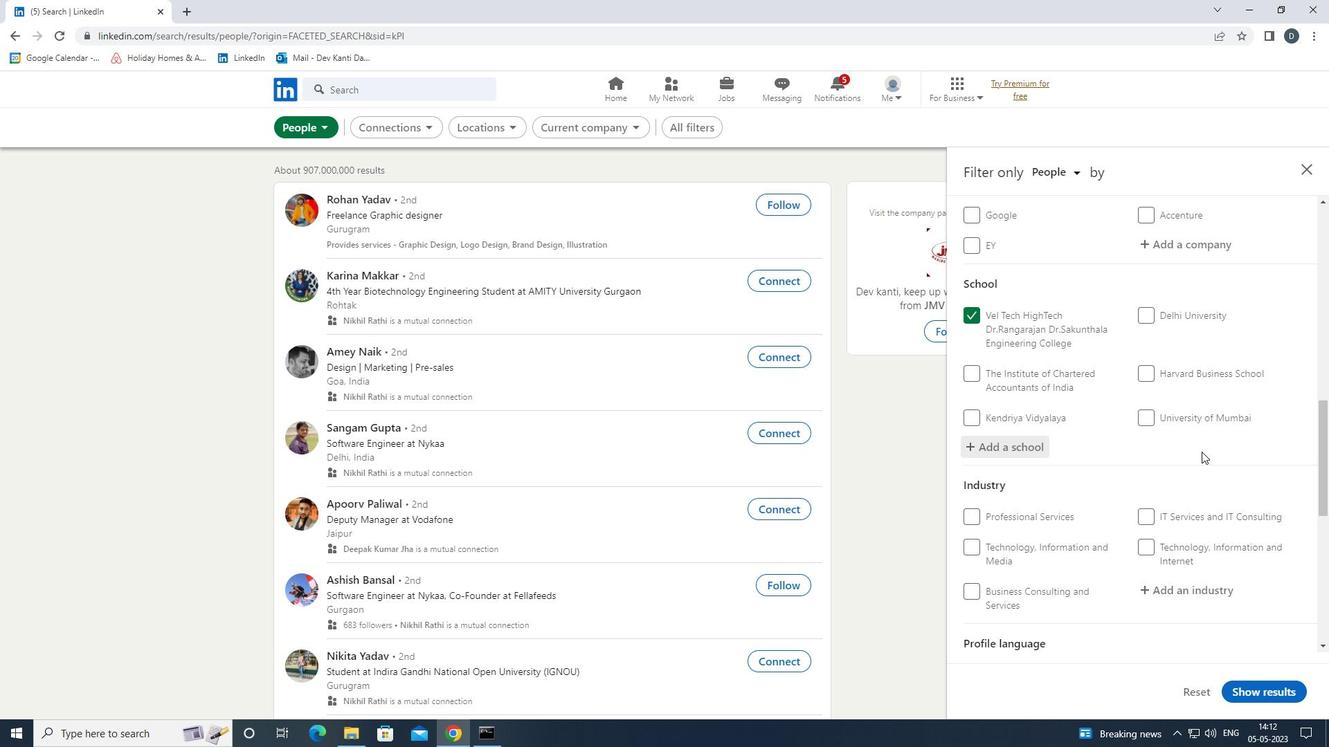 
Action: Mouse moved to (1190, 472)
Screenshot: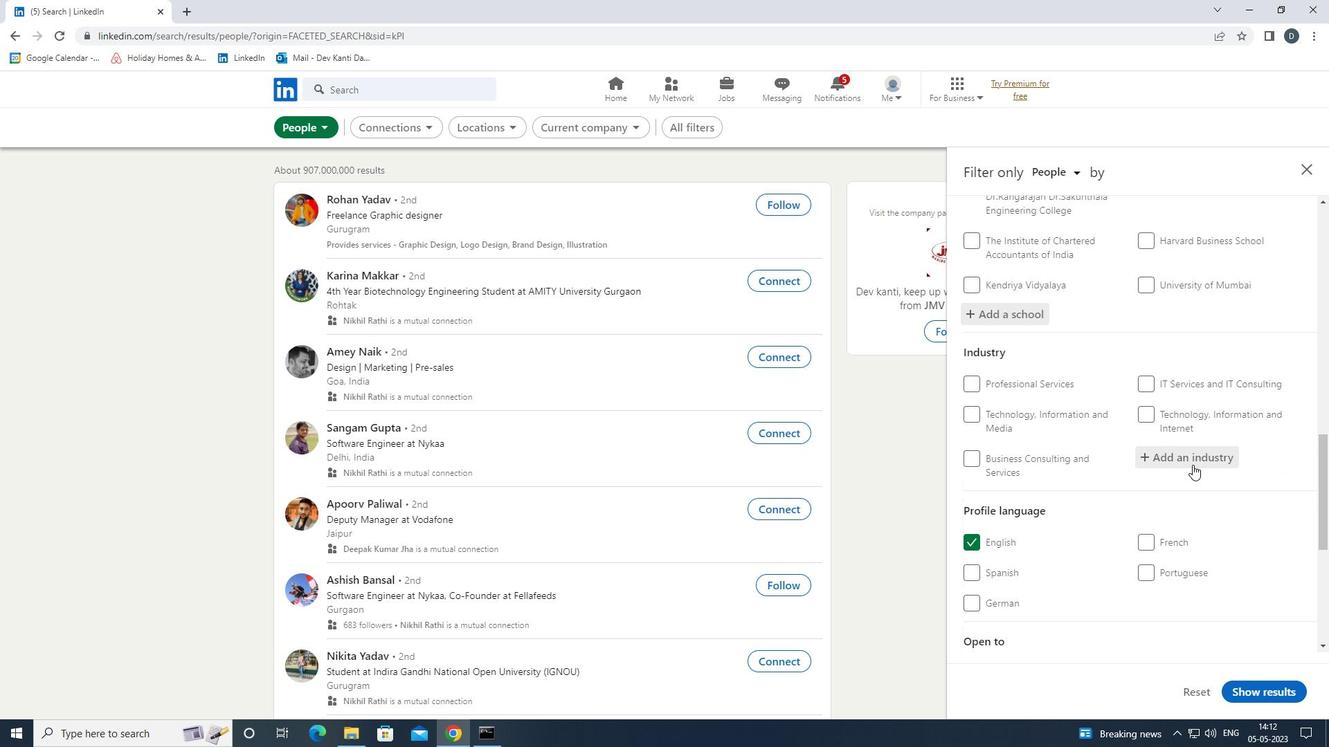 
Action: Mouse pressed left at (1190, 472)
Screenshot: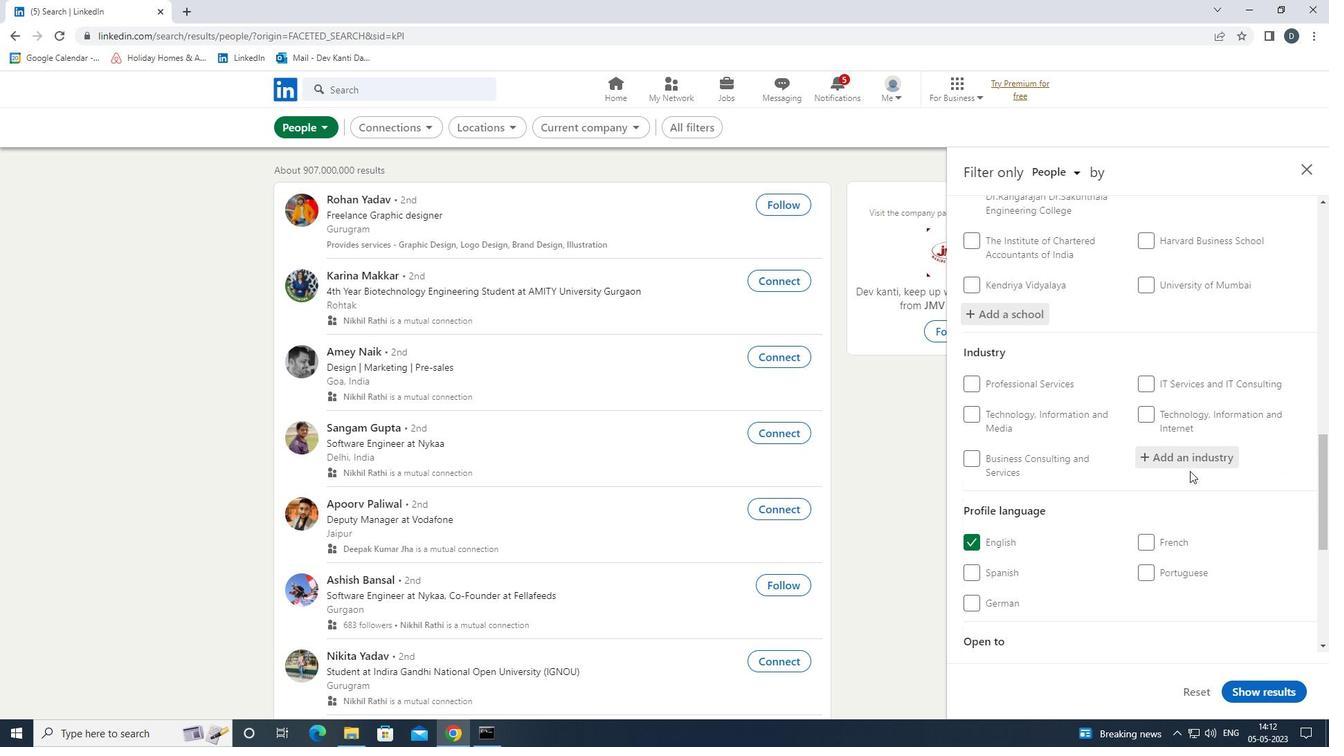 
Action: Mouse moved to (1193, 454)
Screenshot: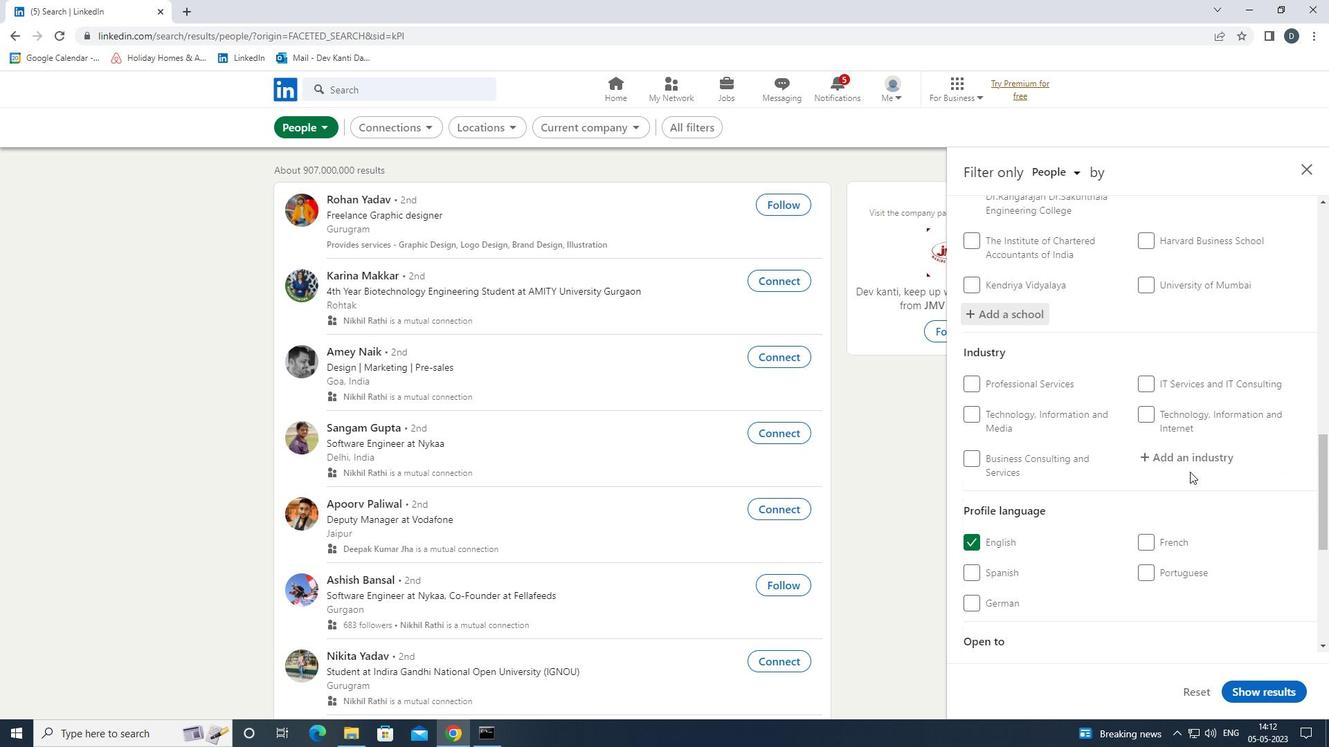 
Action: Mouse pressed left at (1193, 454)
Screenshot: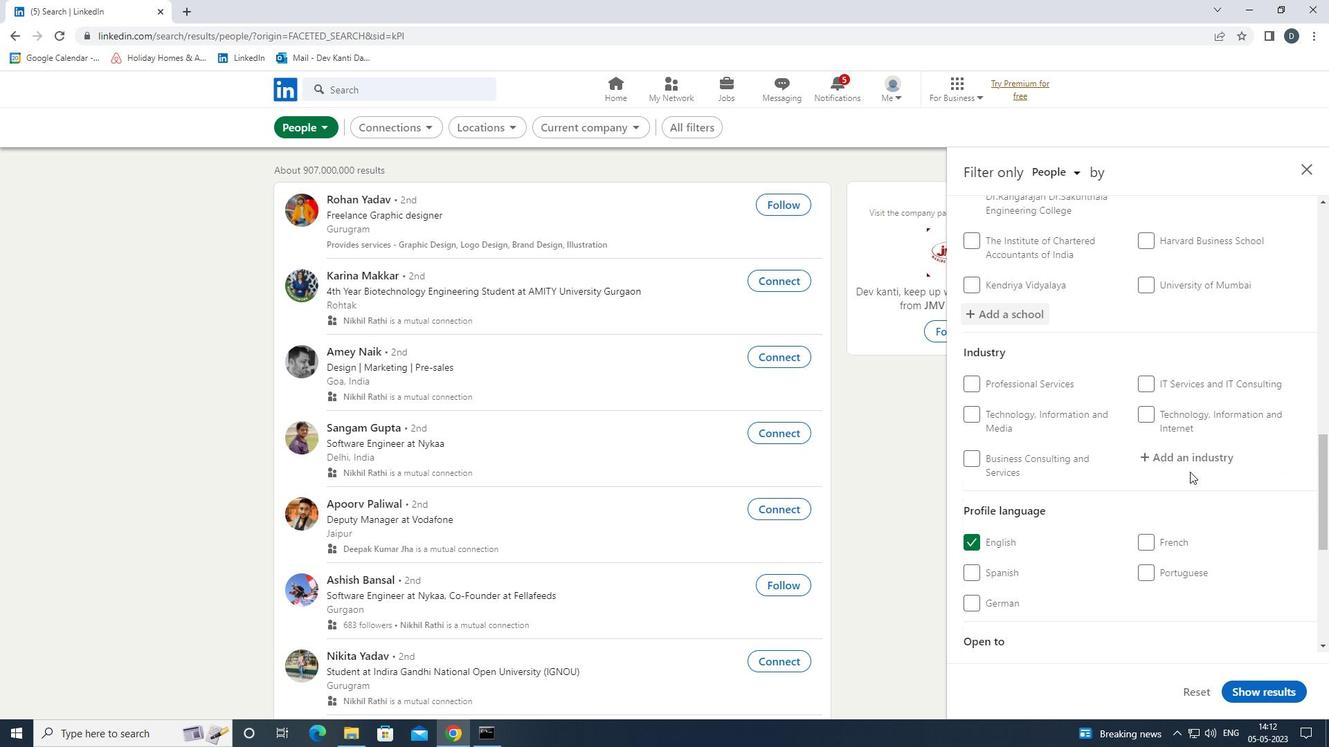 
Action: Key pressed <Key.shift>COLLECTION<Key.space><Key.down><Key.down><Key.enter>
Screenshot: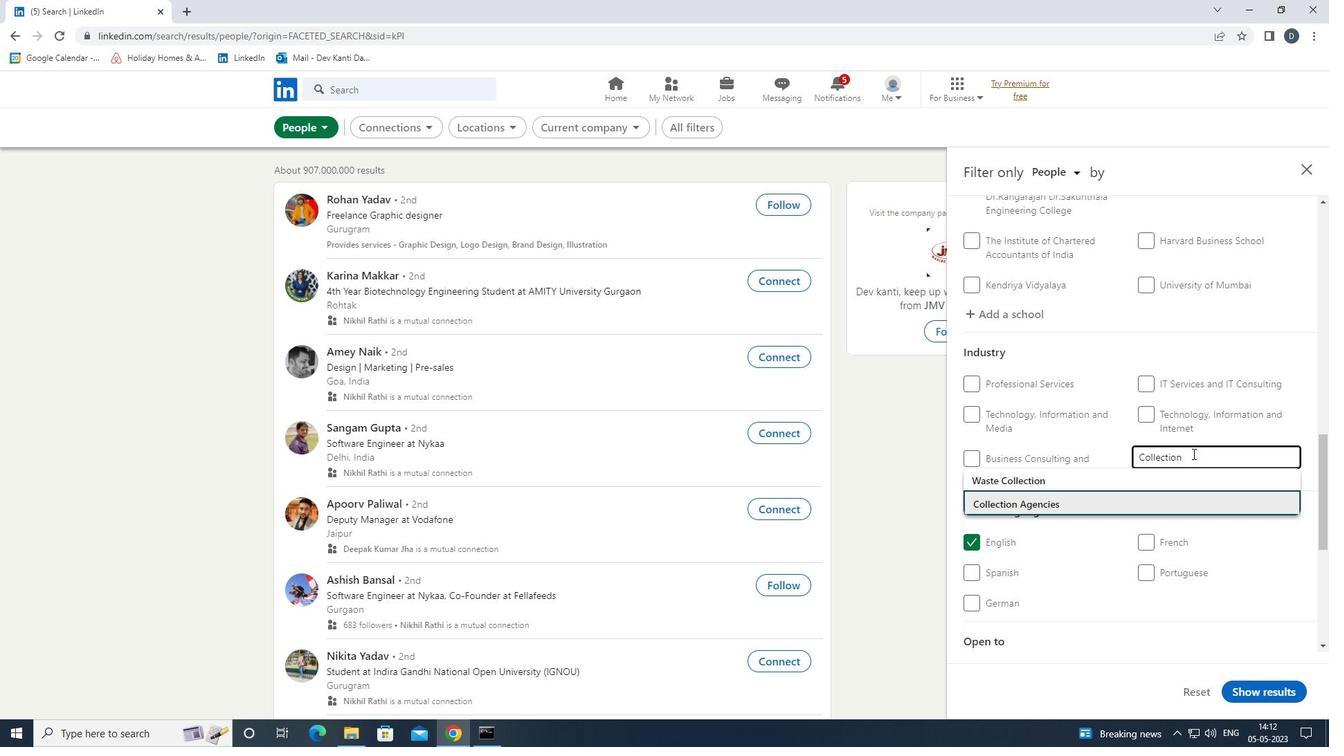 
Action: Mouse moved to (1194, 452)
Screenshot: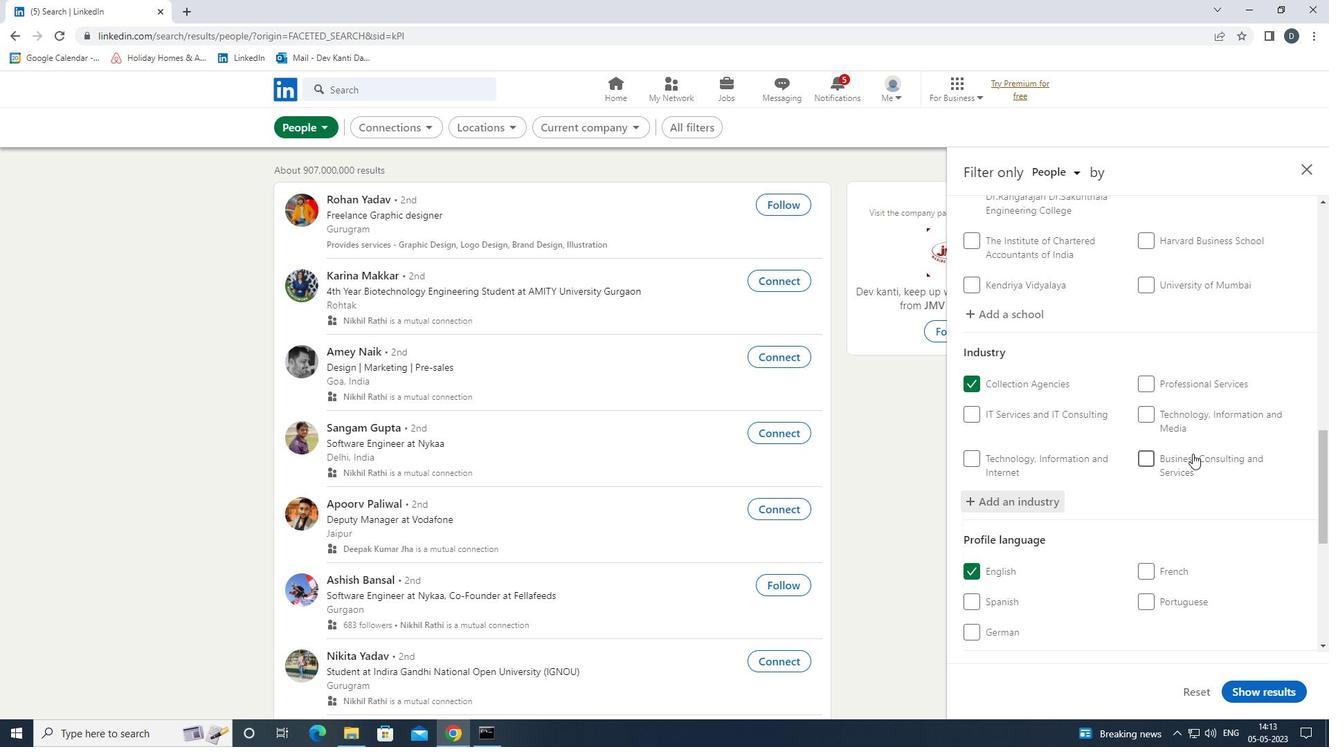 
Action: Mouse scrolled (1194, 452) with delta (0, 0)
Screenshot: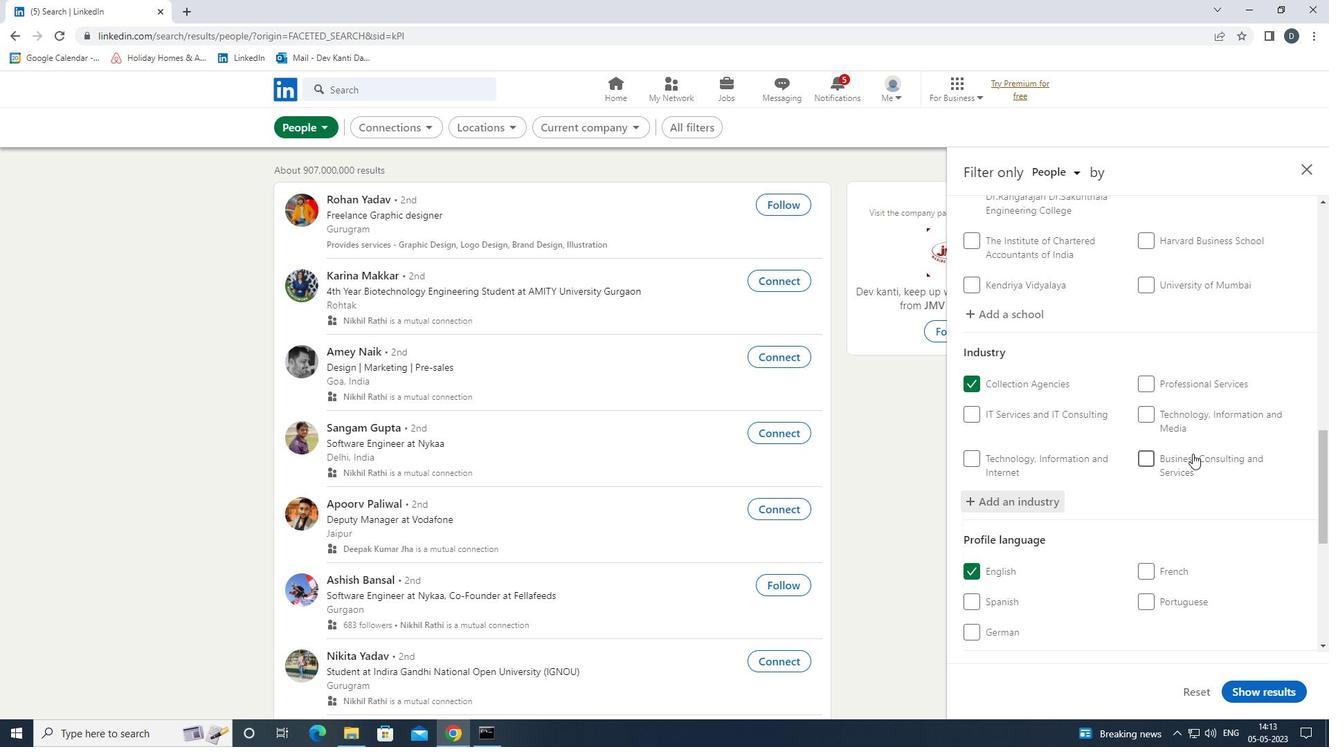 
Action: Mouse moved to (1196, 451)
Screenshot: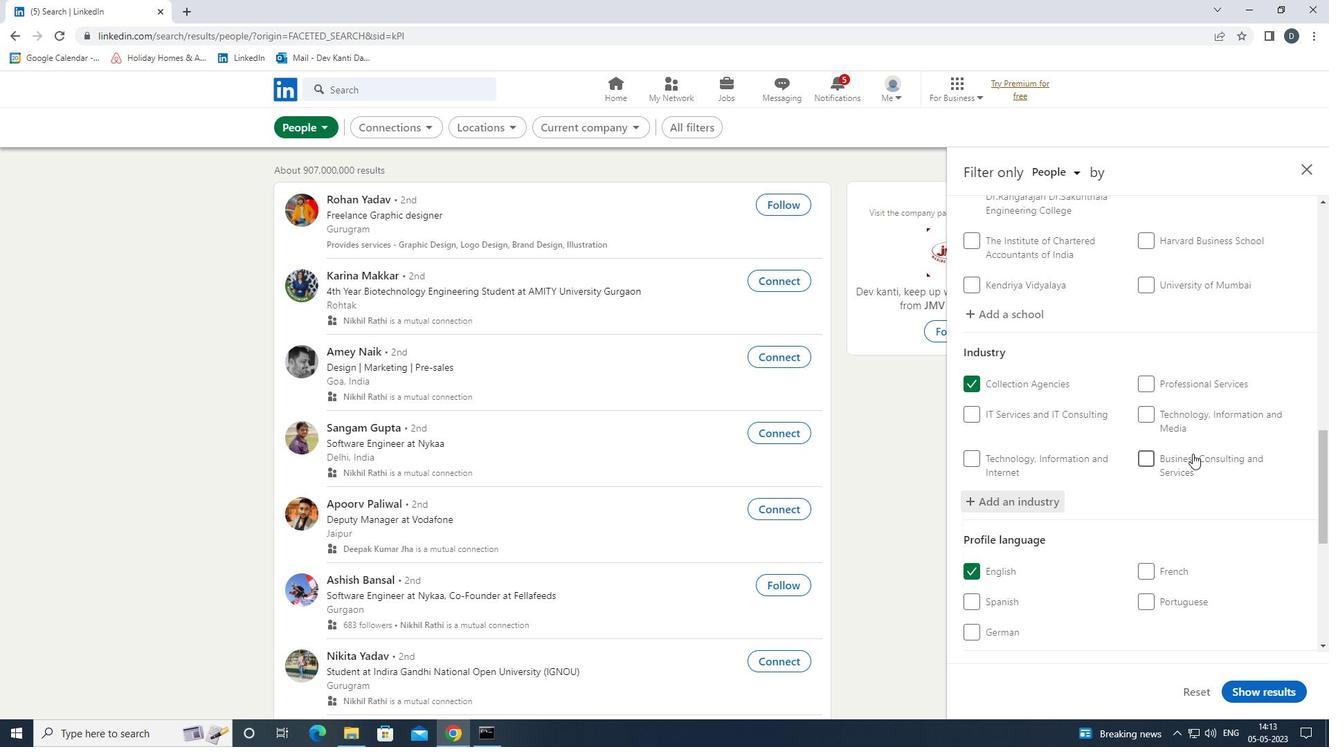 
Action: Mouse scrolled (1196, 450) with delta (0, 0)
Screenshot: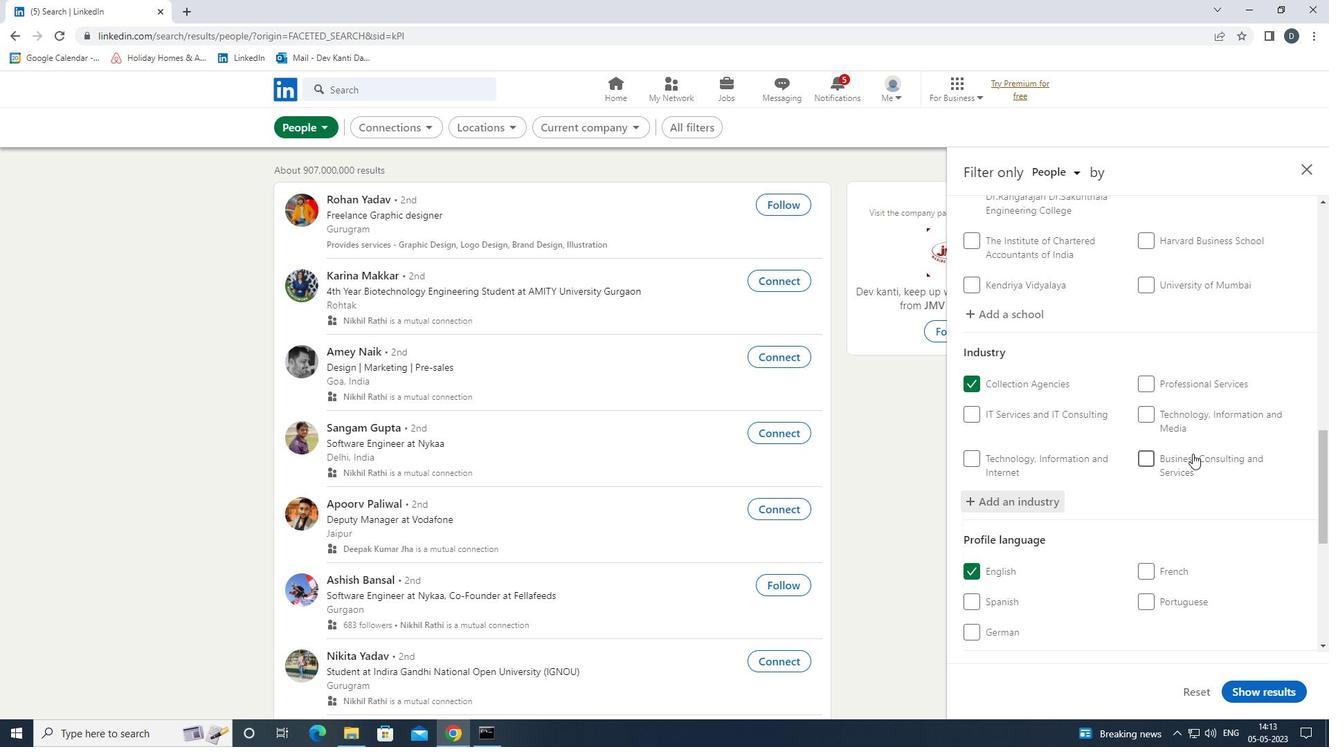 
Action: Mouse moved to (1218, 448)
Screenshot: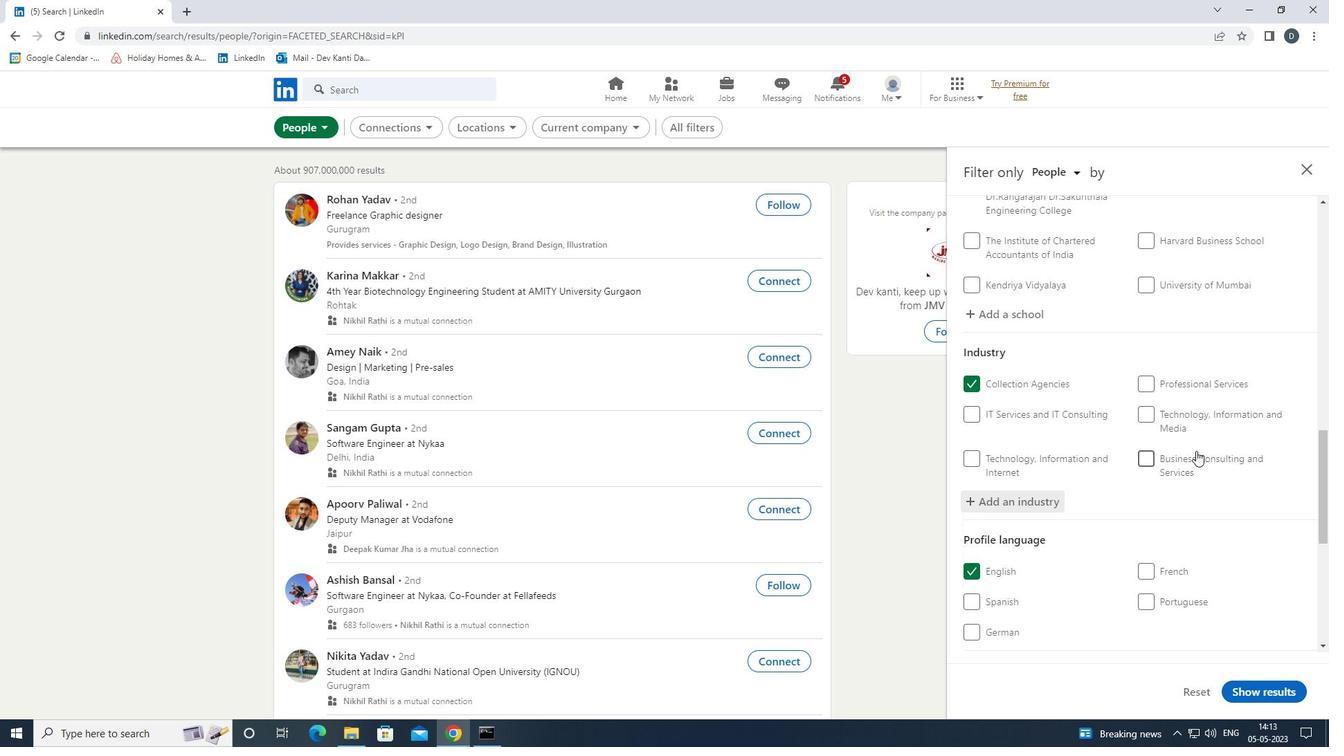 
Action: Mouse scrolled (1218, 447) with delta (0, 0)
Screenshot: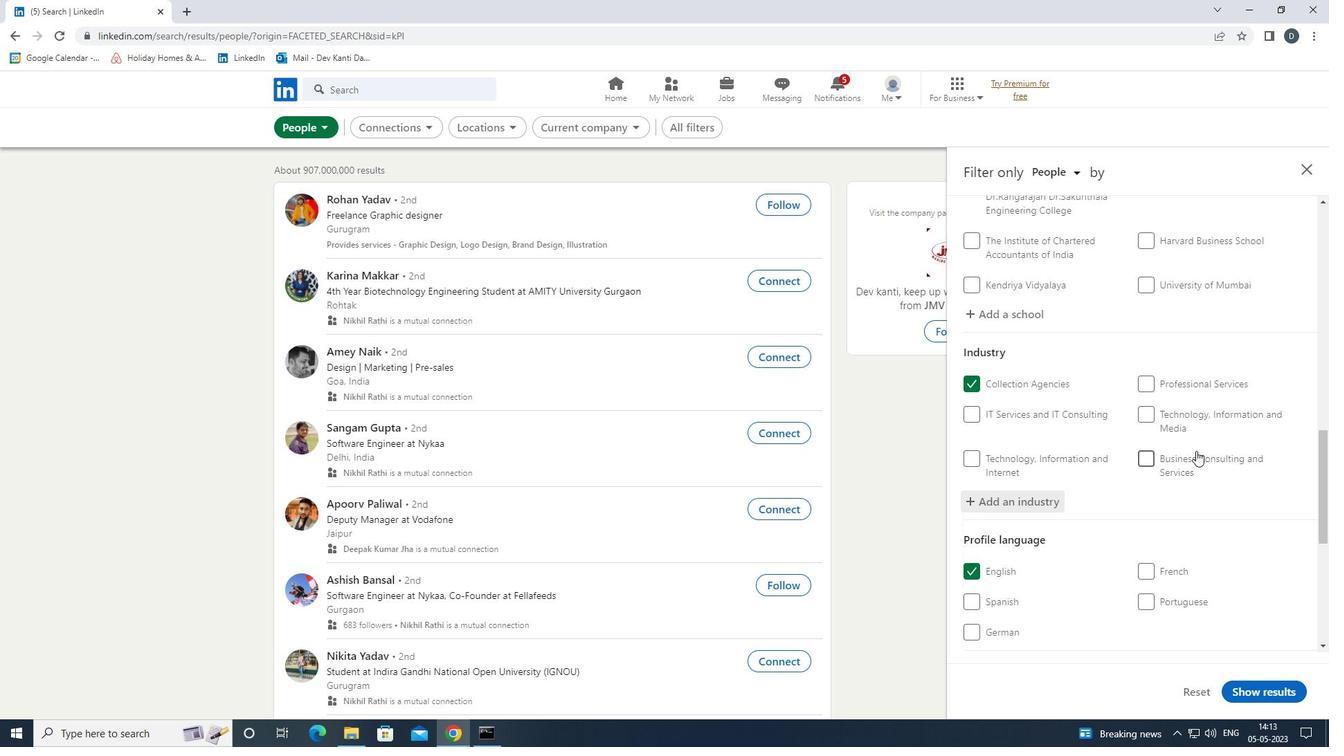 
Action: Mouse moved to (1220, 448)
Screenshot: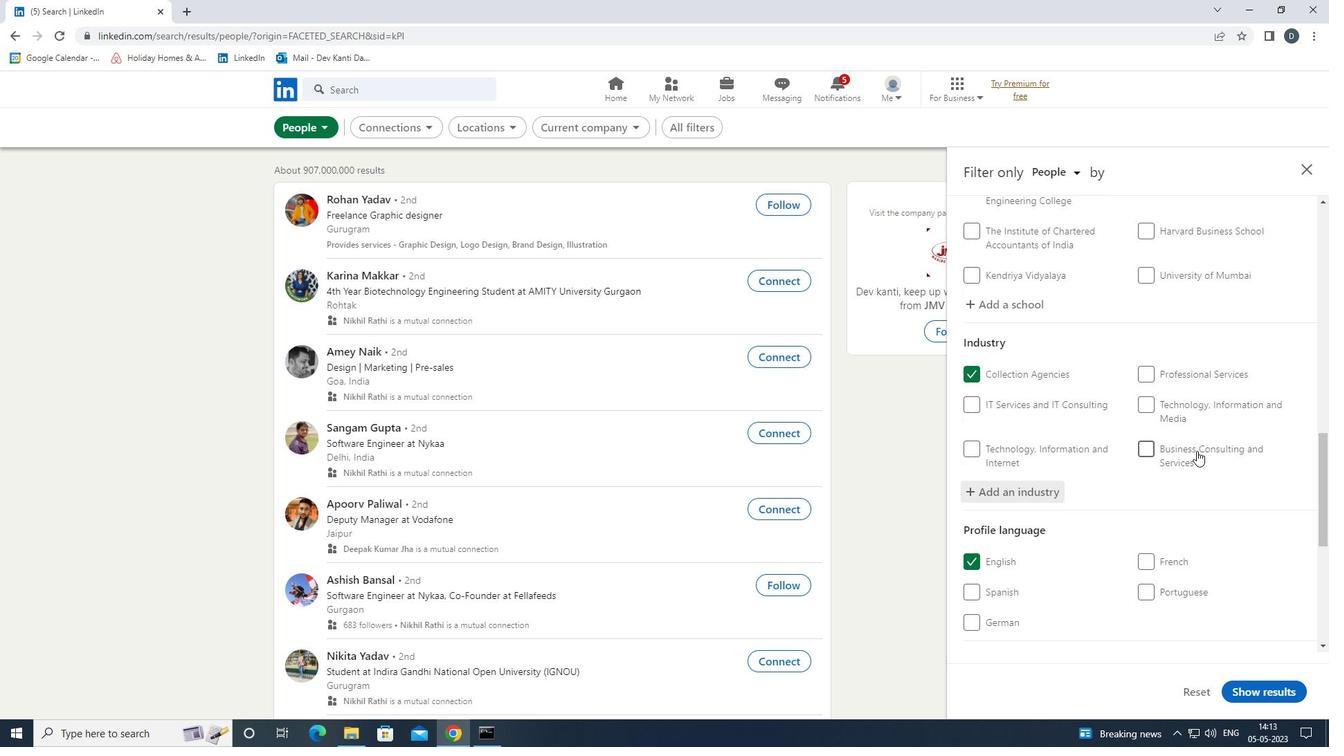 
Action: Mouse scrolled (1220, 447) with delta (0, 0)
Screenshot: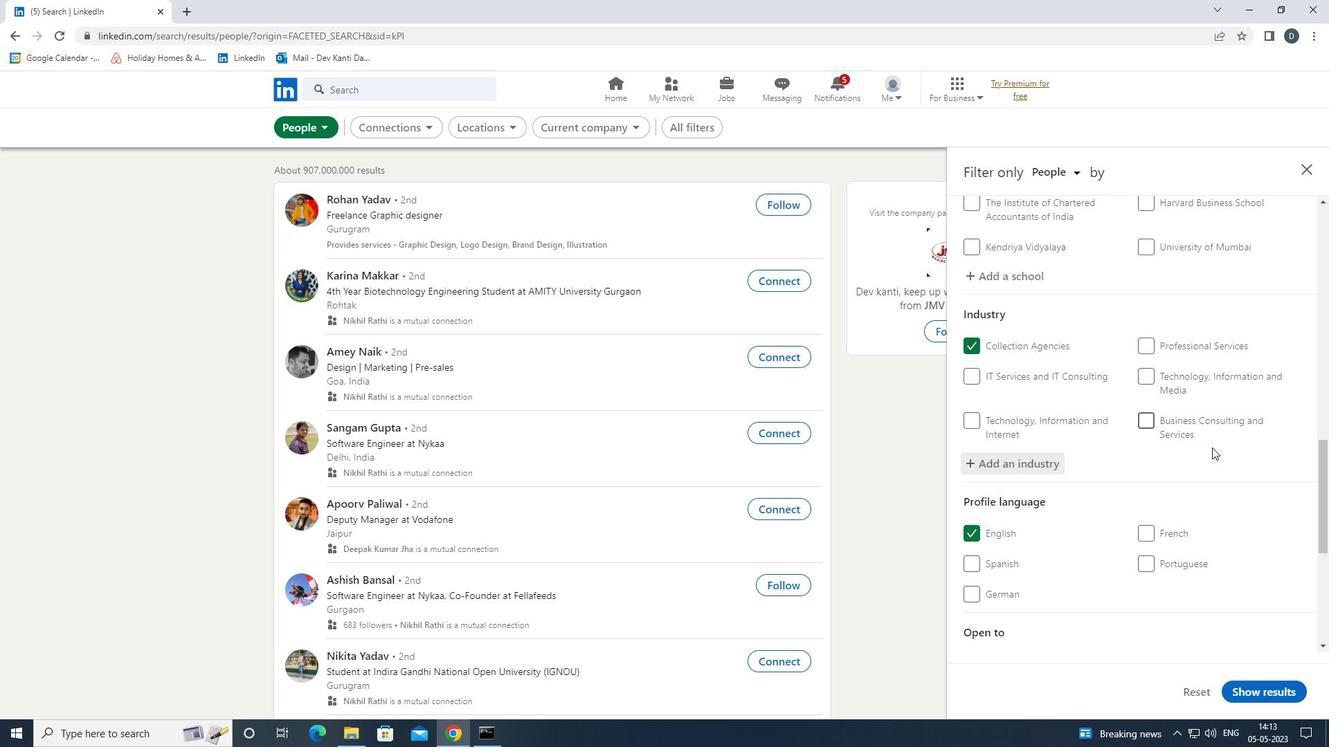 
Action: Mouse scrolled (1220, 447) with delta (0, 0)
Screenshot: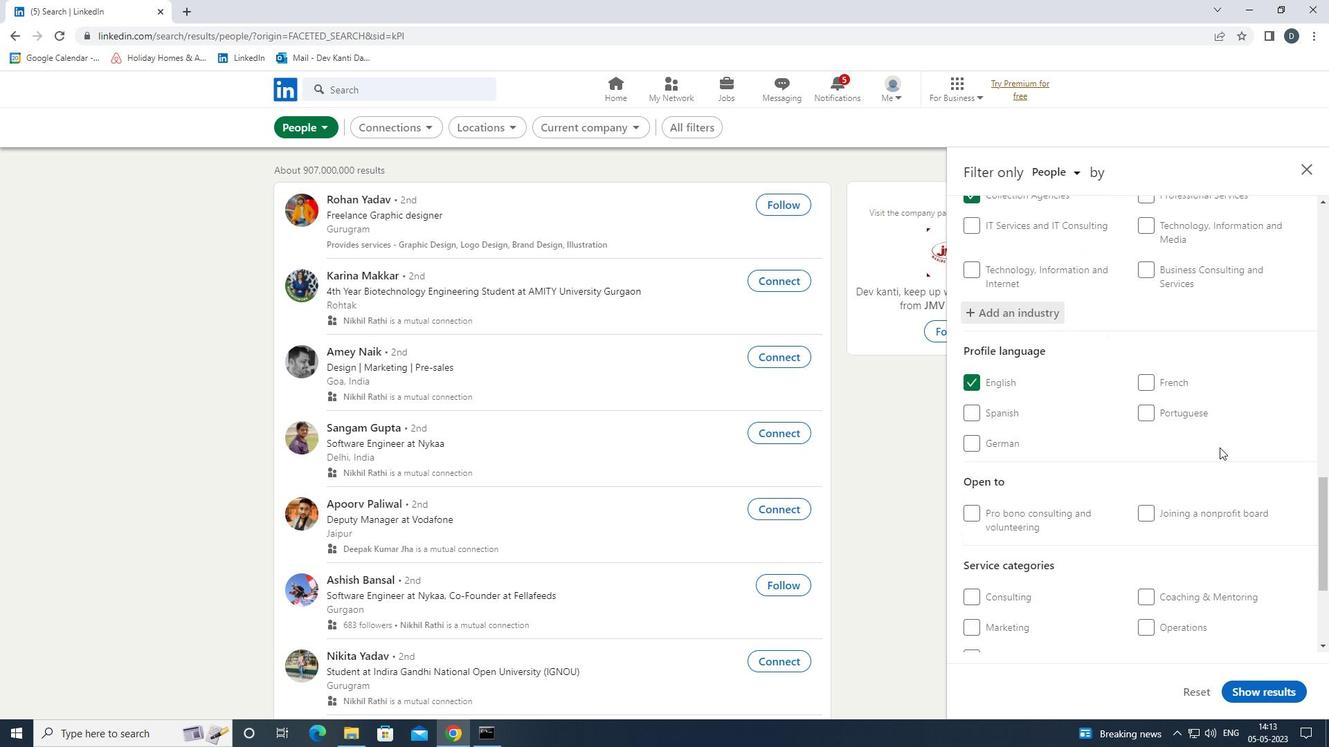 
Action: Mouse moved to (1221, 455)
Screenshot: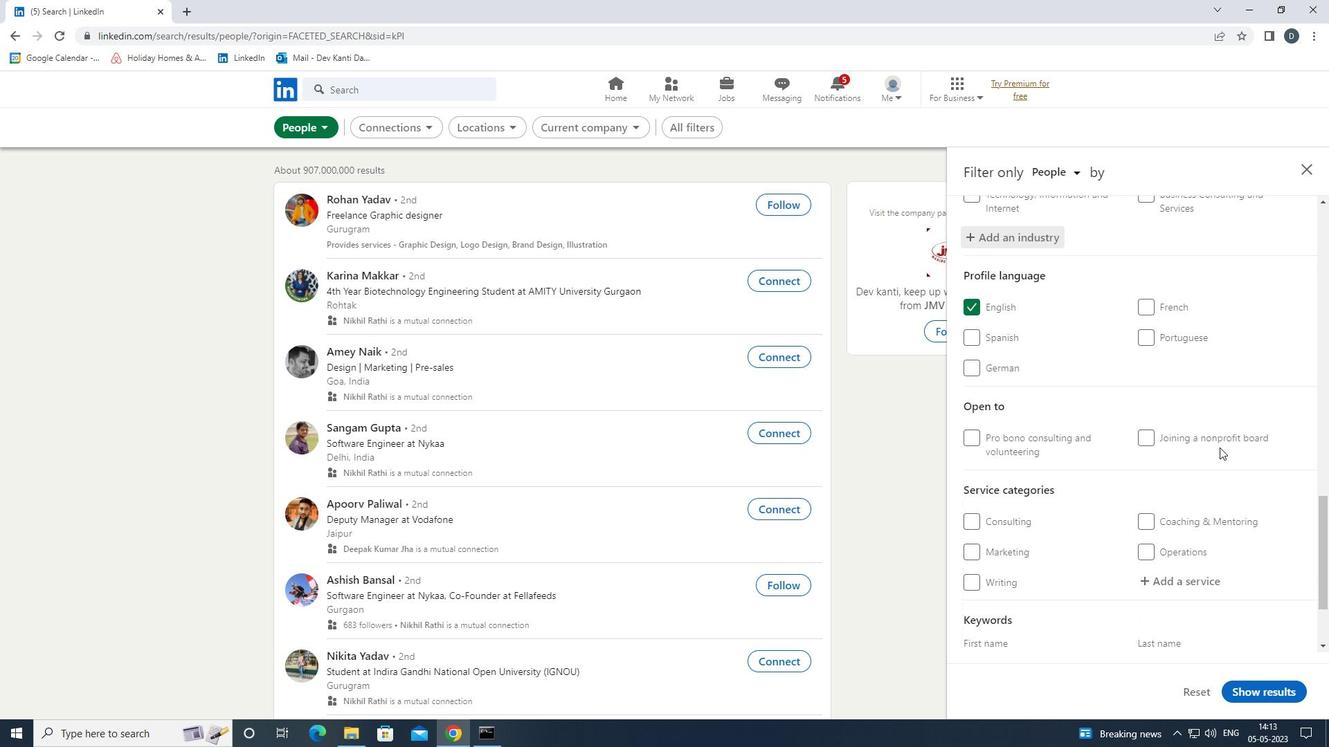 
Action: Mouse scrolled (1221, 454) with delta (0, 0)
Screenshot: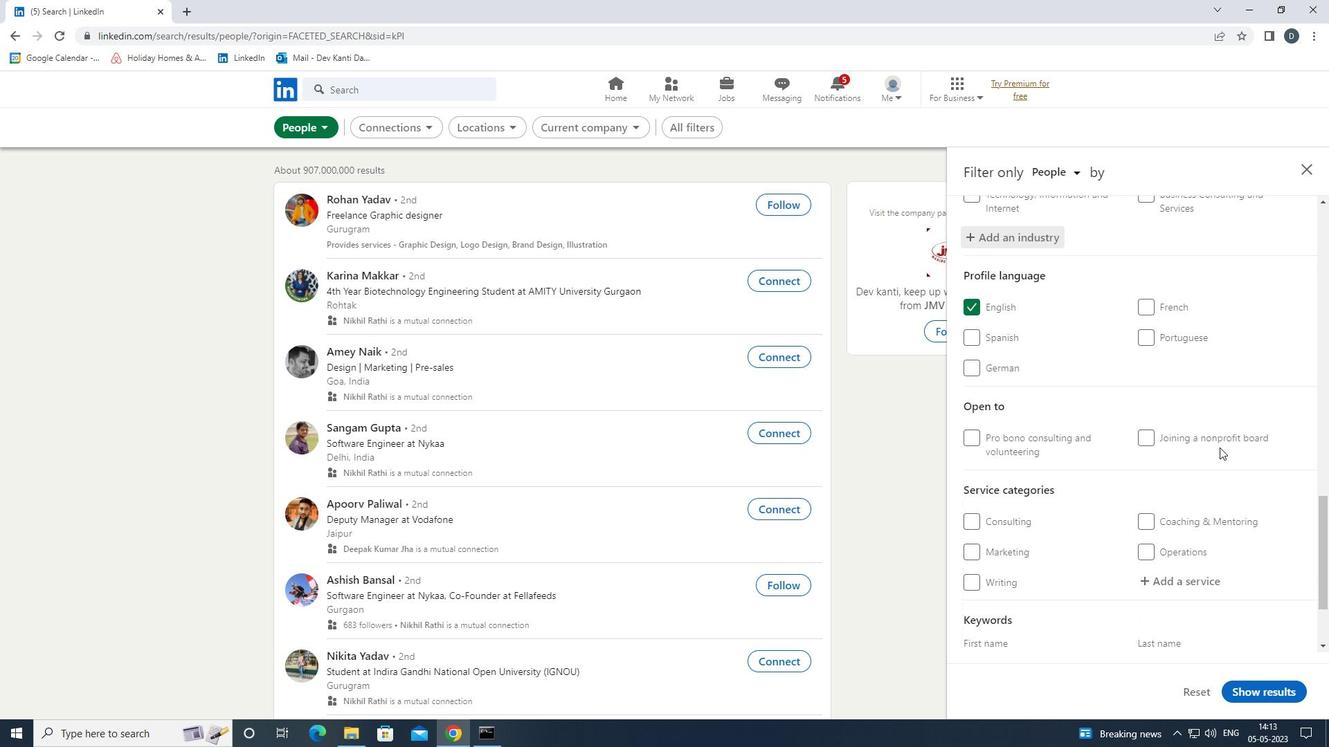 
Action: Mouse moved to (1207, 469)
Screenshot: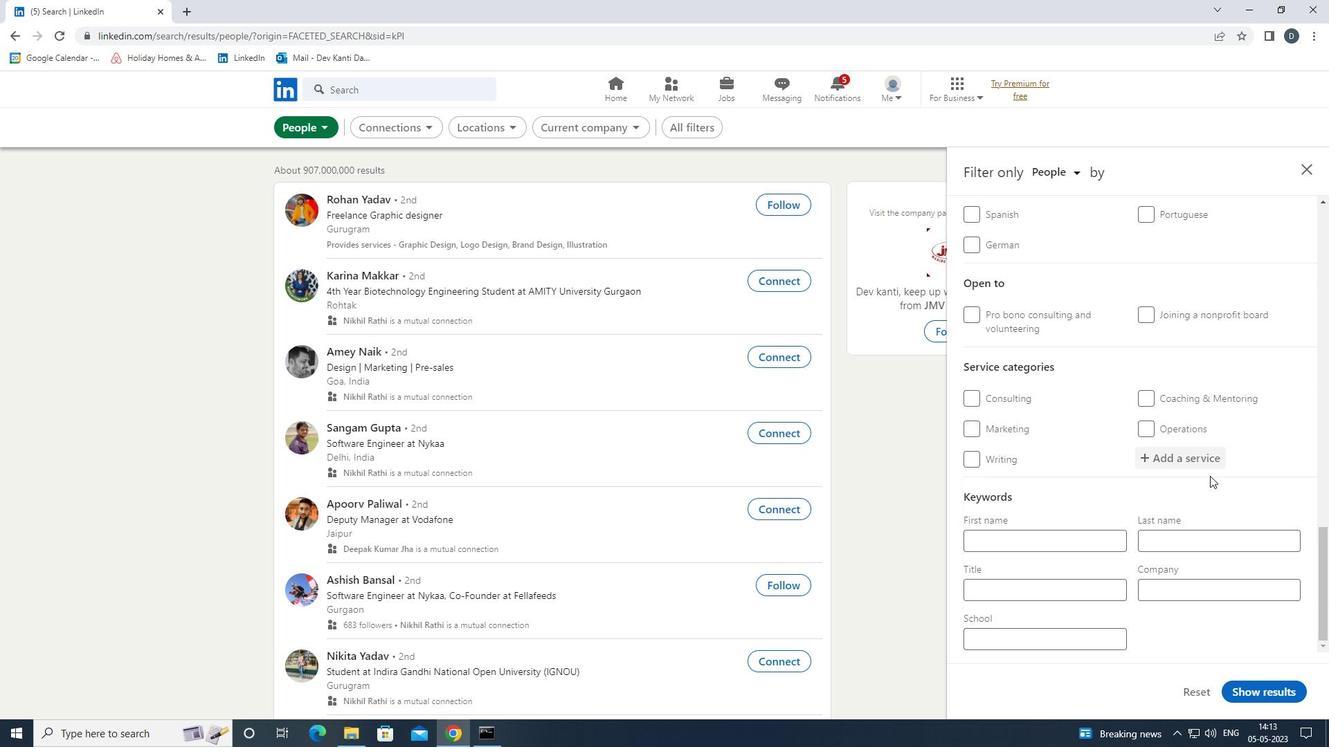 
Action: Mouse pressed left at (1207, 469)
Screenshot: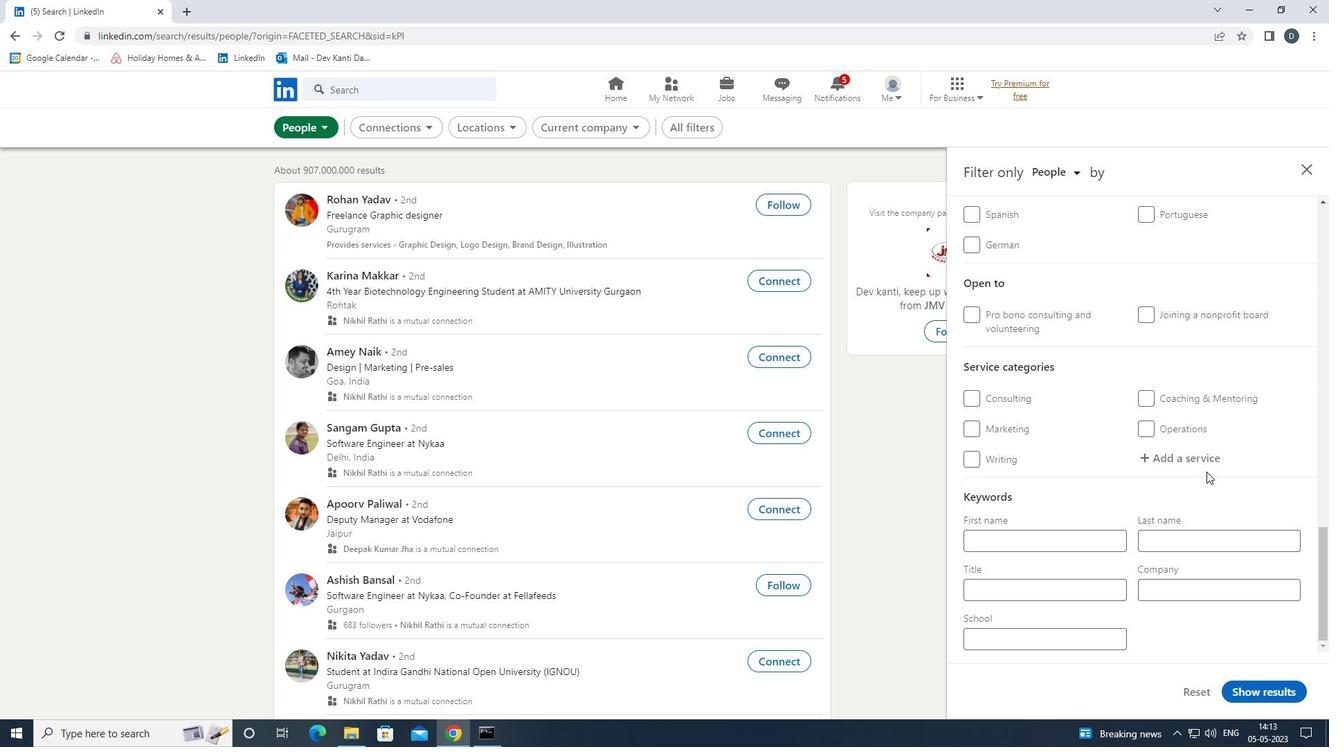 
Action: Mouse moved to (1207, 466)
Screenshot: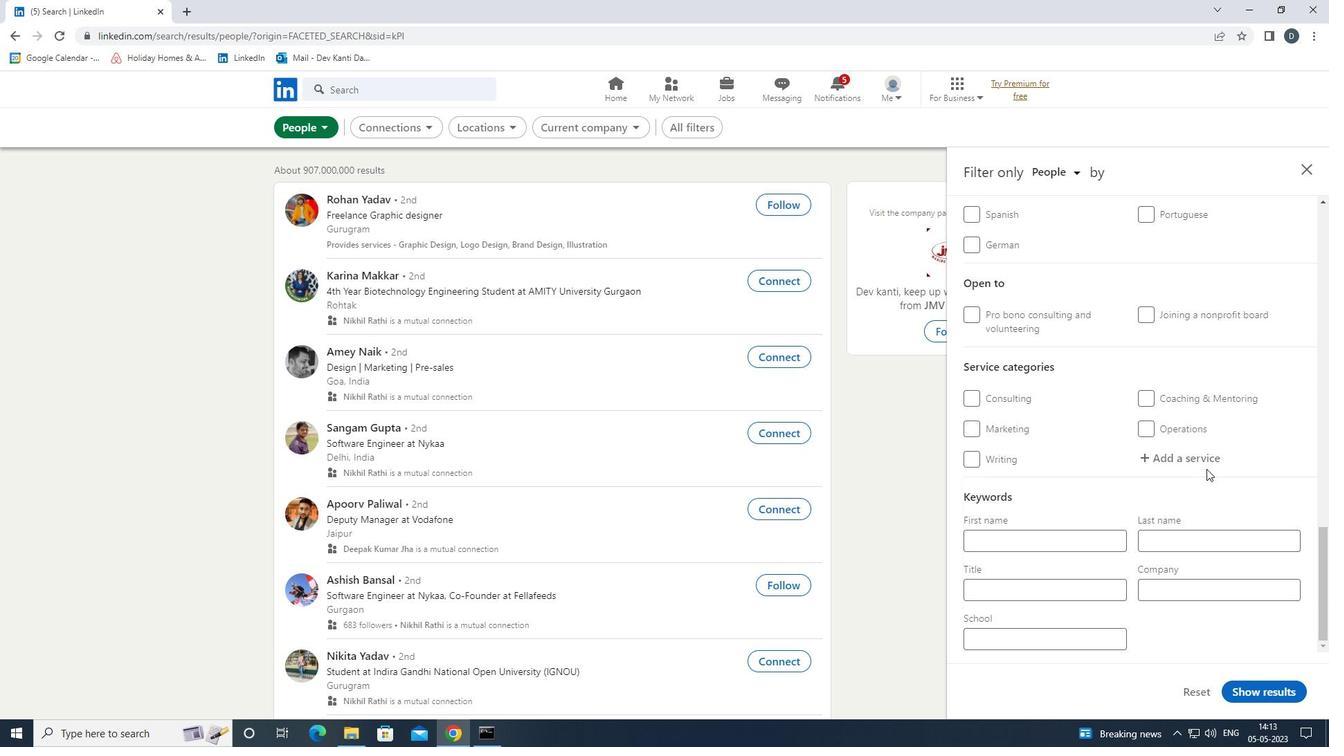 
Action: Mouse pressed left at (1207, 466)
Screenshot: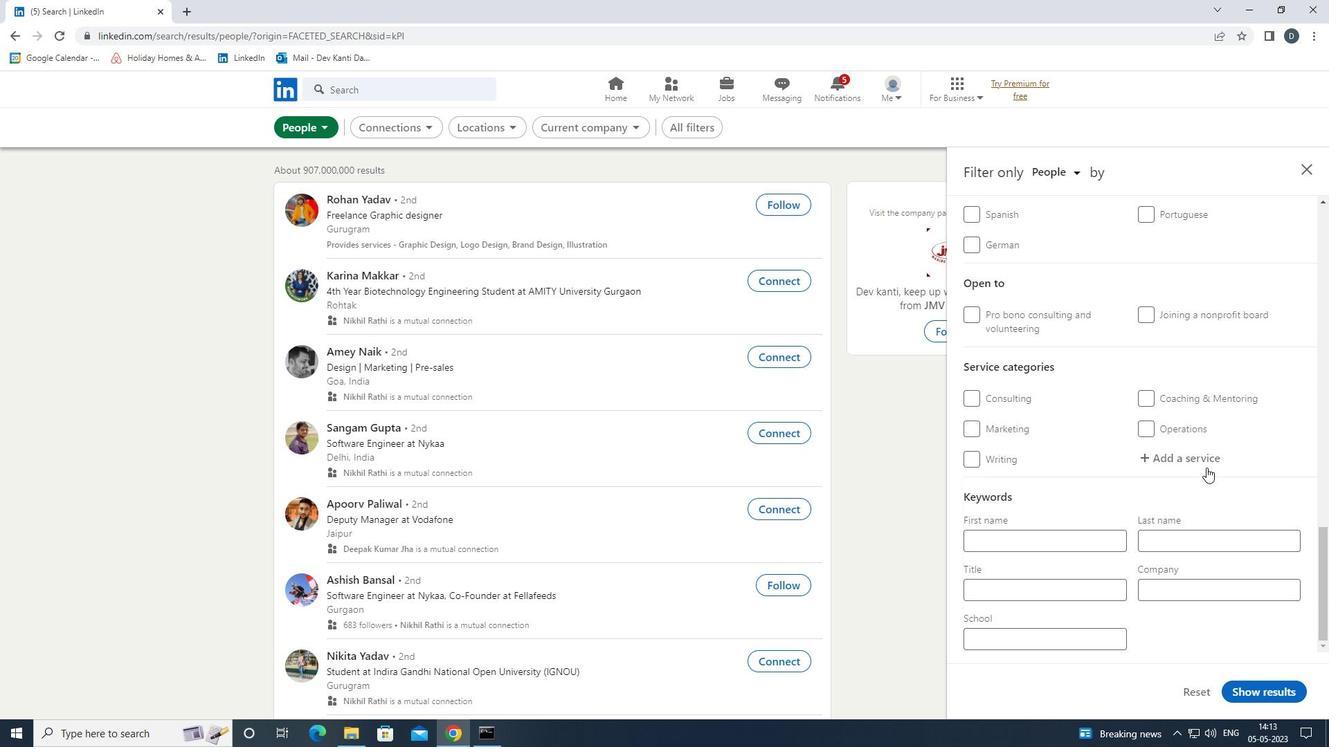 
Action: Key pressed <Key.shift><Key.shift><Key.shift><Key.shift><Key.shift>AUDIO<Key.space><Key.shift><Key.shift><Key.shift><Key.shift>ENG<Key.down><Key.enter>
Screenshot: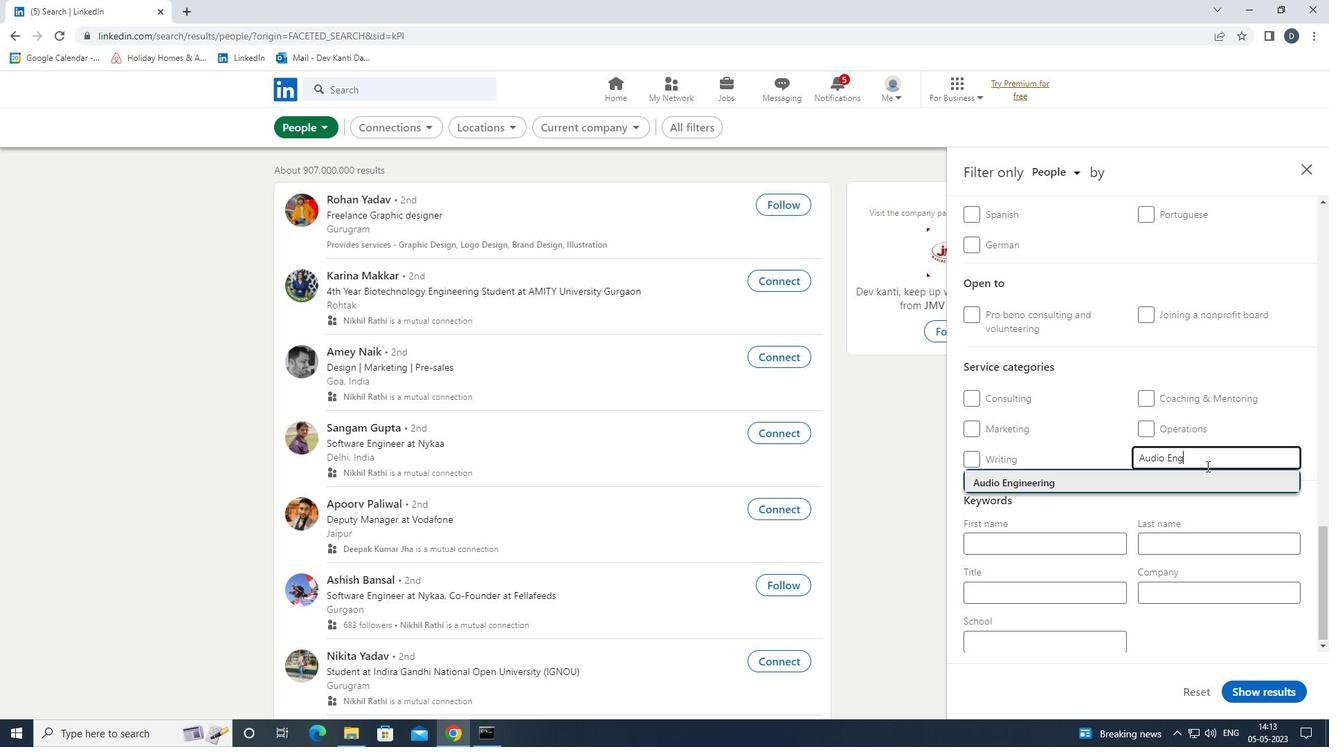 
Action: Mouse scrolled (1207, 466) with delta (0, 0)
Screenshot: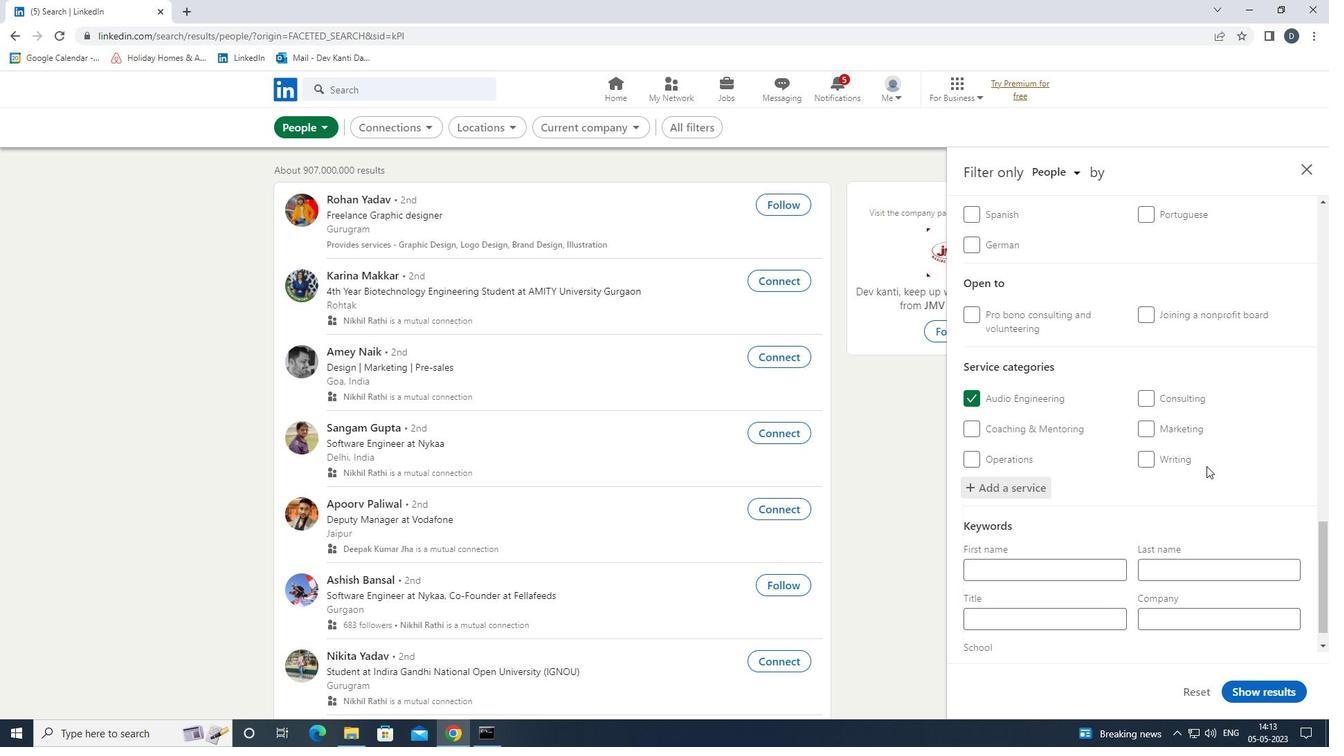 
Action: Mouse scrolled (1207, 466) with delta (0, 0)
Screenshot: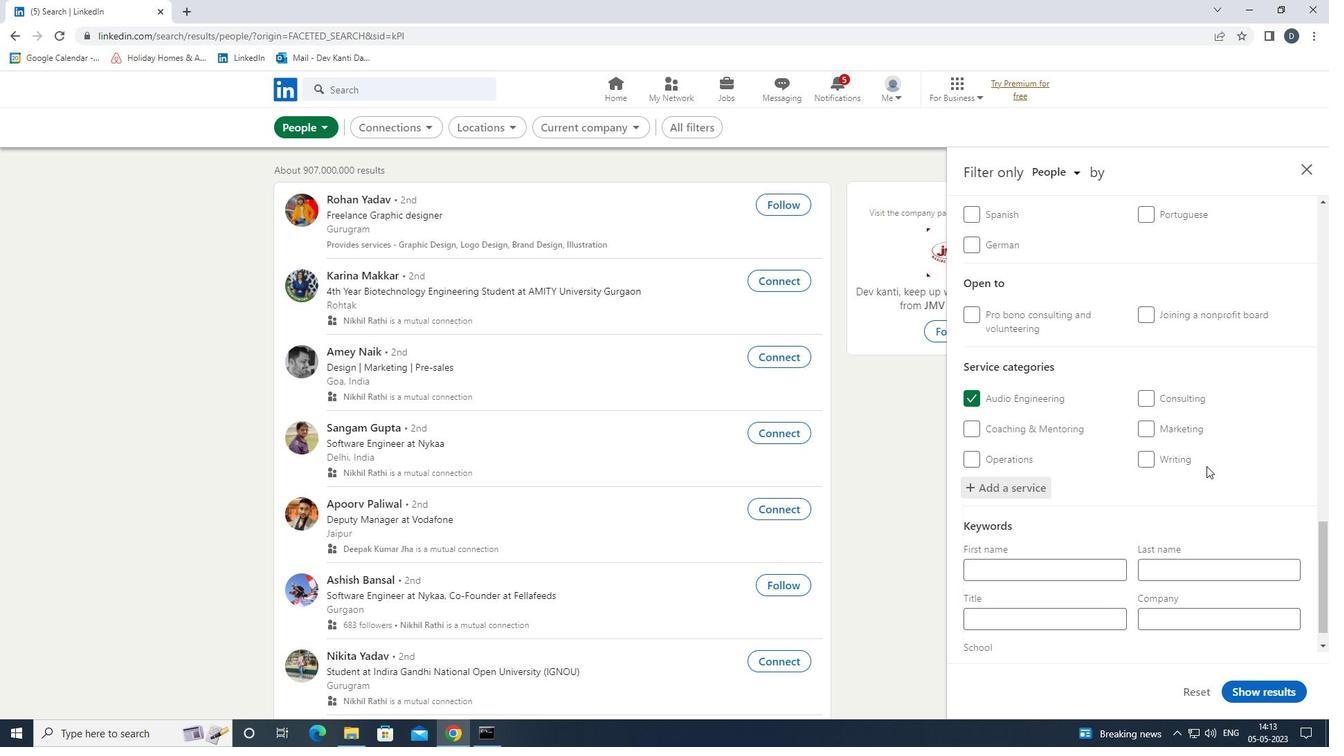 
Action: Mouse moved to (1089, 597)
Screenshot: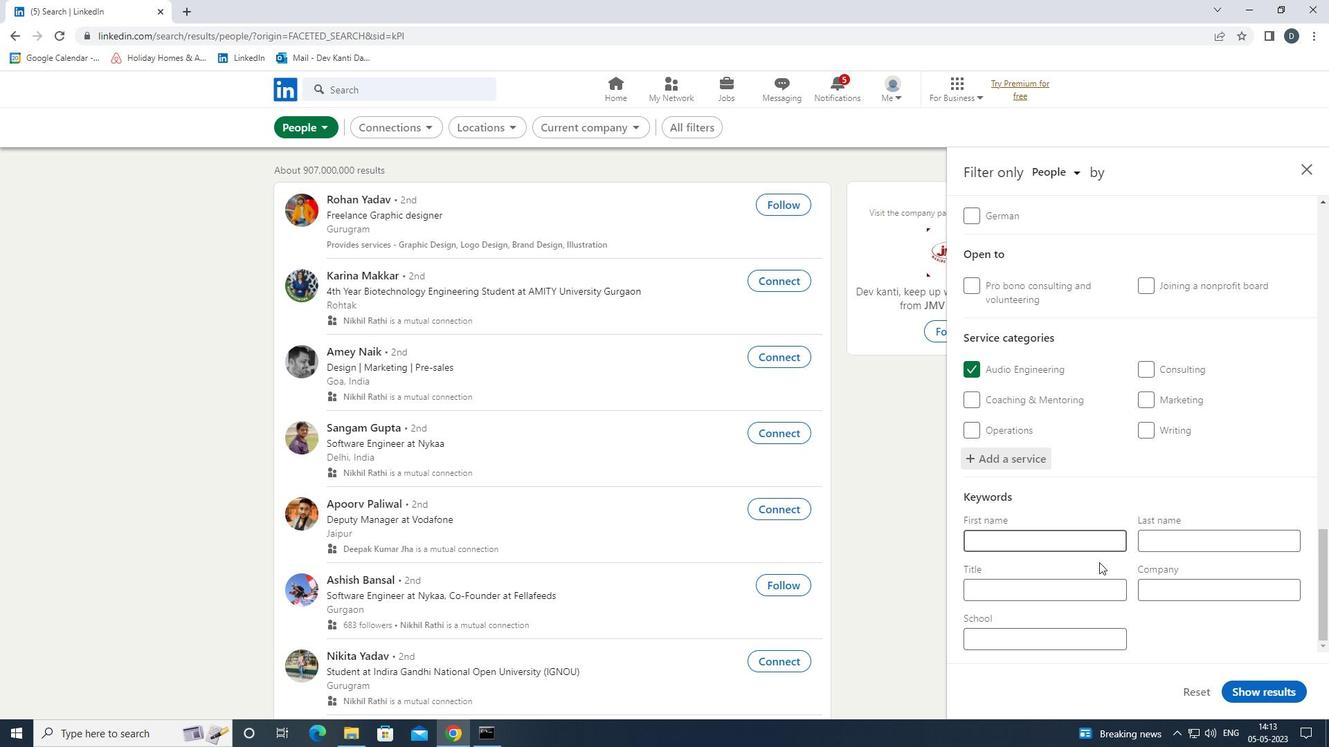 
Action: Mouse pressed left at (1089, 597)
Screenshot: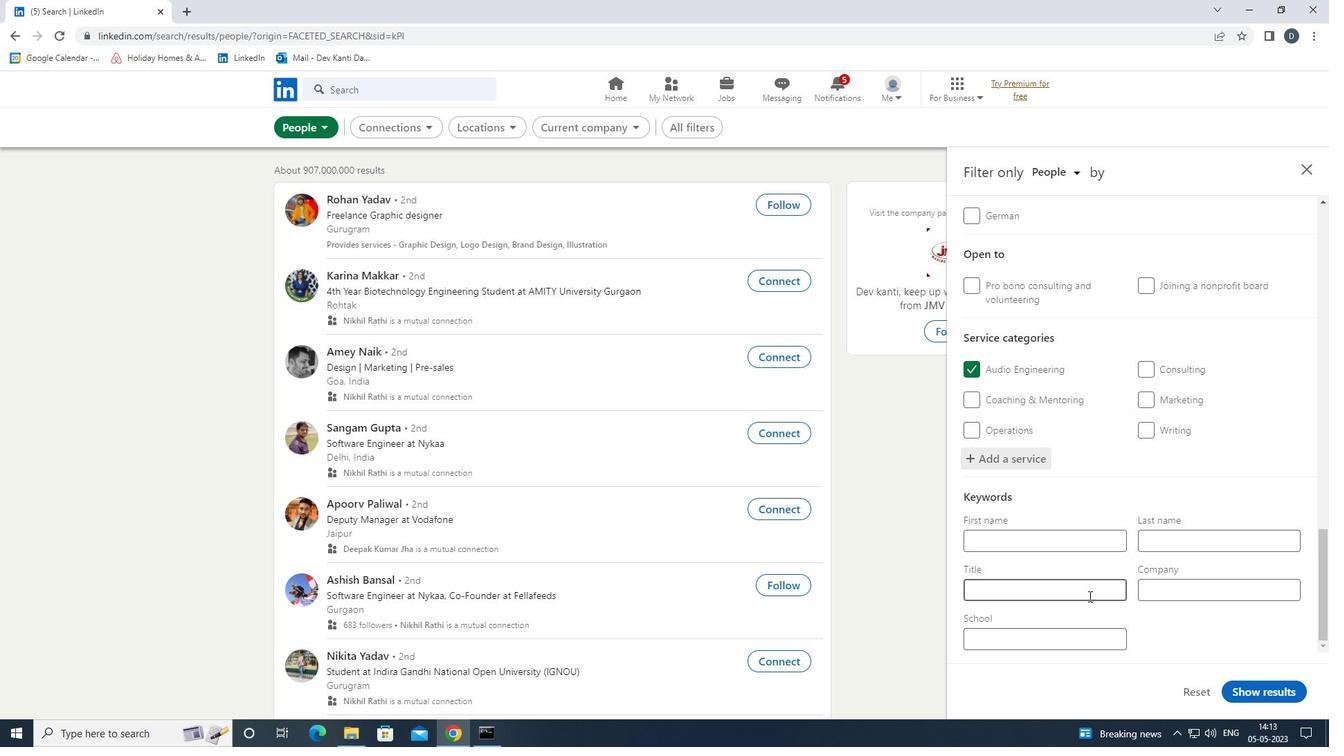 
Action: Mouse moved to (1088, 597)
Screenshot: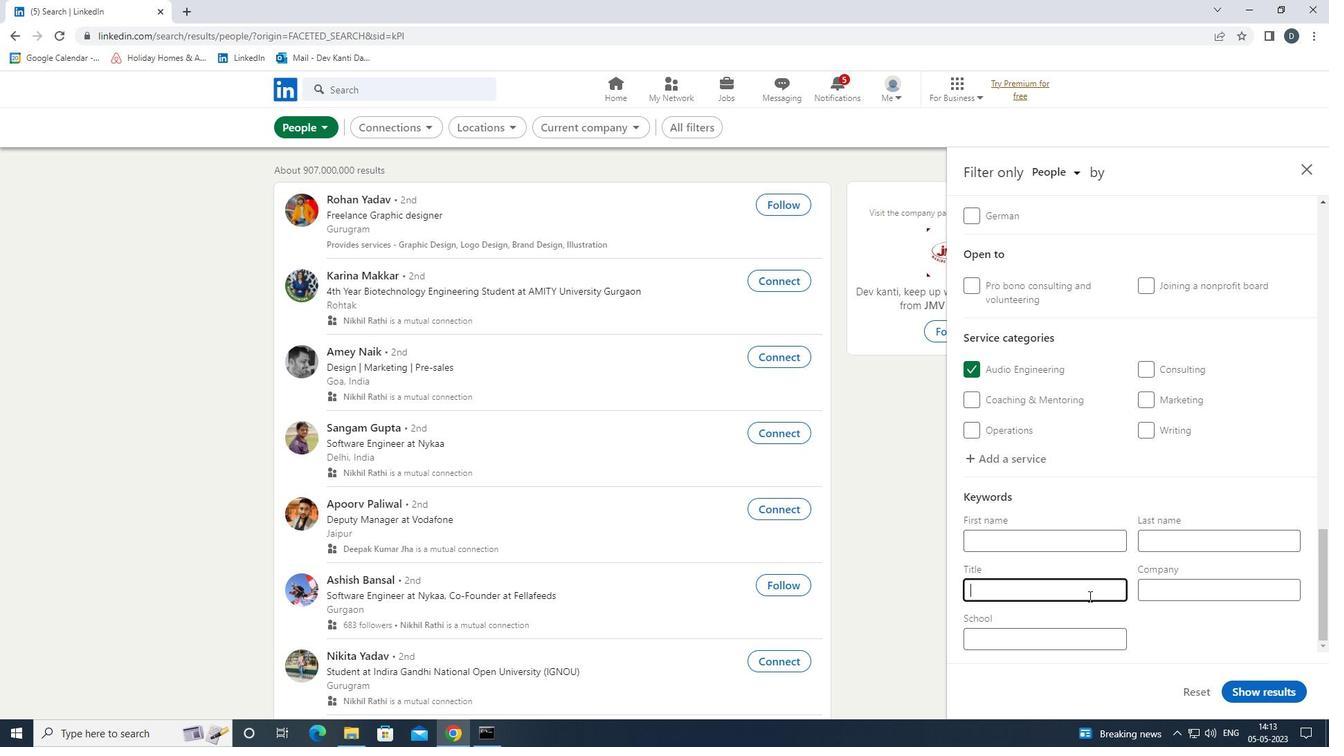 
Action: Key pressed <Key.shift><Key.shift><Key.shift><Key.shift><Key.shift><Key.shift><Key.shift><Key.shift><Key.shift><Key.shift><Key.shift><Key.shift><Key.shift>B2<Key.shift>B<Key.space><Key.shift>SALES<Key.space><Key.shift><Key.shift><Key.shift><Key.shift><Key.shift>PECIA<Key.backspace><Key.backspace><Key.backspace><Key.backspace><Key.backspace><Key.shift>SPECIALOST
Screenshot: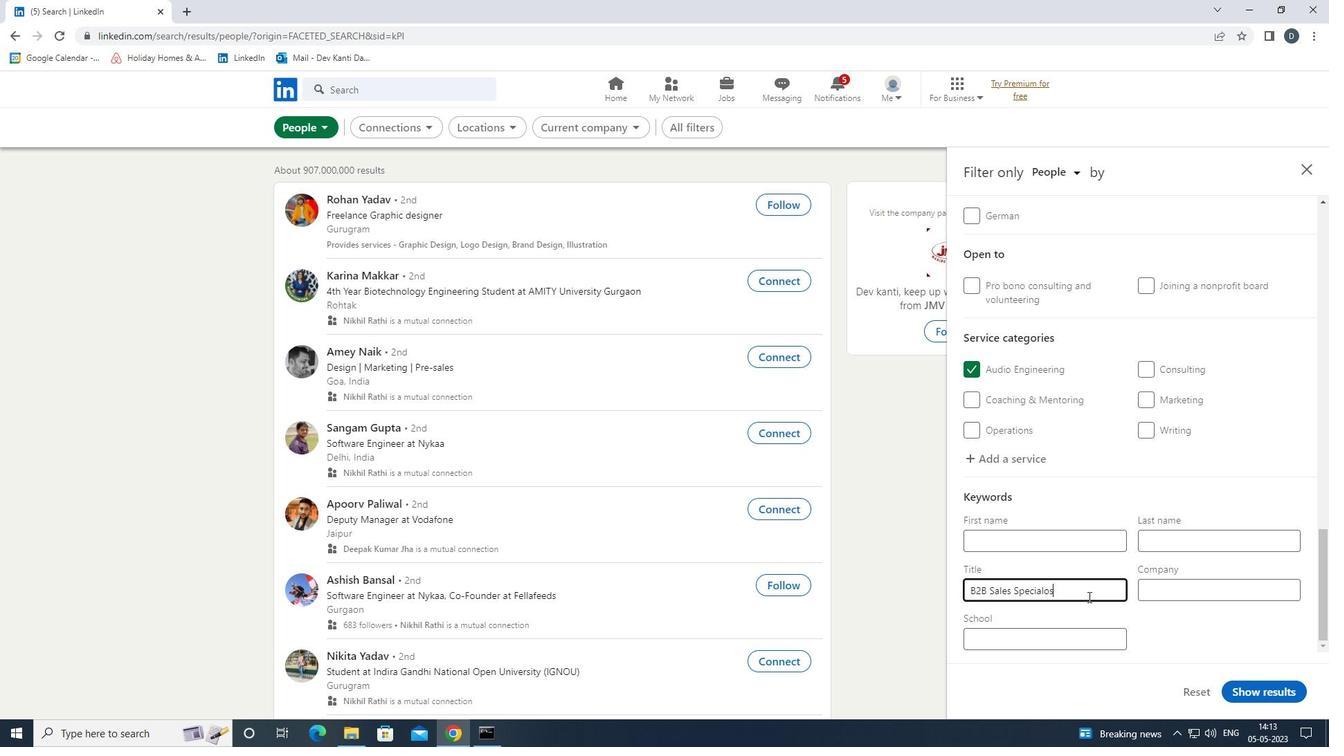 
Action: Mouse moved to (1063, 600)
Screenshot: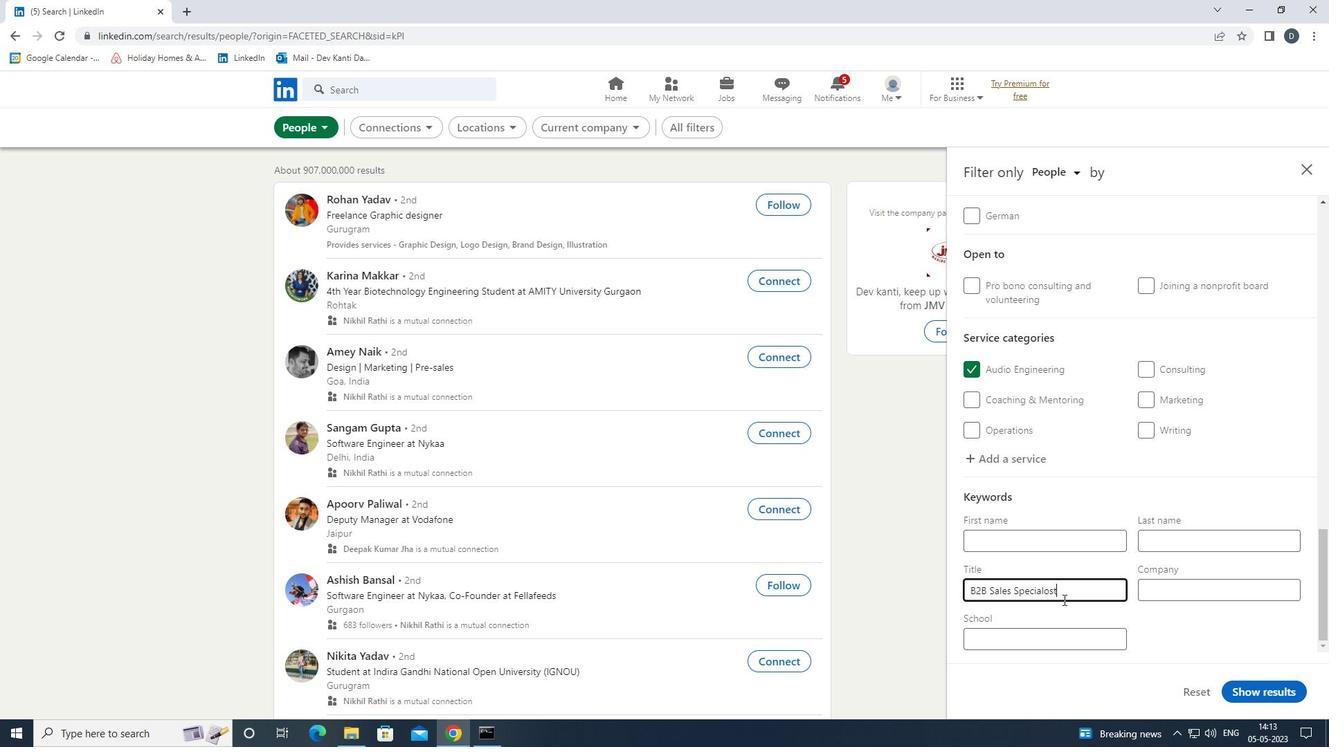 
Action: Key pressed <Key.left><Key.left><Key.backspace>I
Screenshot: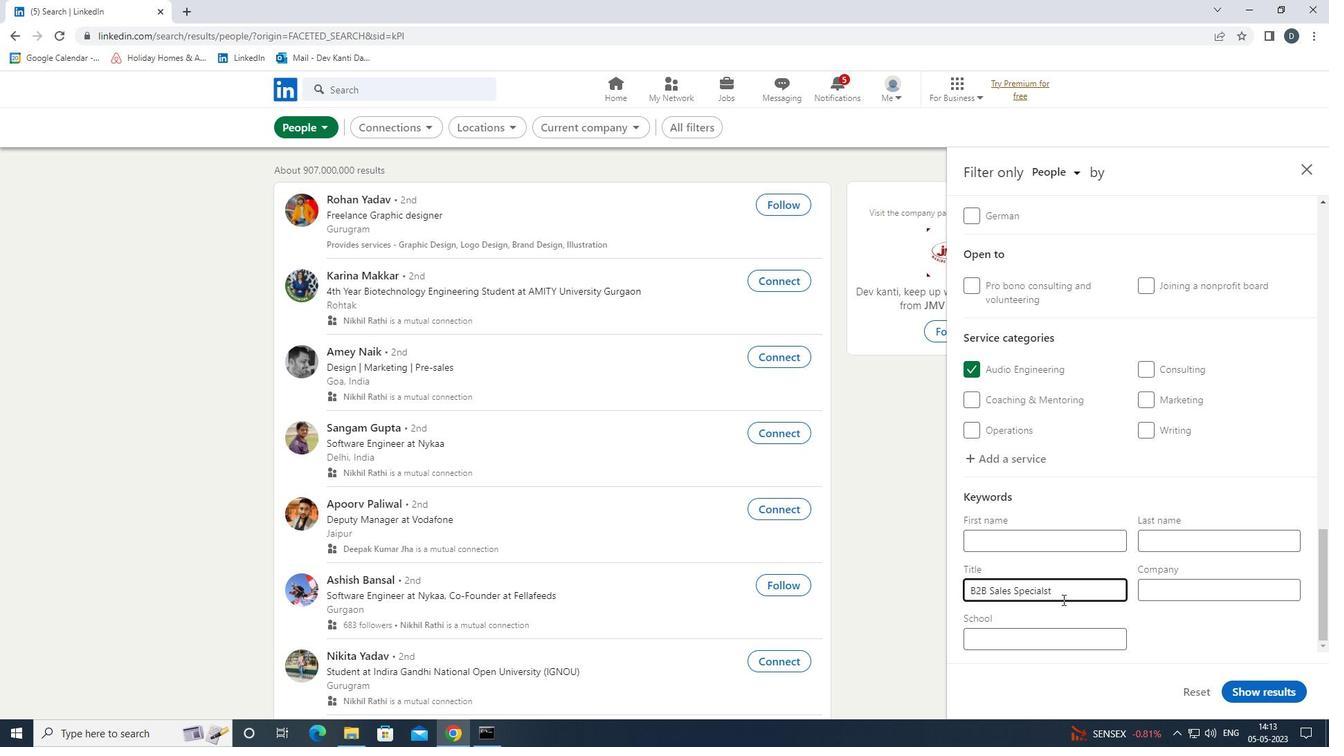 
Action: Mouse moved to (1244, 688)
Screenshot: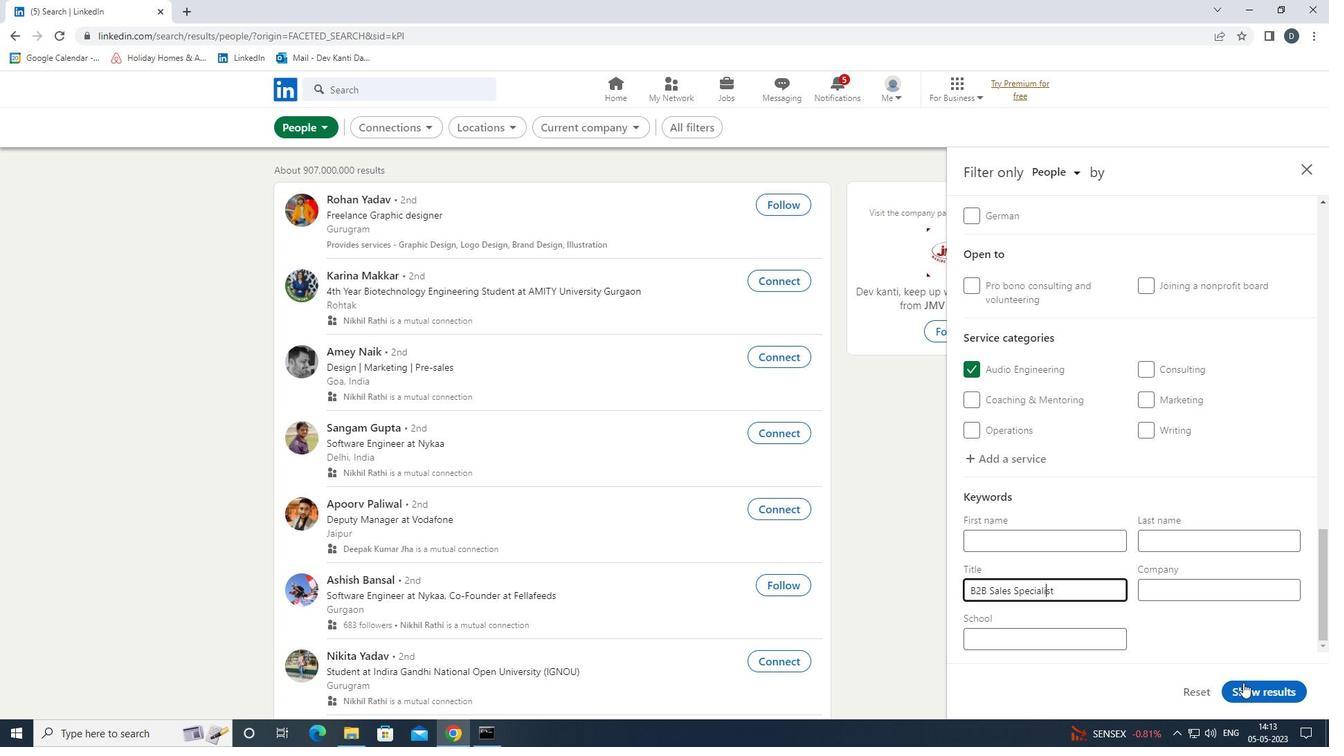 
Action: Mouse pressed left at (1244, 688)
Screenshot: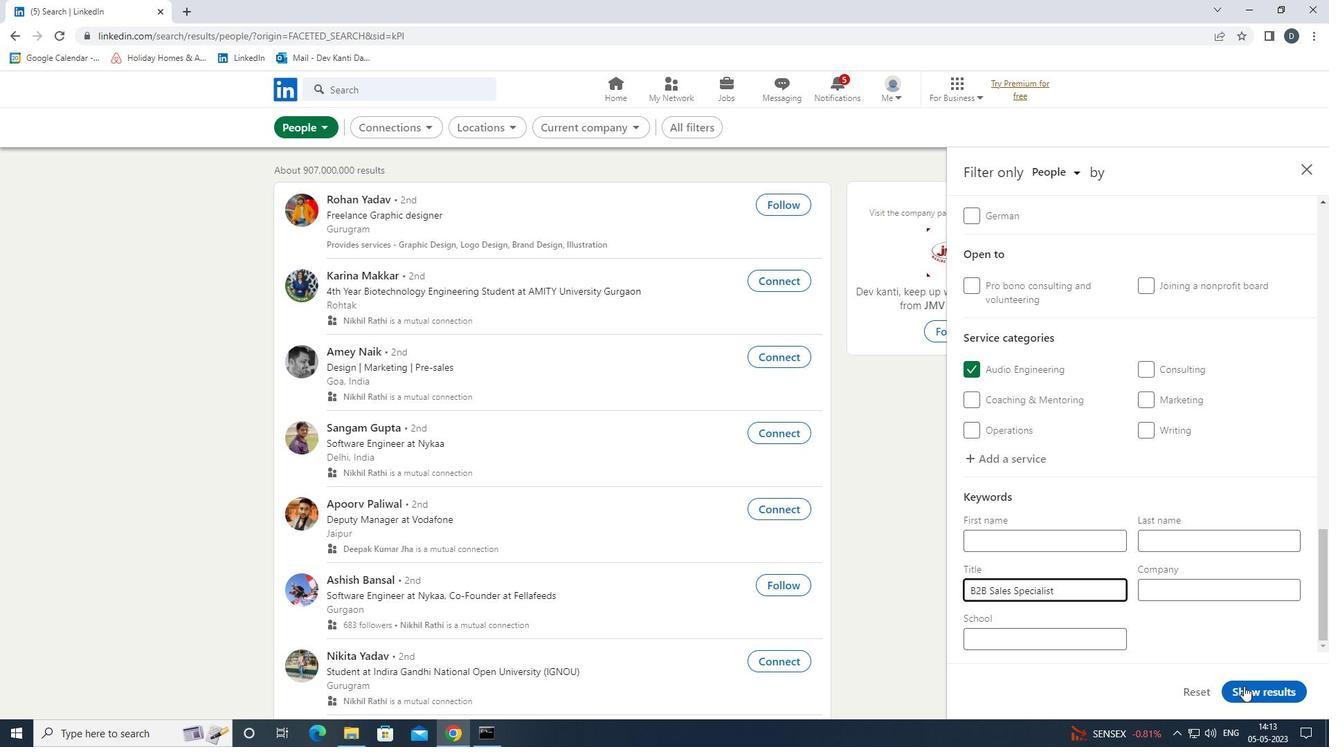 
Action: Mouse moved to (793, 433)
Screenshot: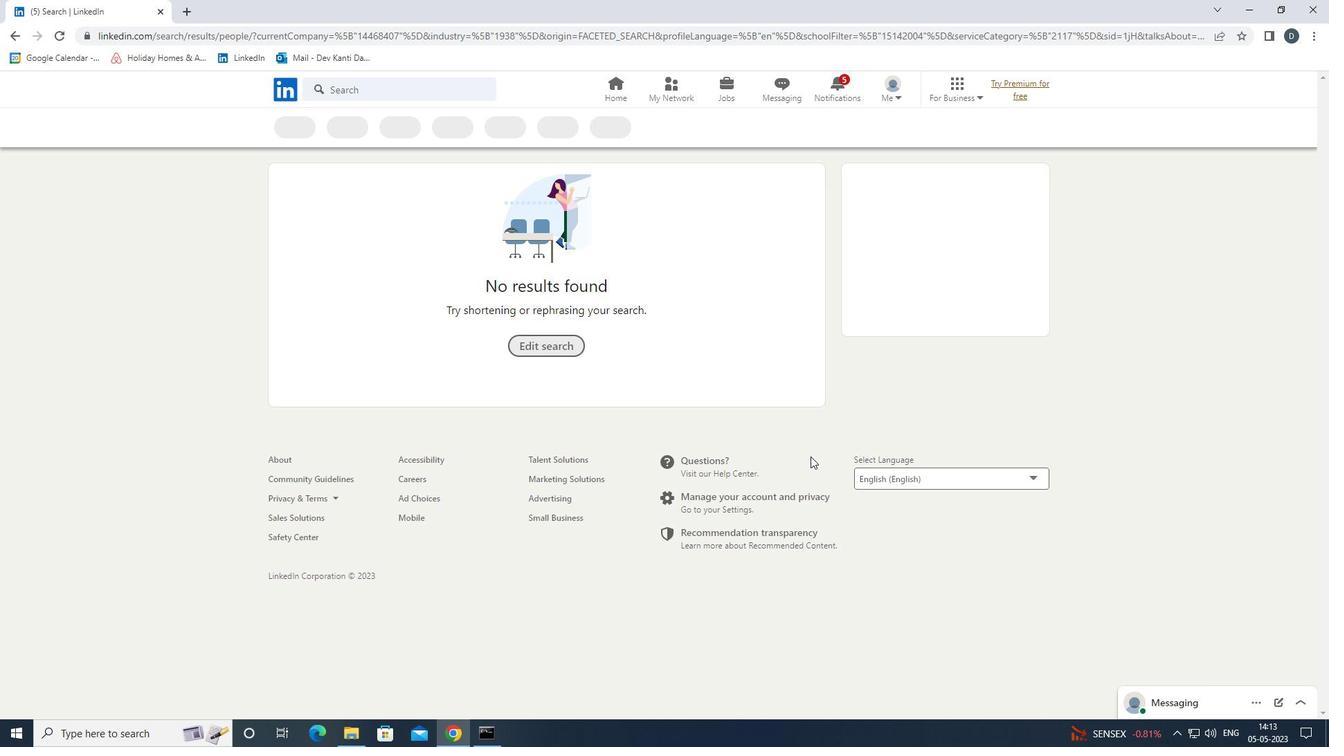 
